 Task: Create a Fishing and Angling Websites: Resources and forums for fishing enthusiasts.
Action: Mouse moved to (798, 167)
Screenshot: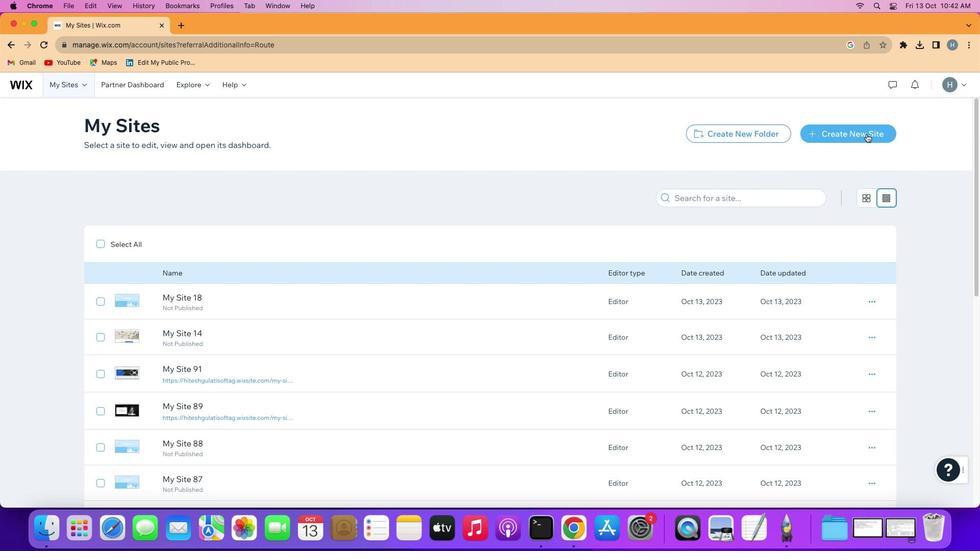 
Action: Mouse pressed left at (798, 167)
Screenshot: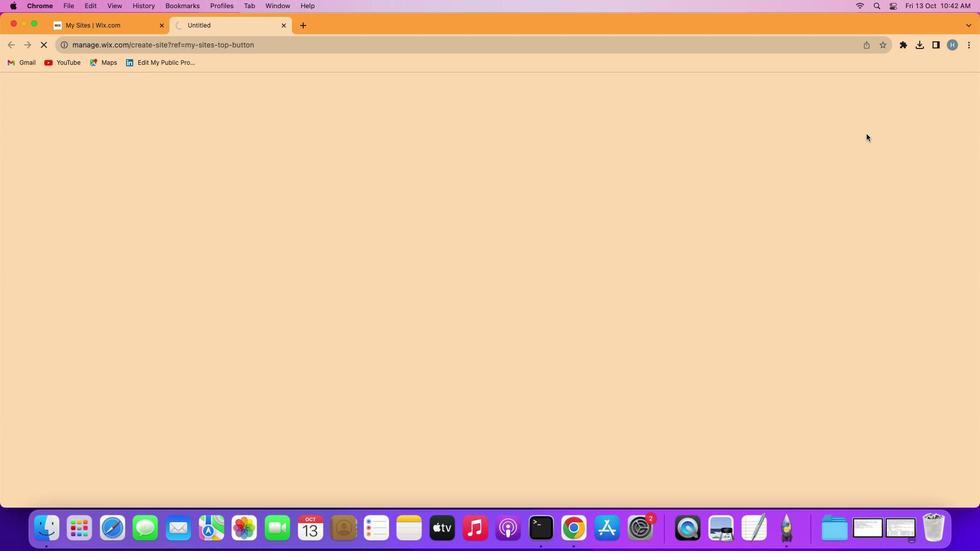 
Action: Mouse moved to (867, 134)
Screenshot: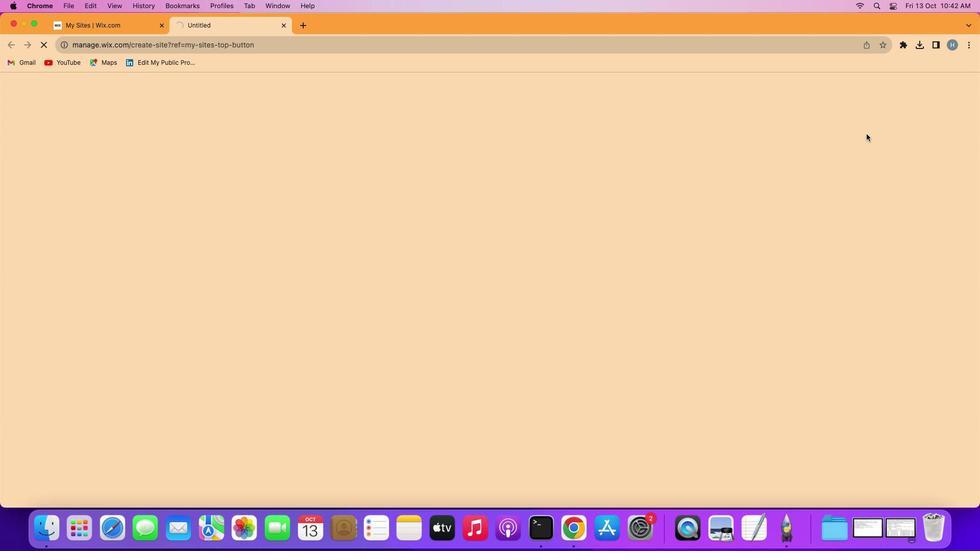 
Action: Mouse pressed left at (867, 134)
Screenshot: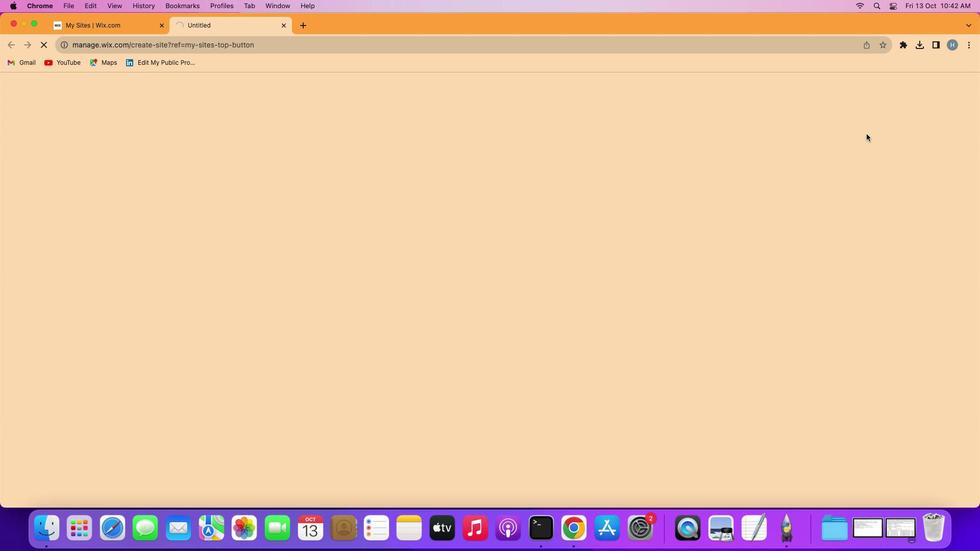 
Action: Mouse moved to (396, 257)
Screenshot: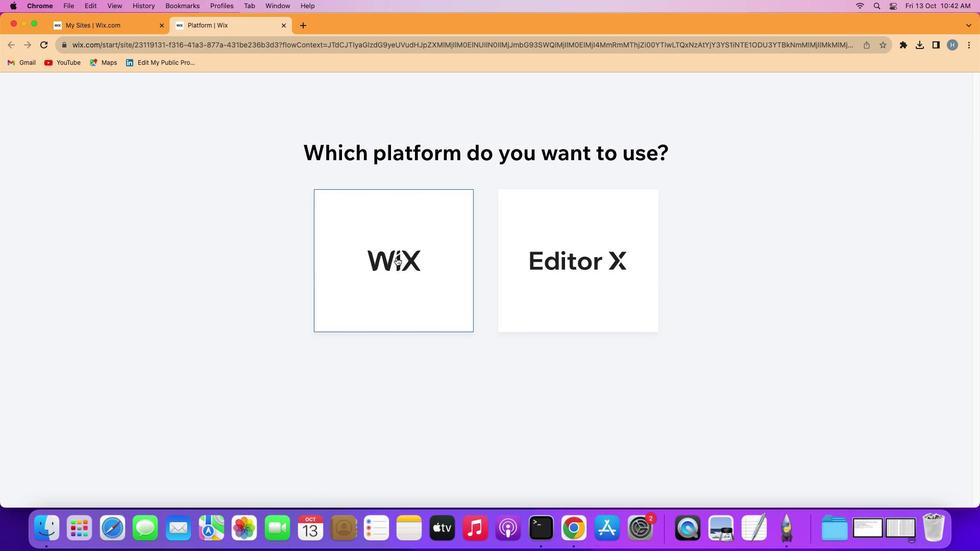 
Action: Mouse pressed left at (396, 257)
Screenshot: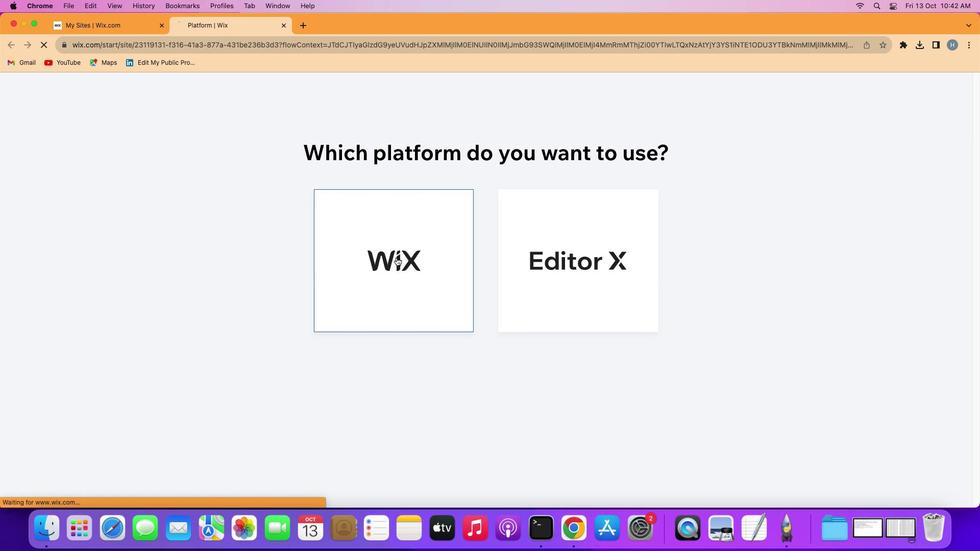 
Action: Mouse moved to (939, 478)
Screenshot: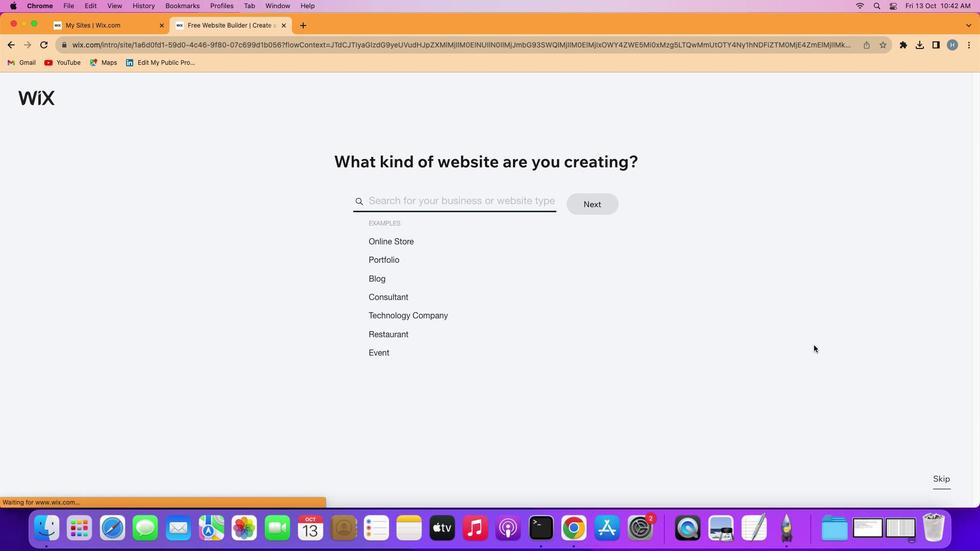 
Action: Mouse pressed left at (939, 478)
Screenshot: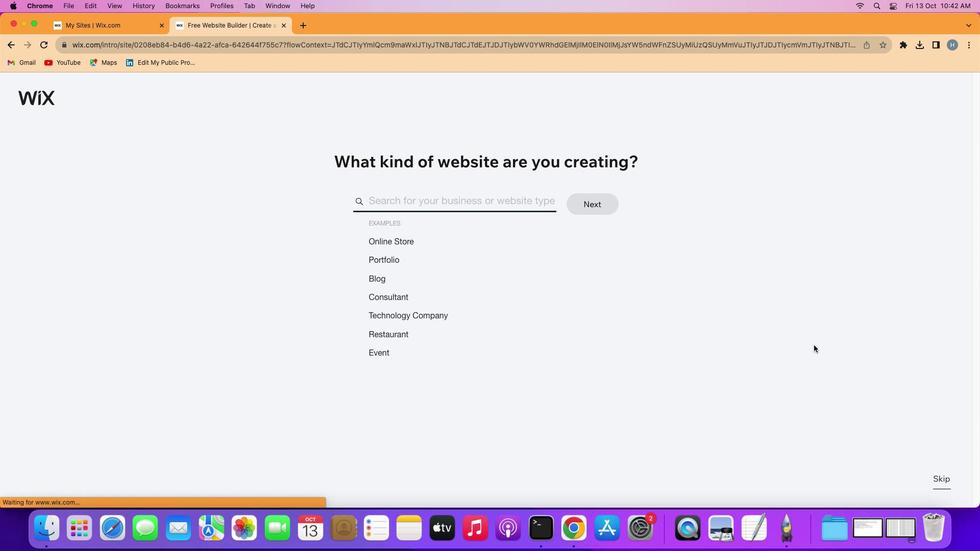 
Action: Mouse moved to (943, 478)
Screenshot: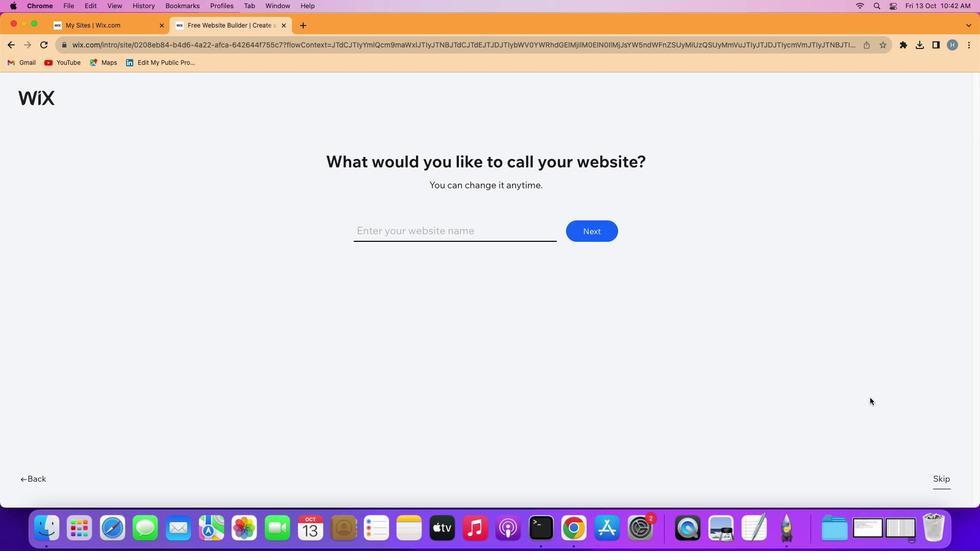 
Action: Mouse pressed left at (943, 478)
Screenshot: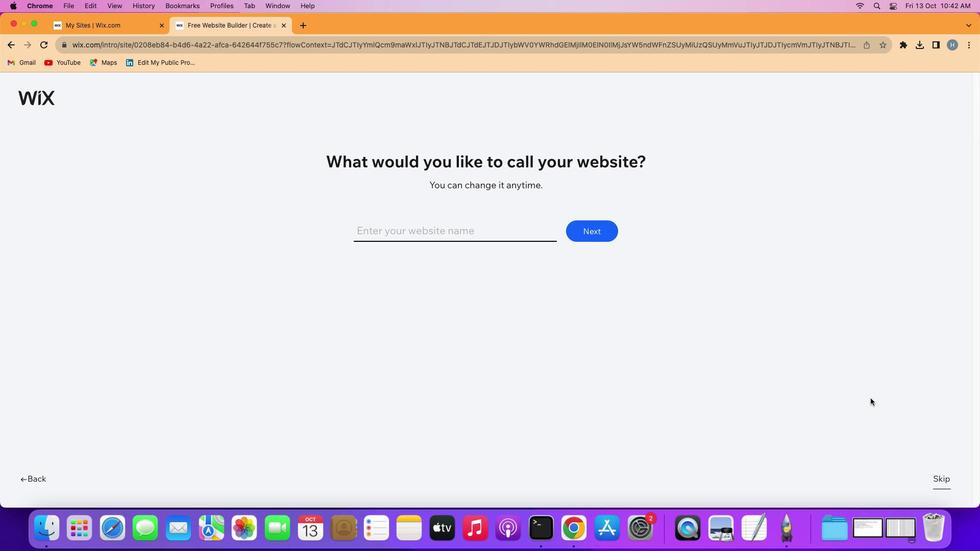 
Action: Mouse moved to (940, 478)
Screenshot: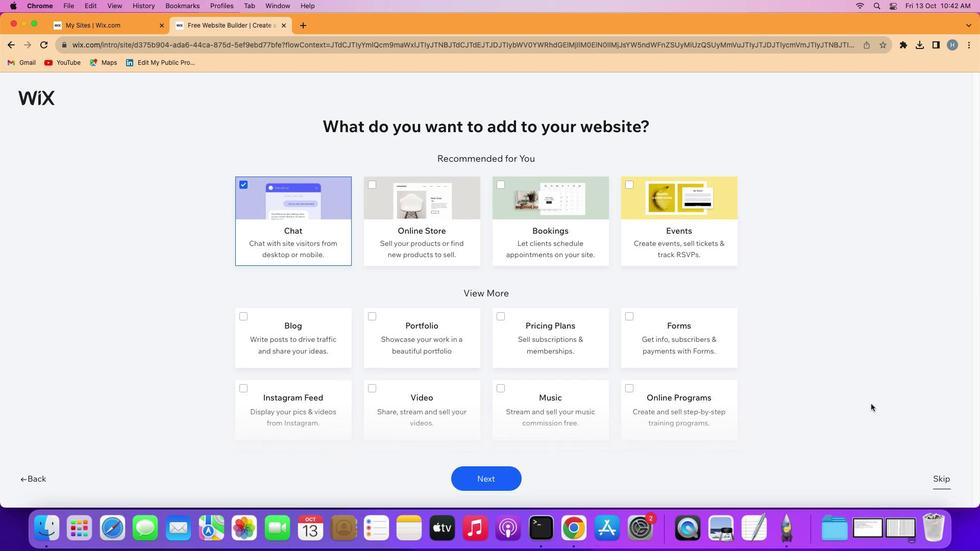 
Action: Mouse pressed left at (940, 478)
Screenshot: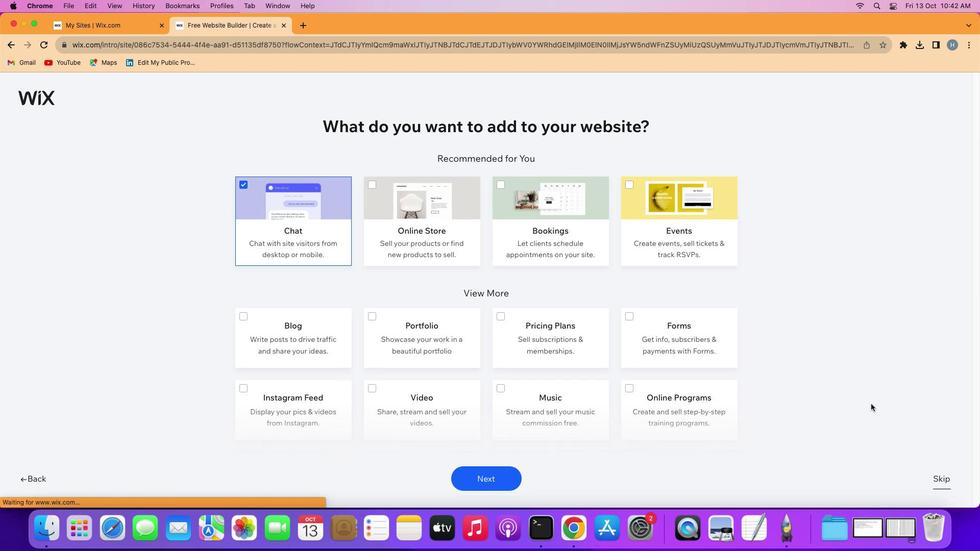 
Action: Mouse moved to (346, 301)
Screenshot: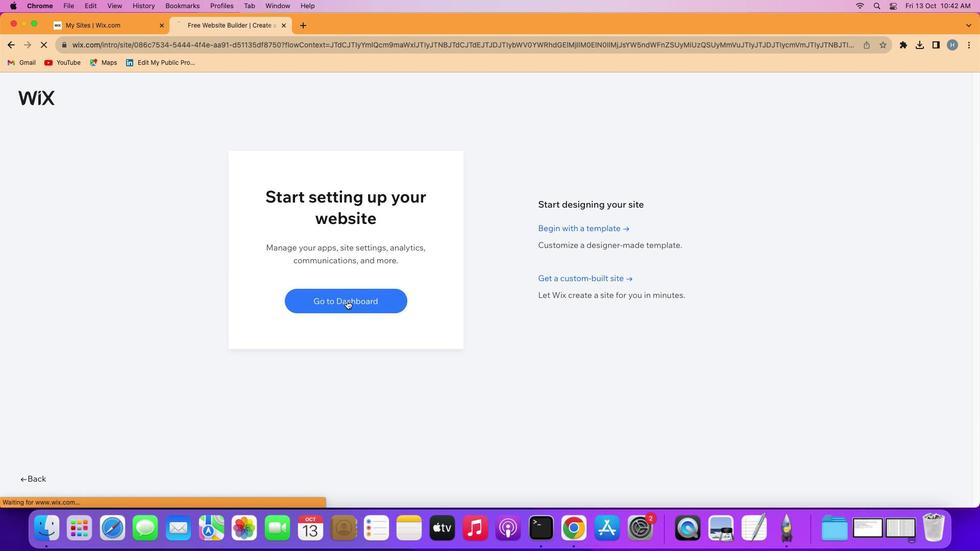 
Action: Mouse pressed left at (346, 301)
Screenshot: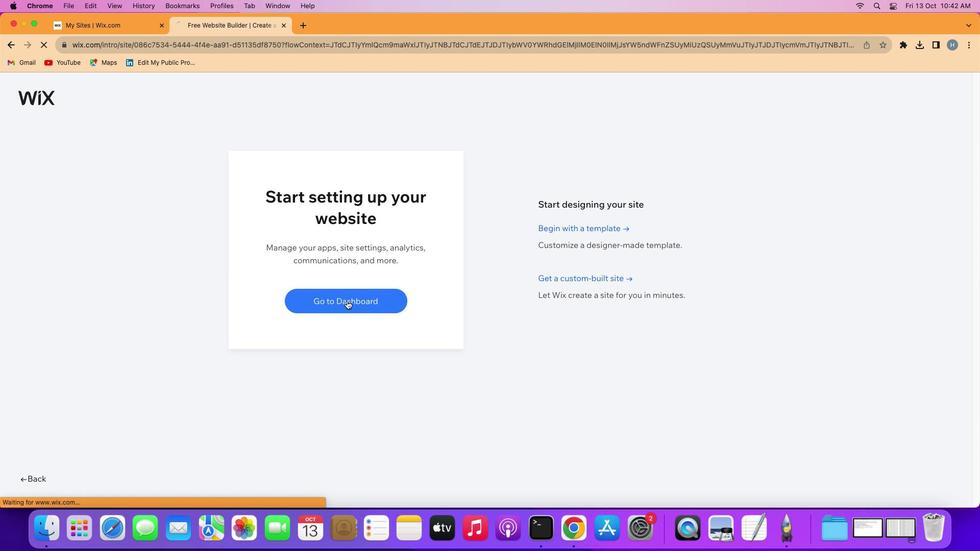 
Action: Mouse moved to (661, 253)
Screenshot: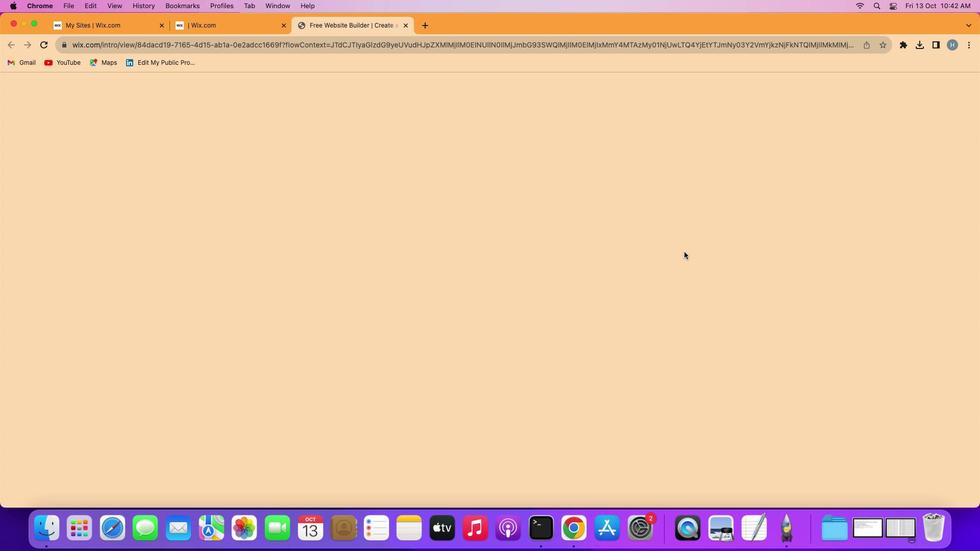 
Action: Mouse pressed left at (661, 253)
Screenshot: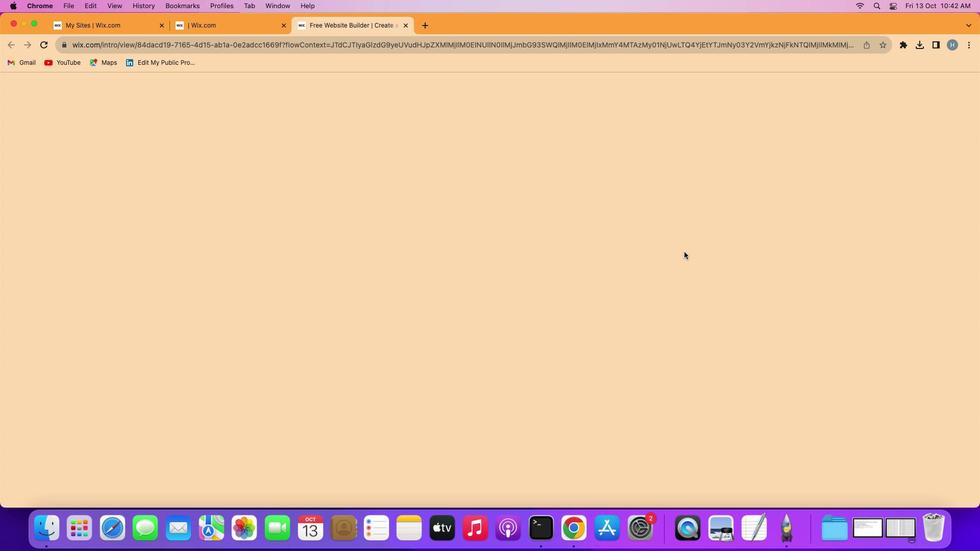 
Action: Mouse moved to (595, 357)
Screenshot: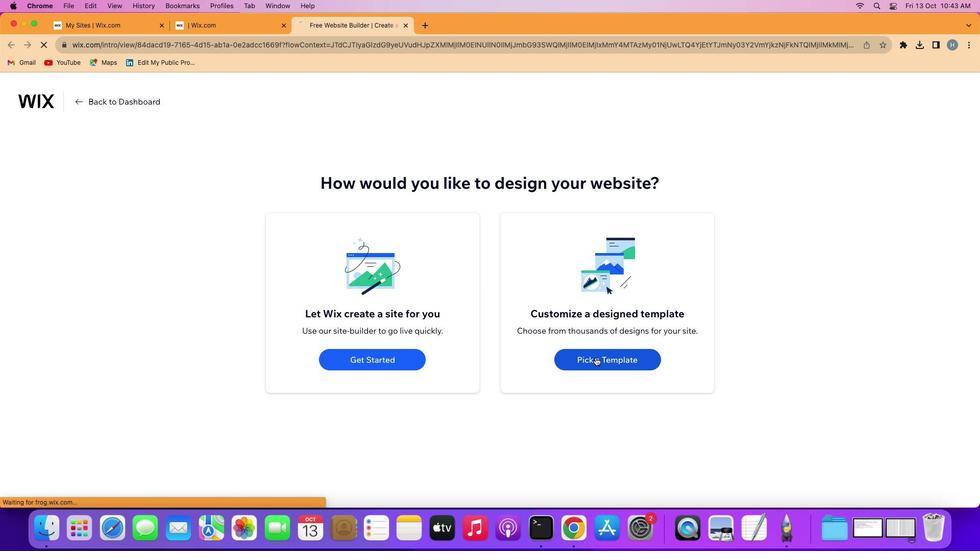 
Action: Mouse pressed left at (595, 357)
Screenshot: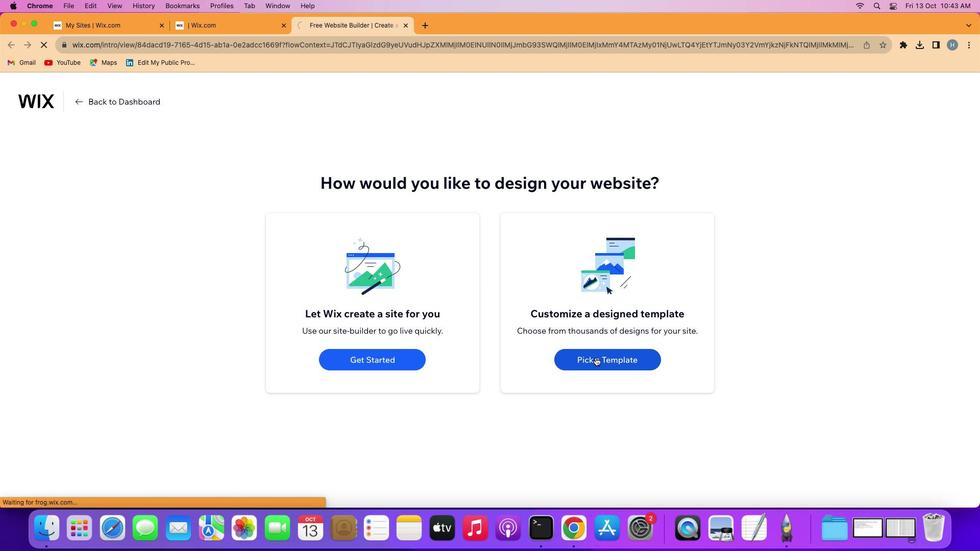 
Action: Mouse moved to (842, 147)
Screenshot: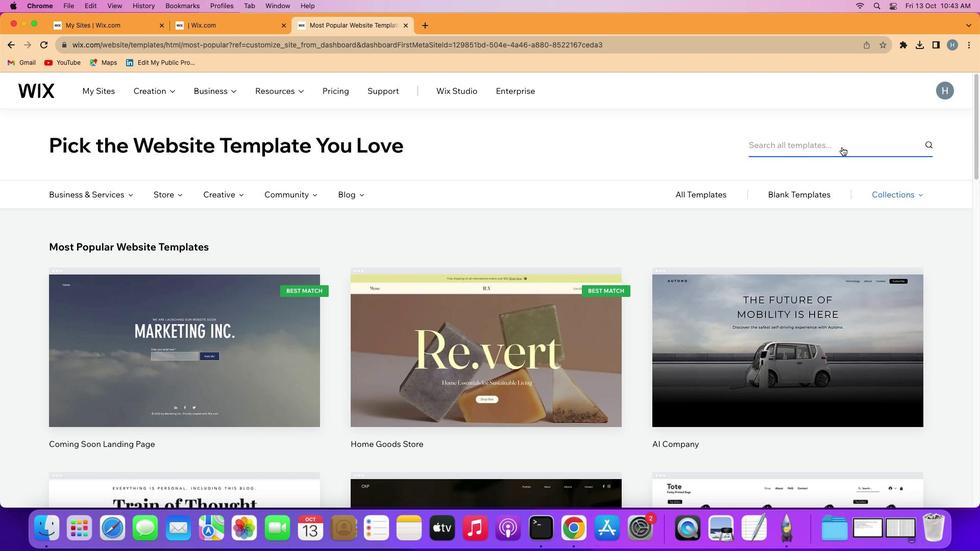 
Action: Mouse pressed left at (842, 147)
Screenshot: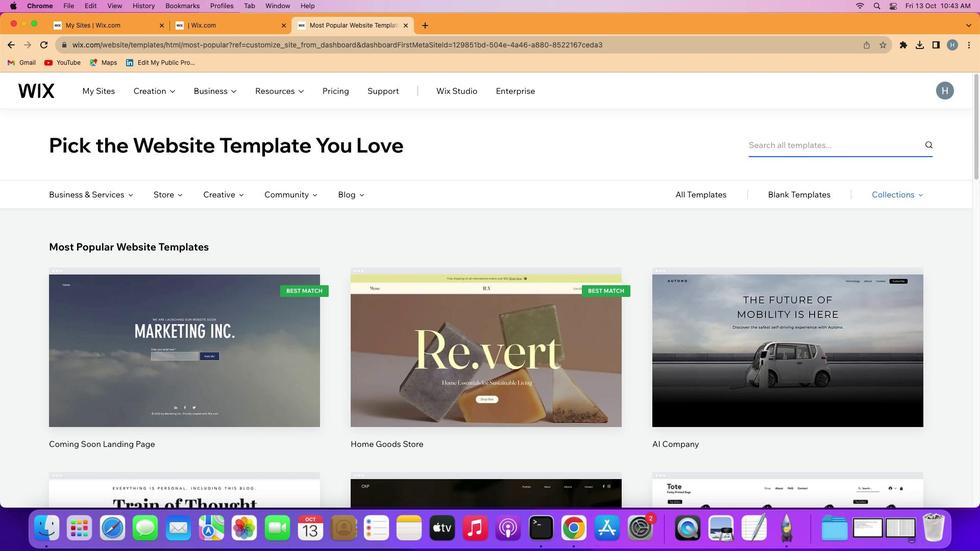 
Action: Key pressed 'f''i''s''h''i''n''g'
Screenshot: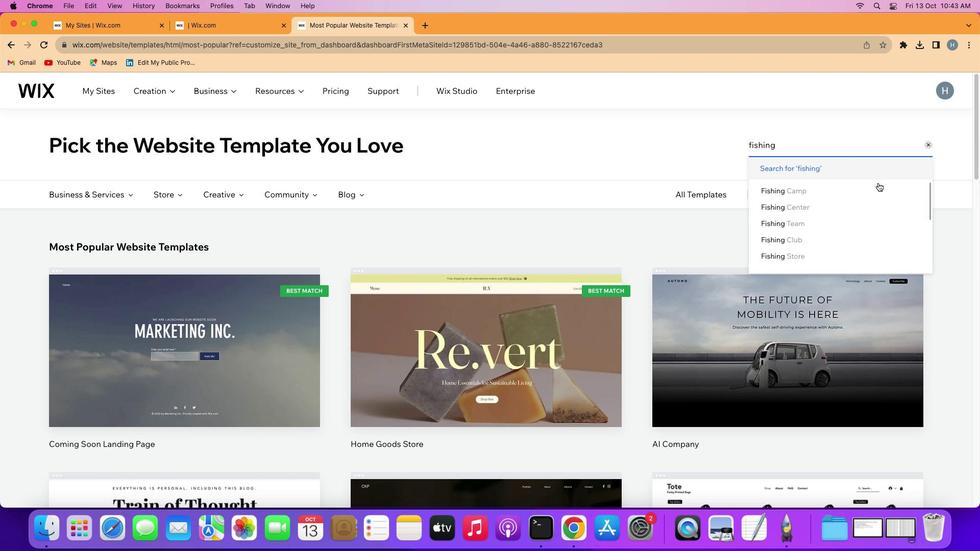 
Action: Mouse moved to (825, 245)
Screenshot: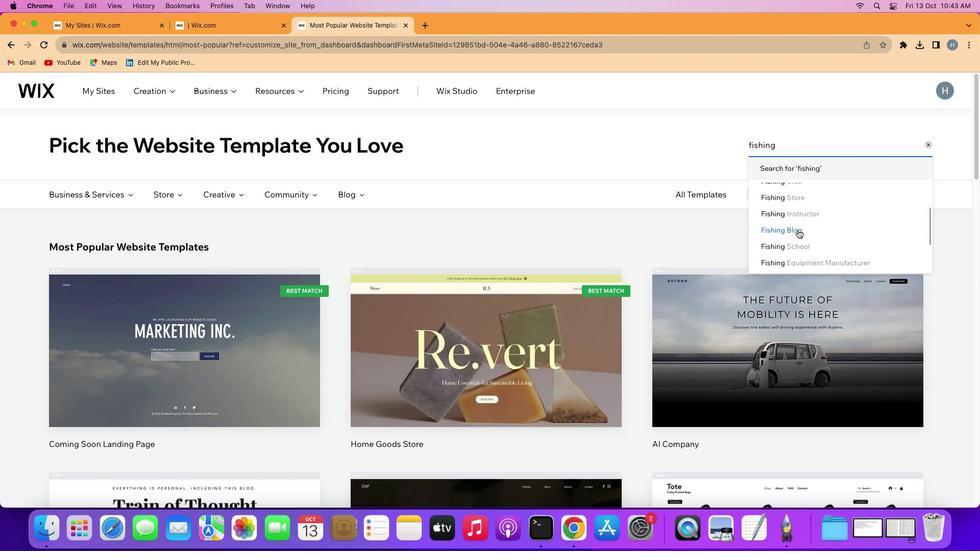 
Action: Mouse scrolled (825, 245) with delta (0, 0)
Screenshot: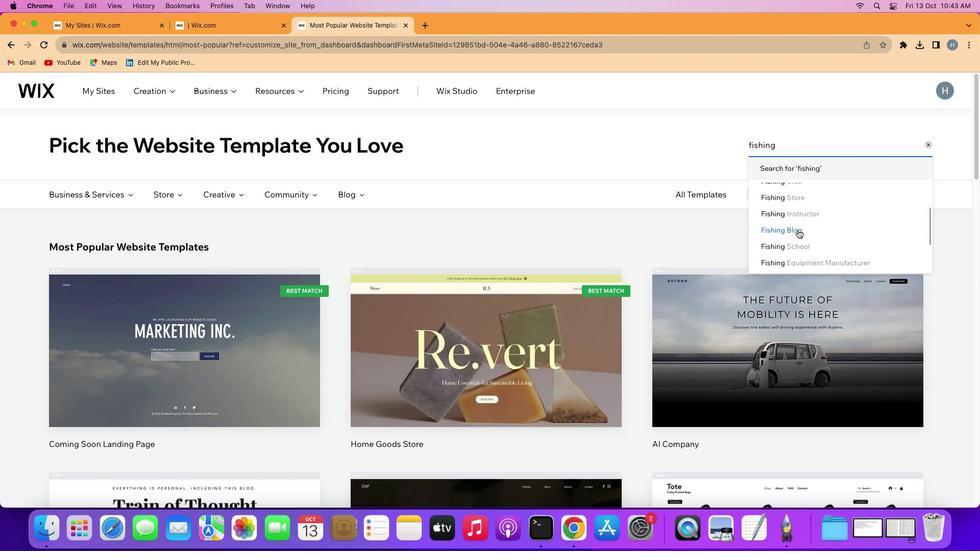 
Action: Mouse moved to (825, 242)
Screenshot: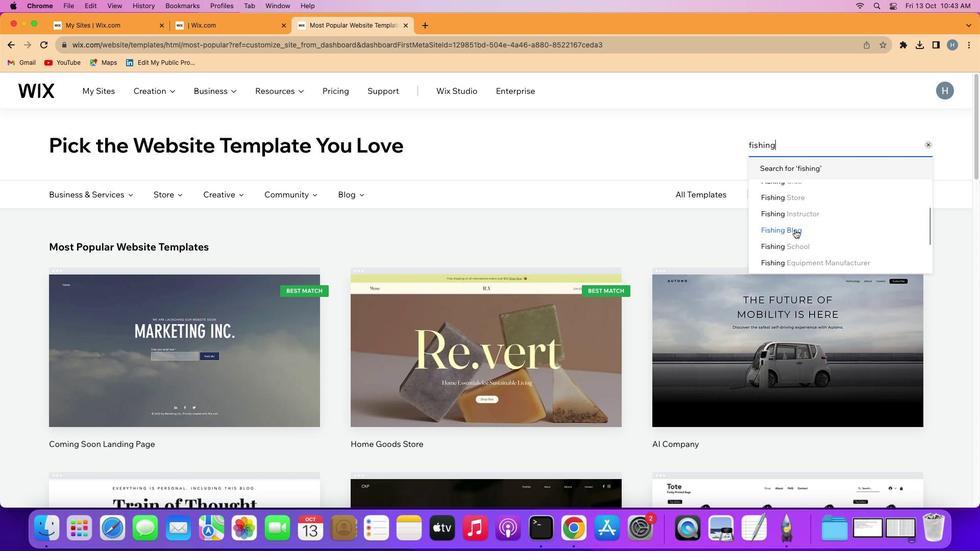 
Action: Mouse scrolled (825, 242) with delta (0, 0)
Screenshot: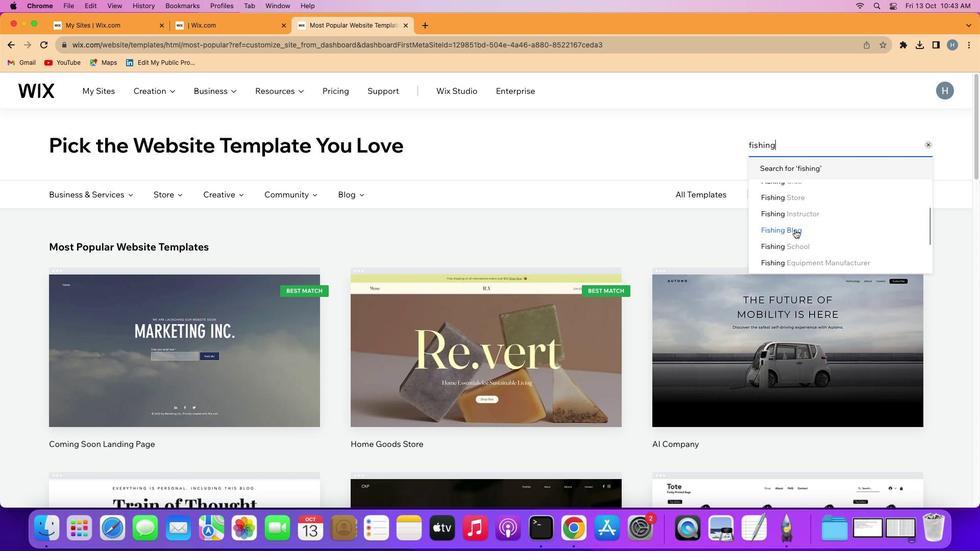 
Action: Mouse moved to (826, 238)
Screenshot: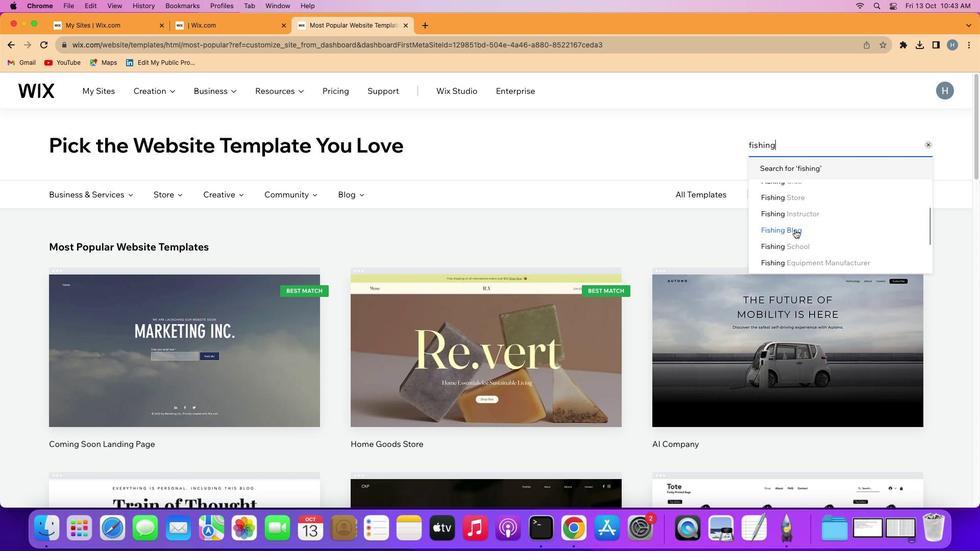 
Action: Mouse scrolled (826, 238) with delta (0, 0)
Screenshot: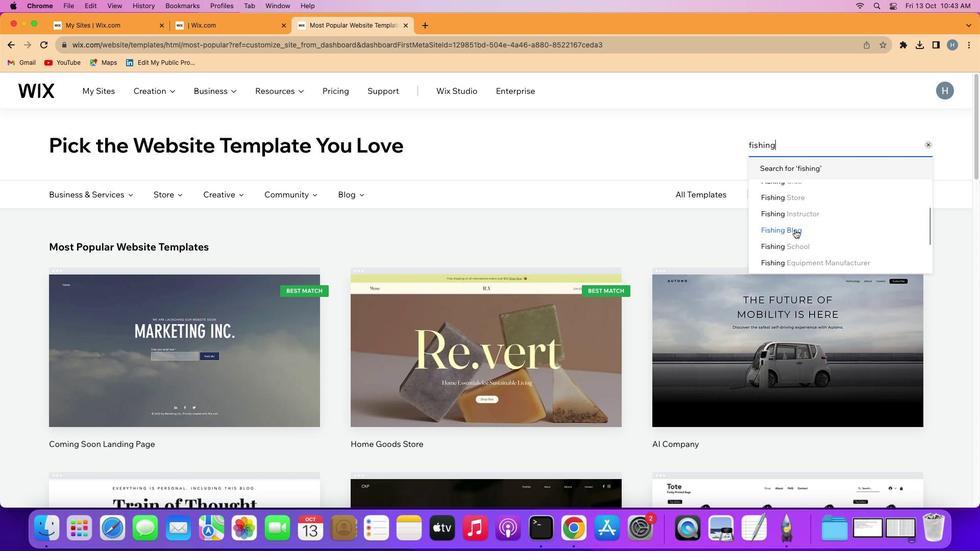 
Action: Mouse moved to (827, 234)
Screenshot: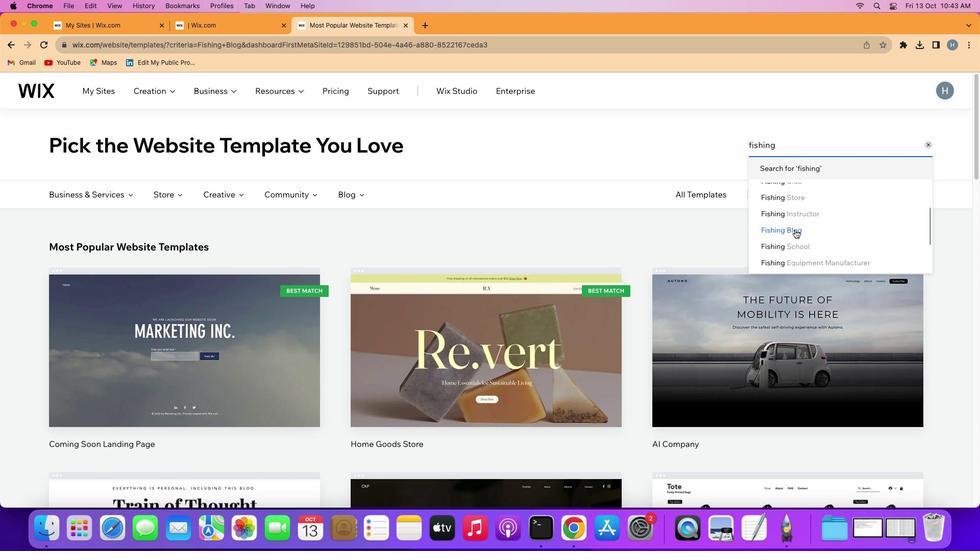
Action: Mouse scrolled (827, 234) with delta (0, 0)
Screenshot: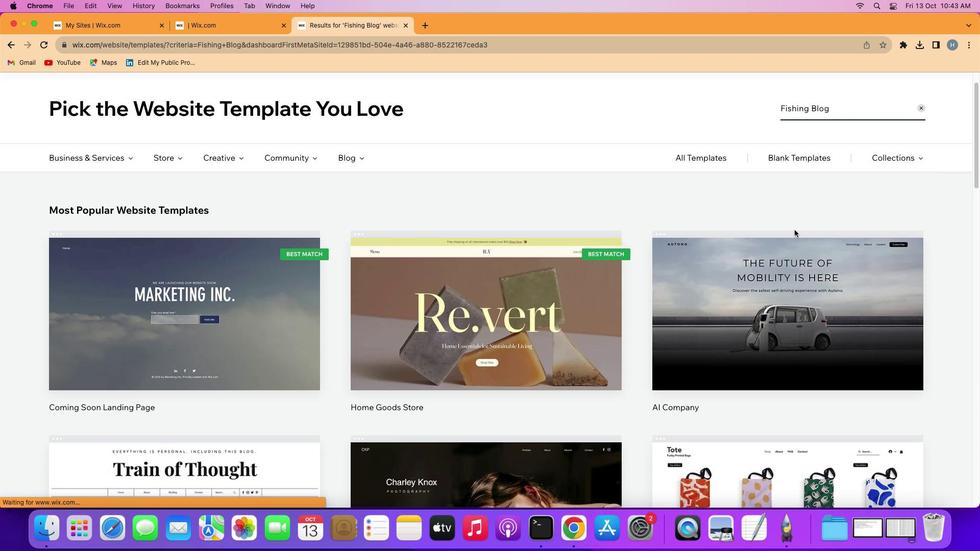 
Action: Mouse scrolled (827, 234) with delta (0, 0)
Screenshot: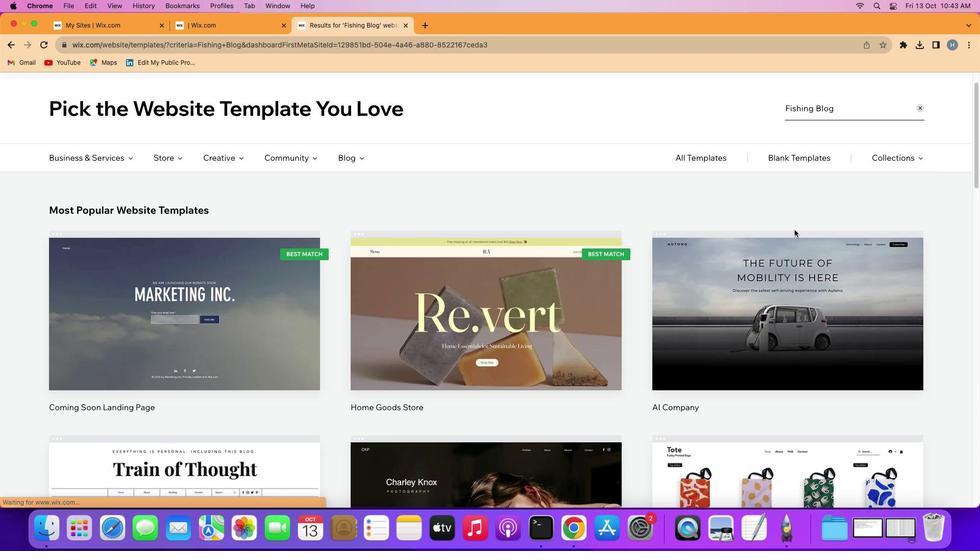 
Action: Mouse moved to (827, 234)
Screenshot: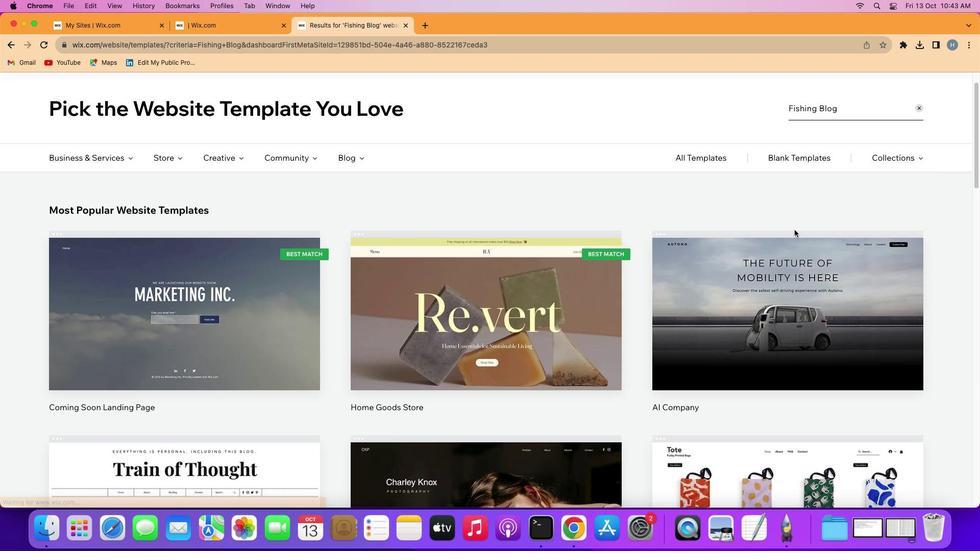 
Action: Mouse scrolled (827, 234) with delta (0, 0)
Screenshot: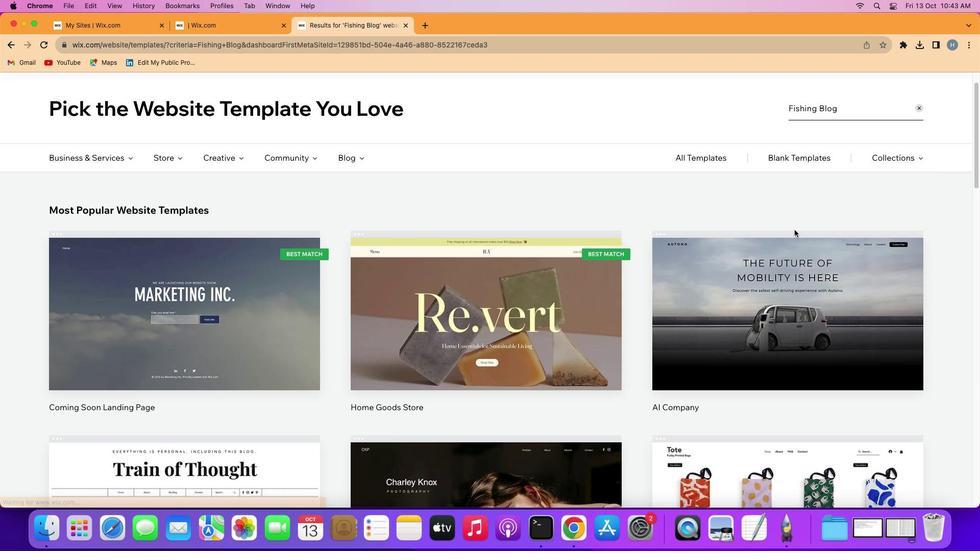 
Action: Mouse moved to (795, 229)
Screenshot: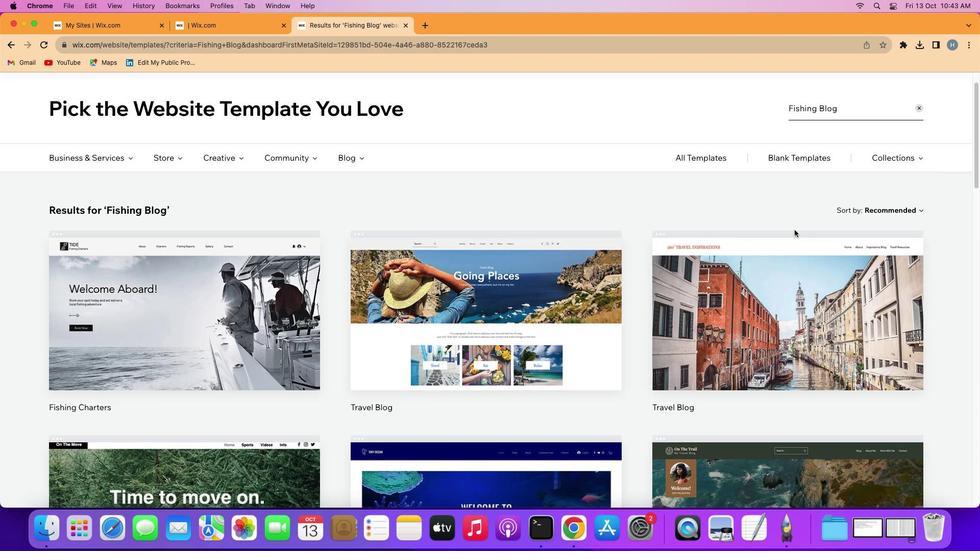 
Action: Mouse pressed left at (795, 229)
Screenshot: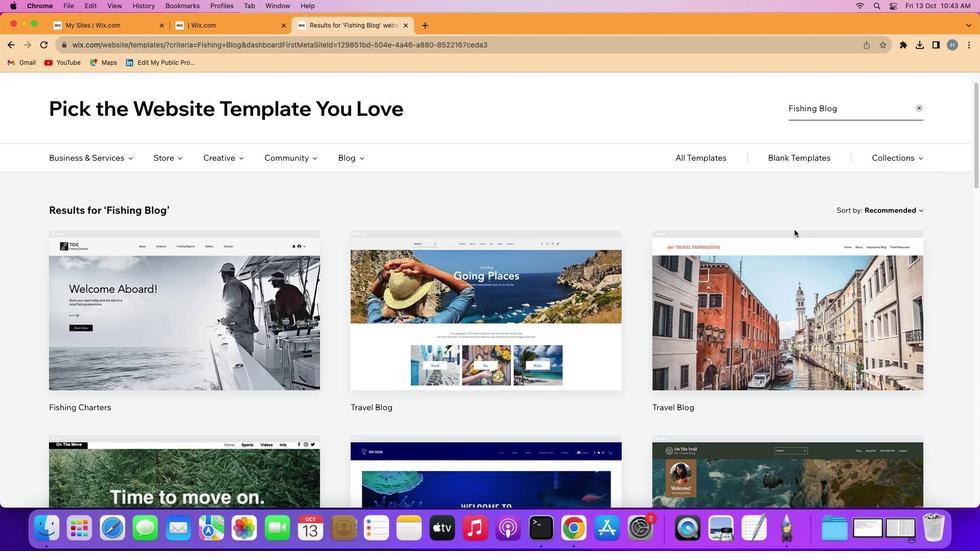 
Action: Mouse moved to (640, 336)
Screenshot: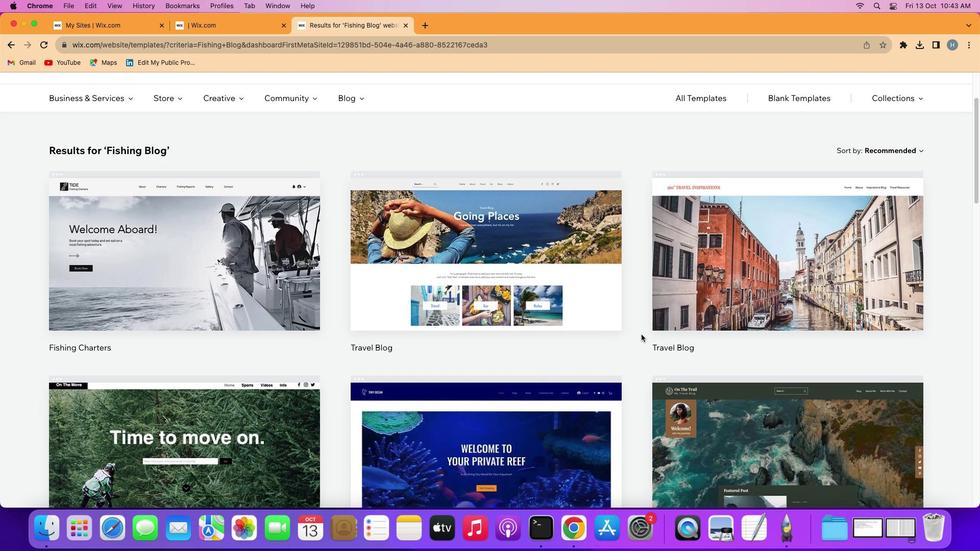 
Action: Mouse scrolled (640, 336) with delta (0, 0)
Screenshot: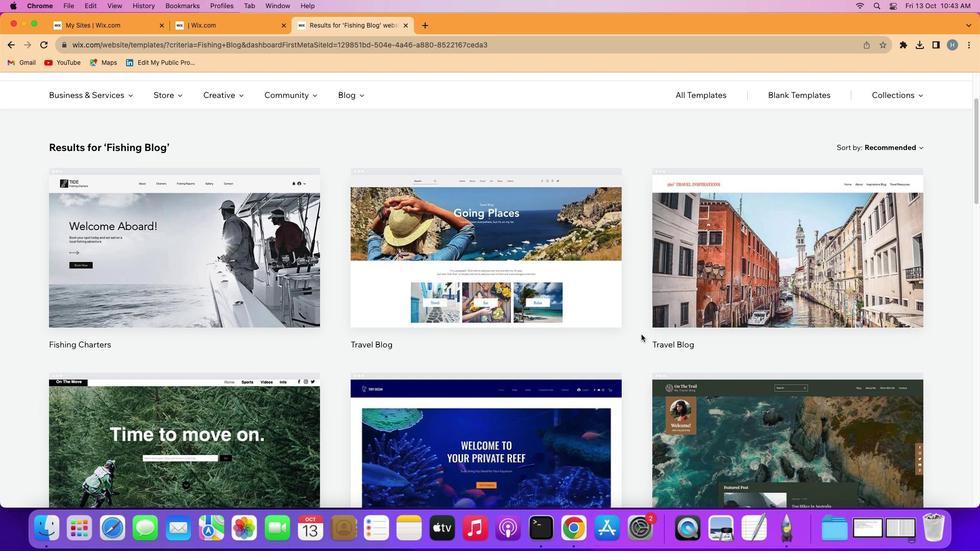 
Action: Mouse scrolled (640, 336) with delta (0, 0)
Screenshot: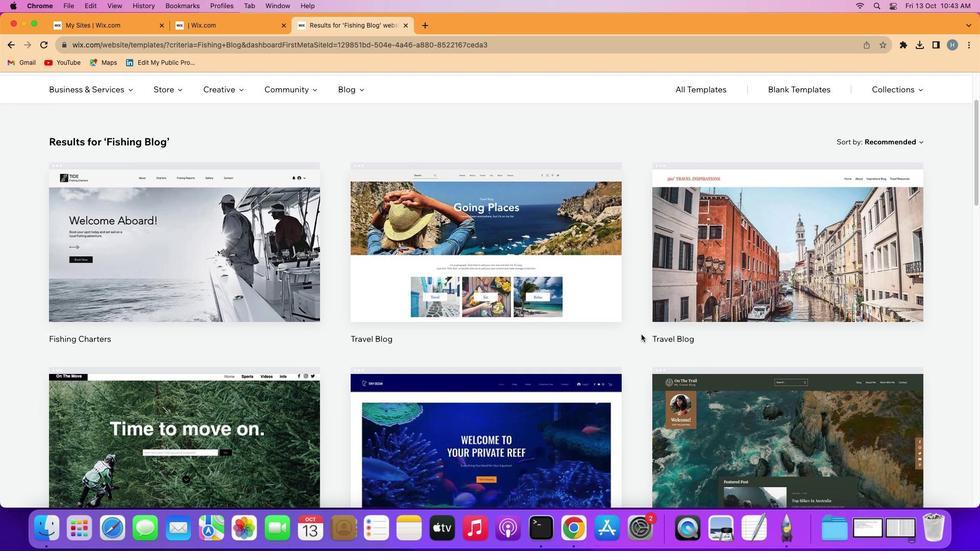 
Action: Mouse scrolled (640, 336) with delta (0, -1)
Screenshot: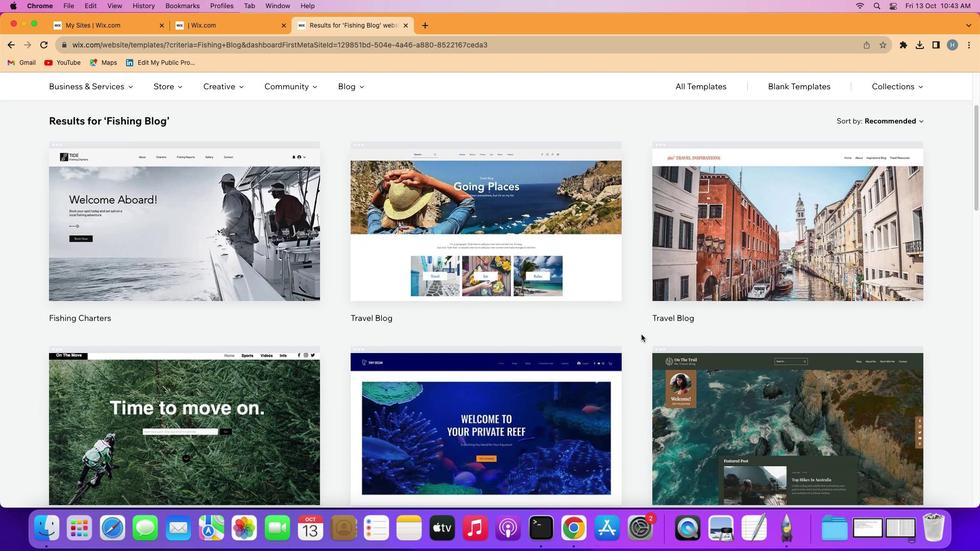 
Action: Mouse moved to (641, 335)
Screenshot: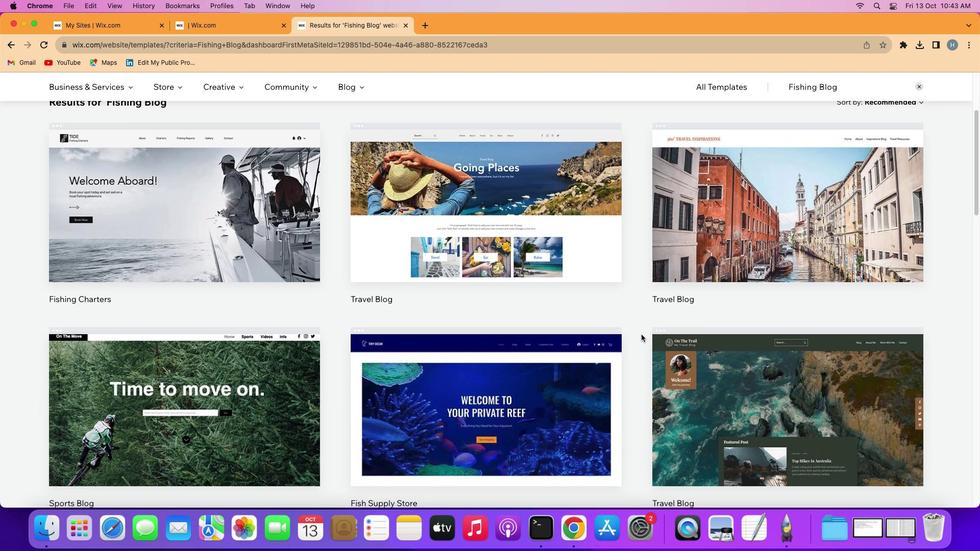 
Action: Mouse scrolled (641, 335) with delta (0, 0)
Screenshot: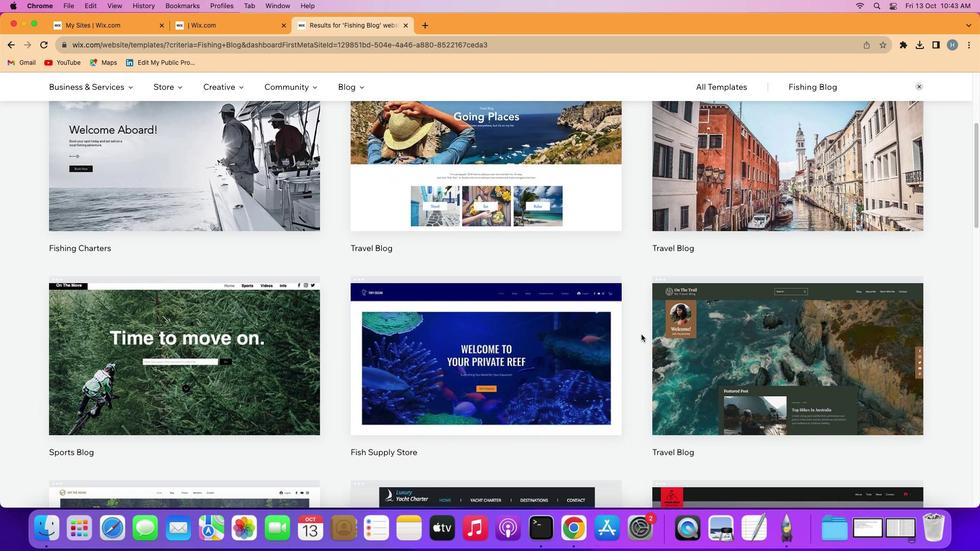 
Action: Mouse moved to (641, 334)
Screenshot: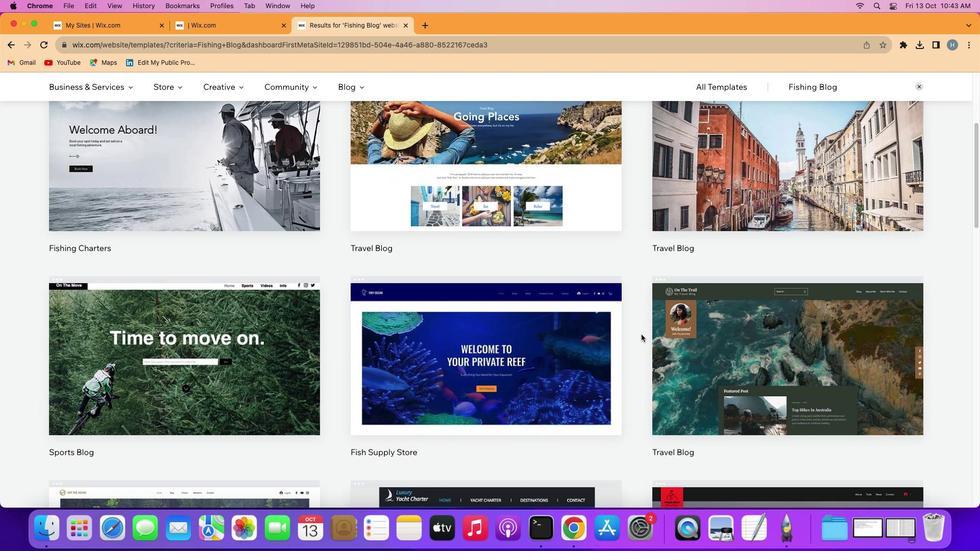 
Action: Mouse scrolled (641, 334) with delta (0, 0)
Screenshot: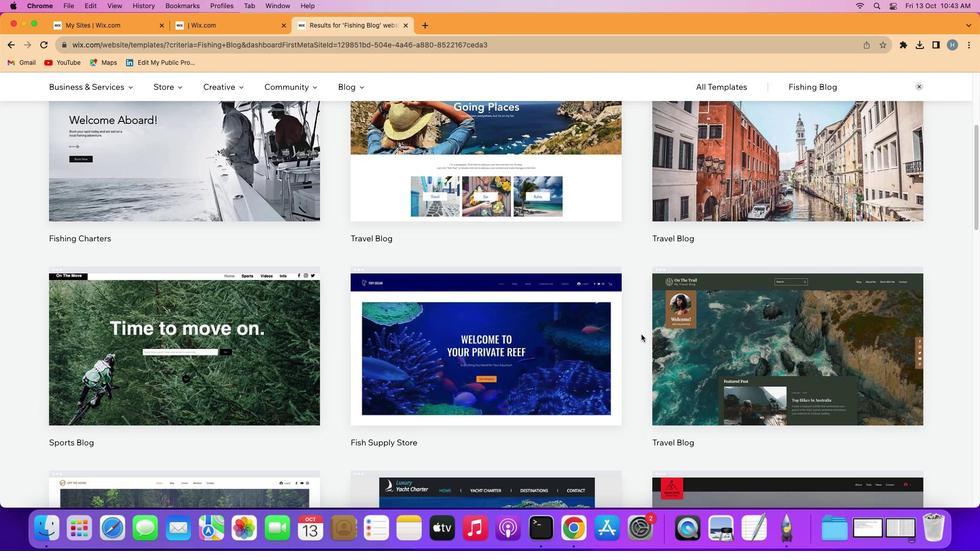 
Action: Mouse scrolled (641, 334) with delta (0, 0)
Screenshot: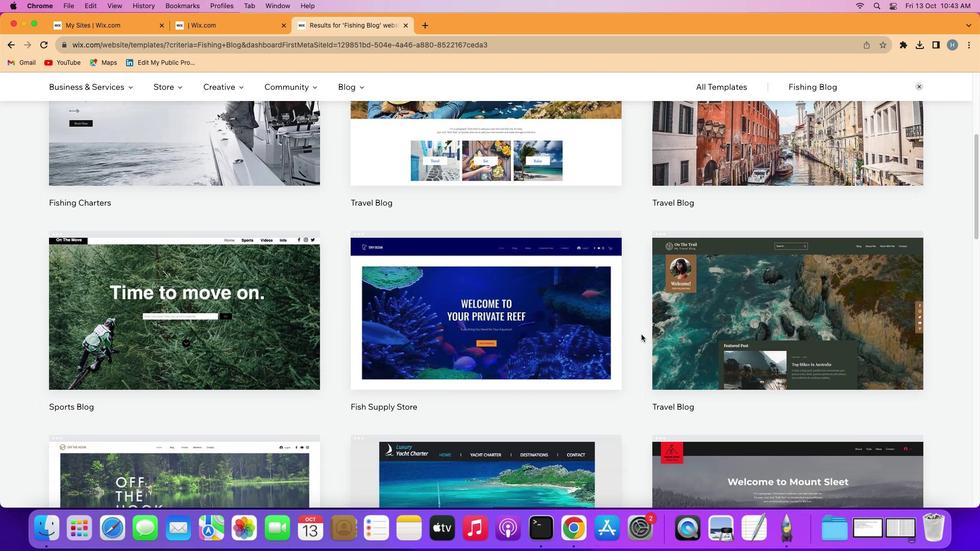 
Action: Mouse scrolled (641, 334) with delta (0, 0)
Screenshot: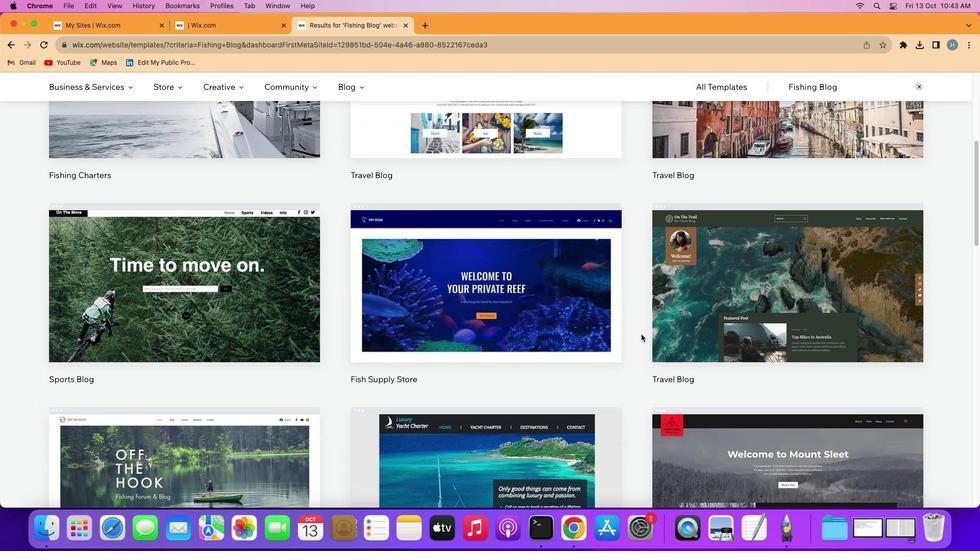 
Action: Mouse moved to (641, 334)
Screenshot: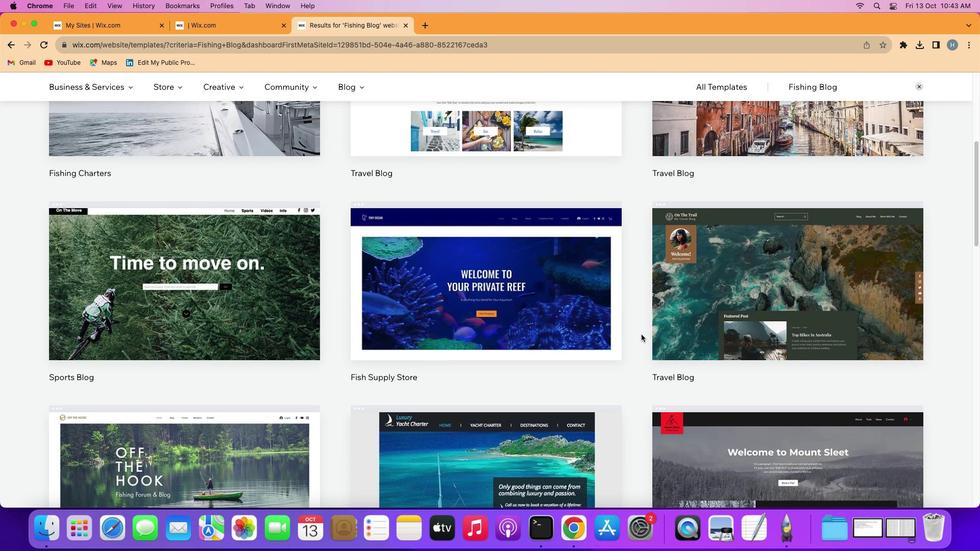 
Action: Mouse scrolled (641, 334) with delta (0, 0)
Screenshot: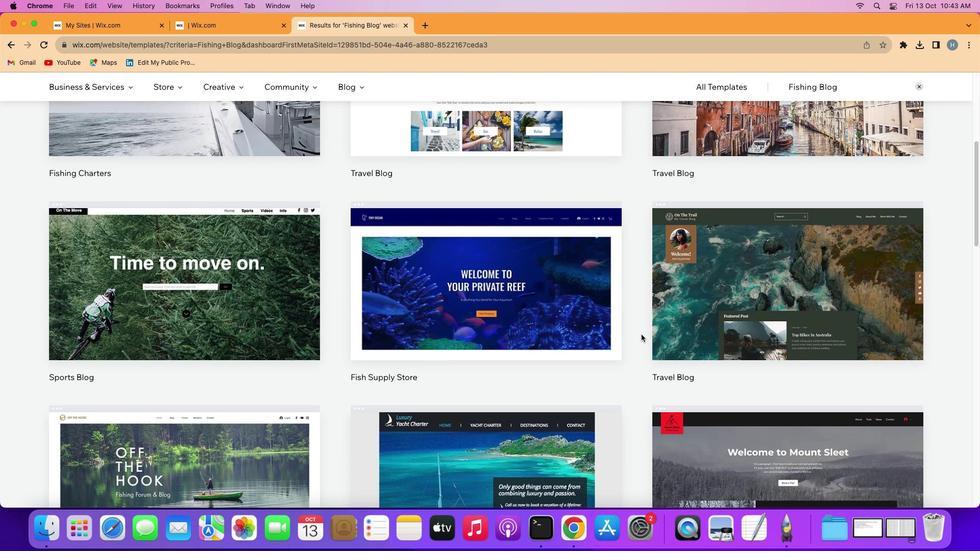 
Action: Mouse scrolled (641, 334) with delta (0, 0)
Screenshot: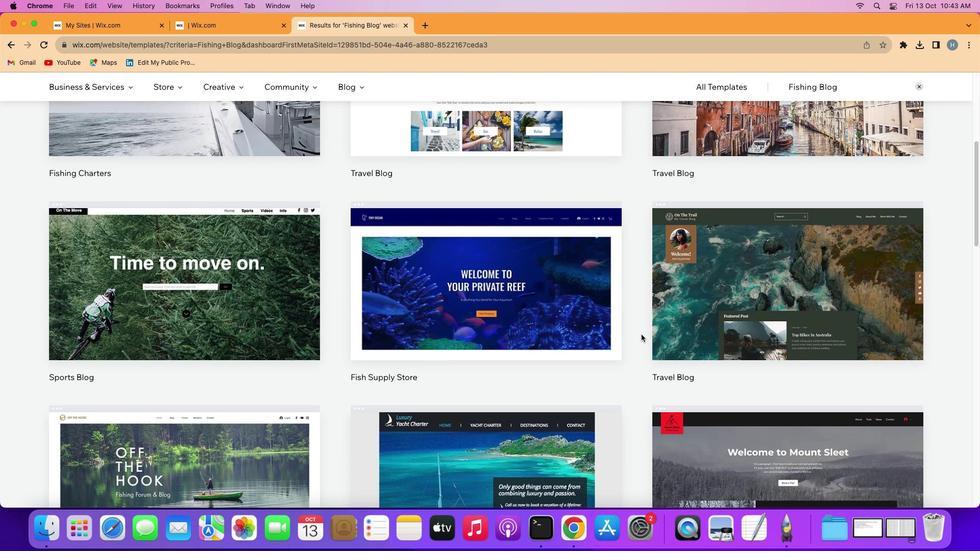 
Action: Mouse scrolled (641, 334) with delta (0, 0)
Screenshot: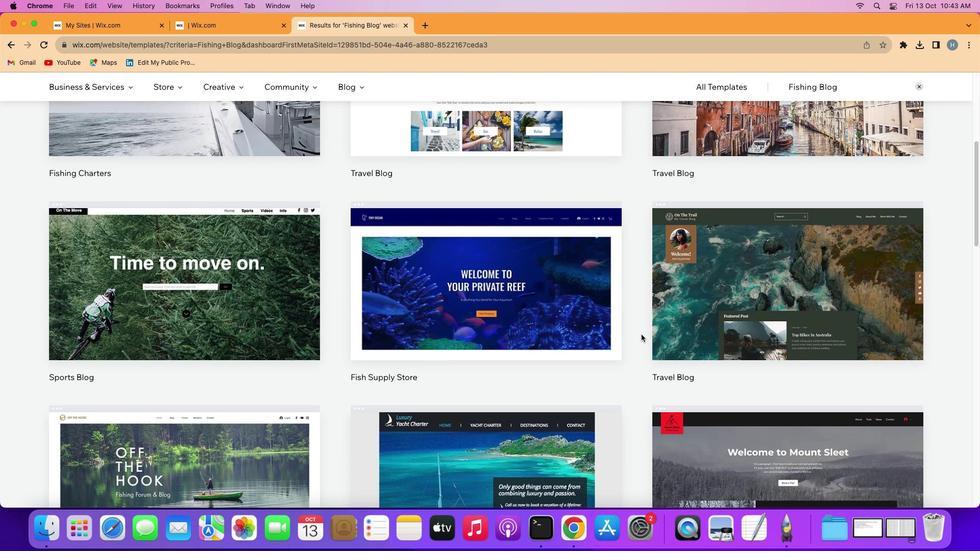 
Action: Mouse scrolled (641, 334) with delta (0, 0)
Screenshot: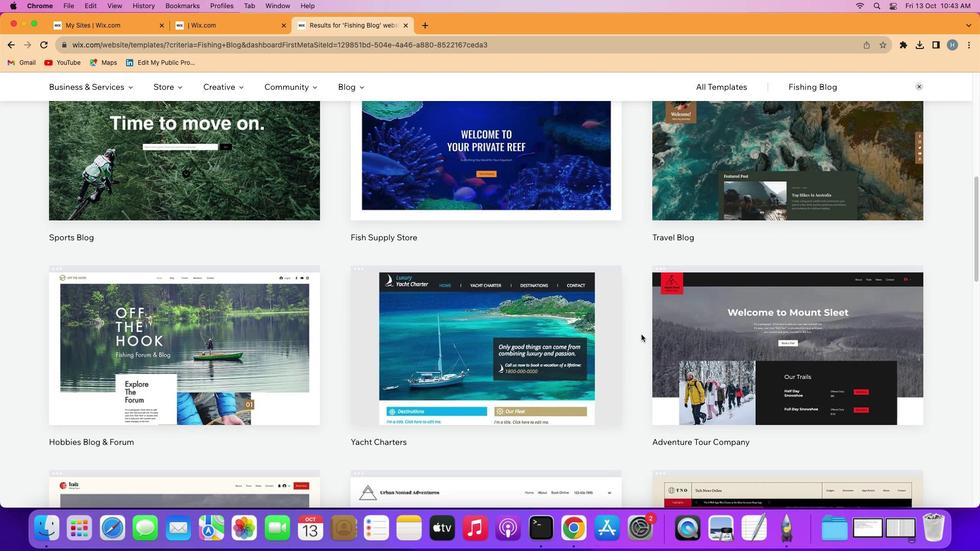 
Action: Mouse scrolled (641, 334) with delta (0, 0)
Screenshot: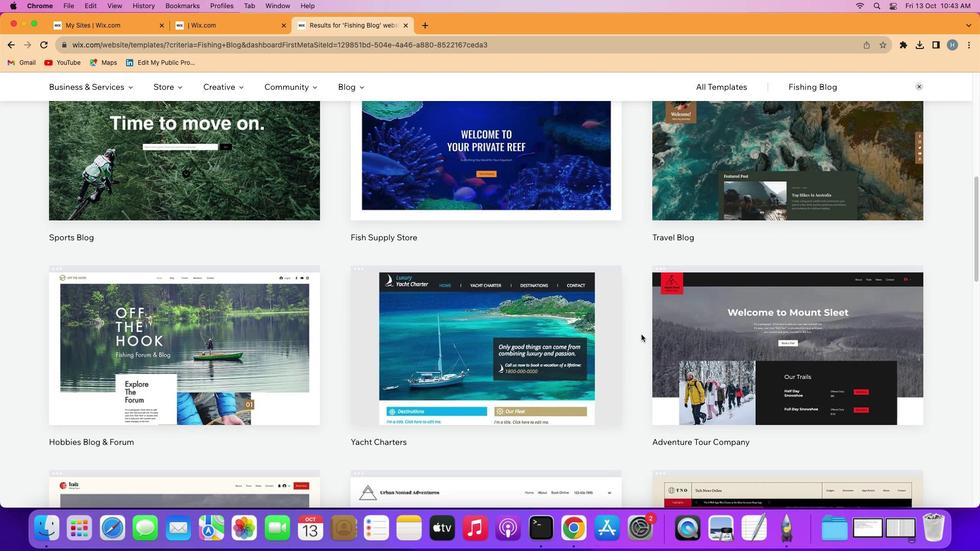 
Action: Mouse scrolled (641, 334) with delta (0, -1)
Screenshot: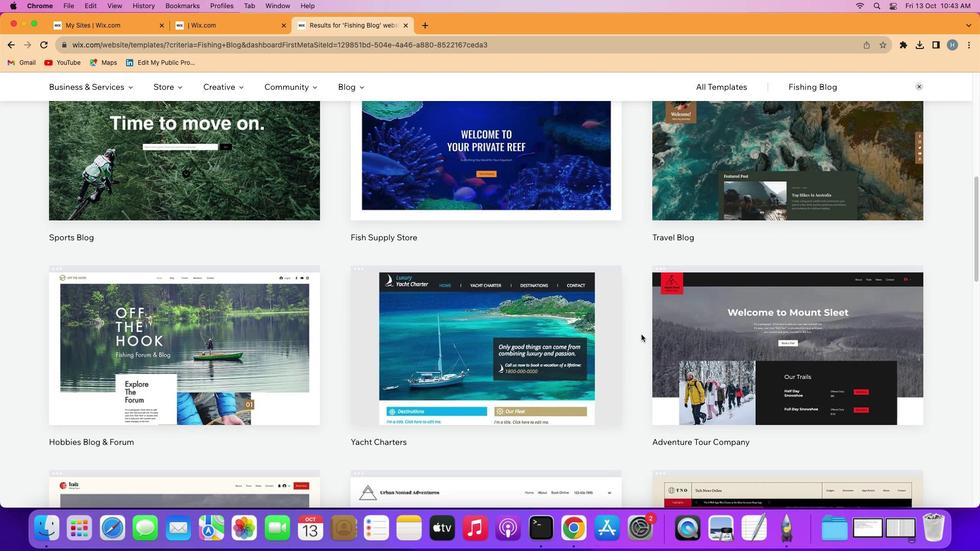 
Action: Mouse scrolled (641, 334) with delta (0, 0)
Screenshot: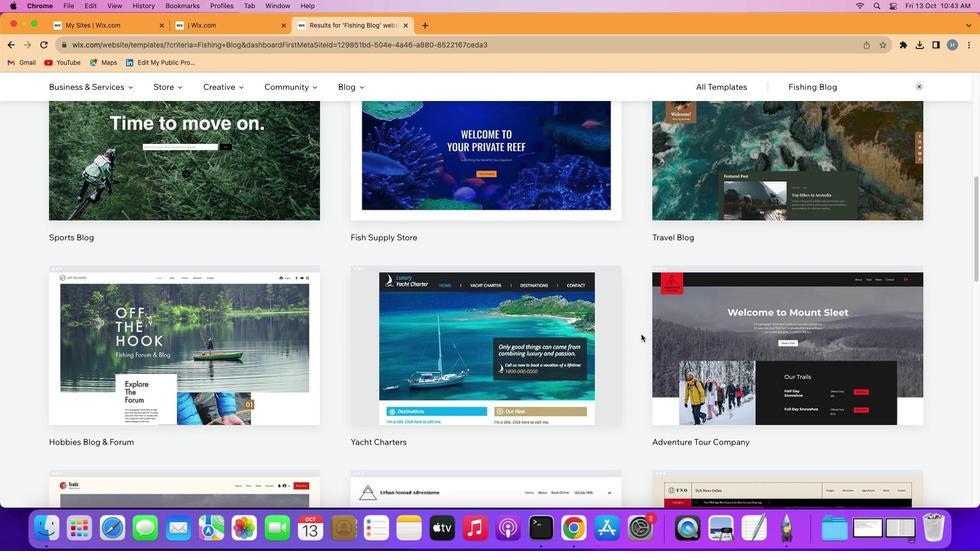 
Action: Mouse scrolled (641, 334) with delta (0, 0)
Screenshot: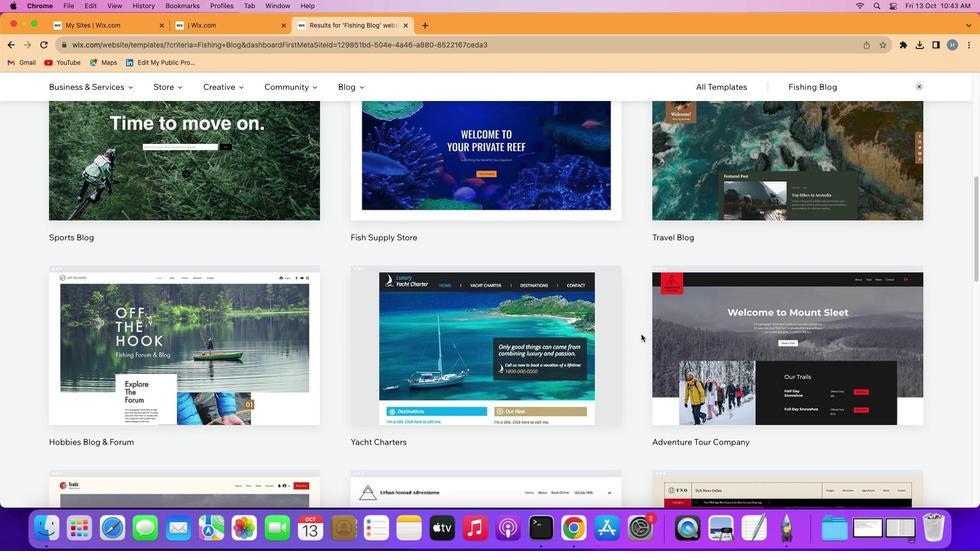 
Action: Mouse scrolled (641, 334) with delta (0, -1)
Screenshot: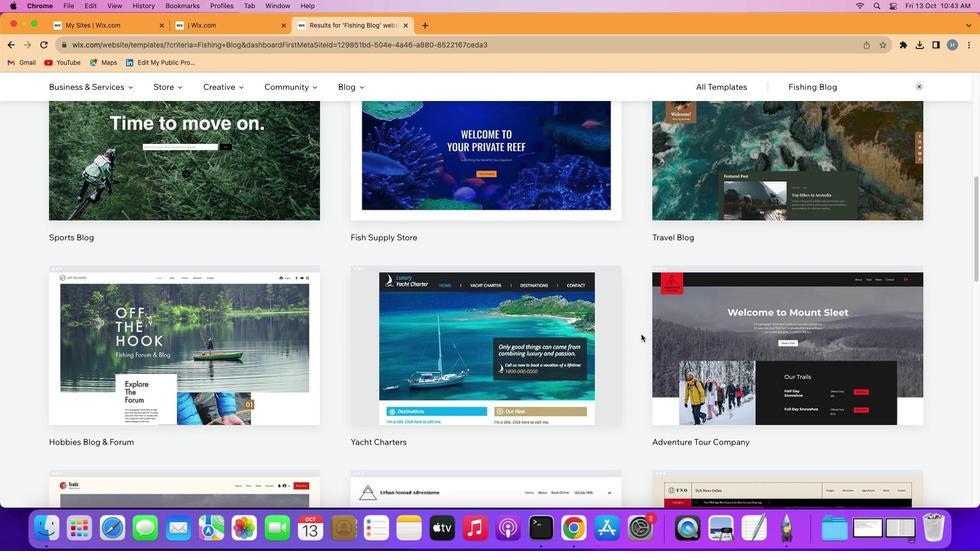 
Action: Mouse scrolled (641, 334) with delta (0, -1)
Screenshot: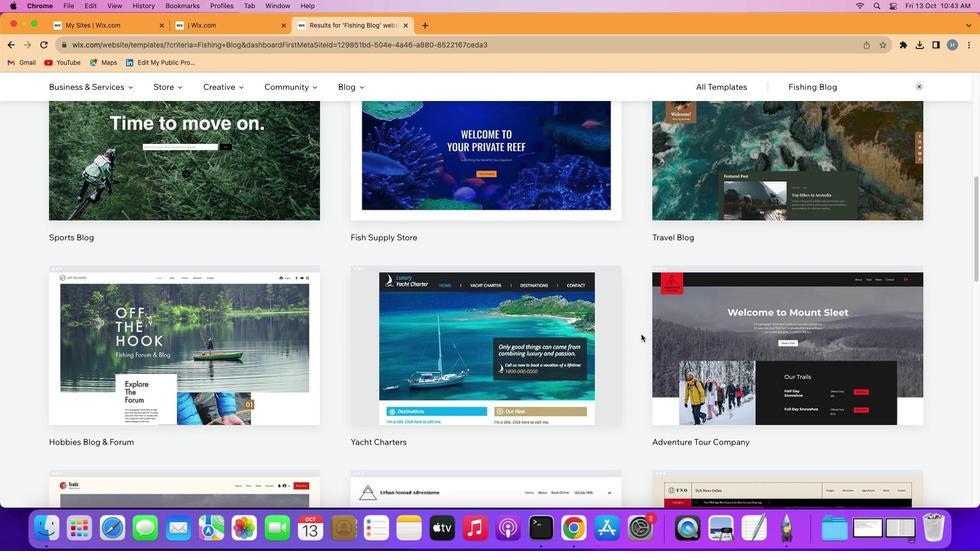 
Action: Mouse moved to (183, 331)
Screenshot: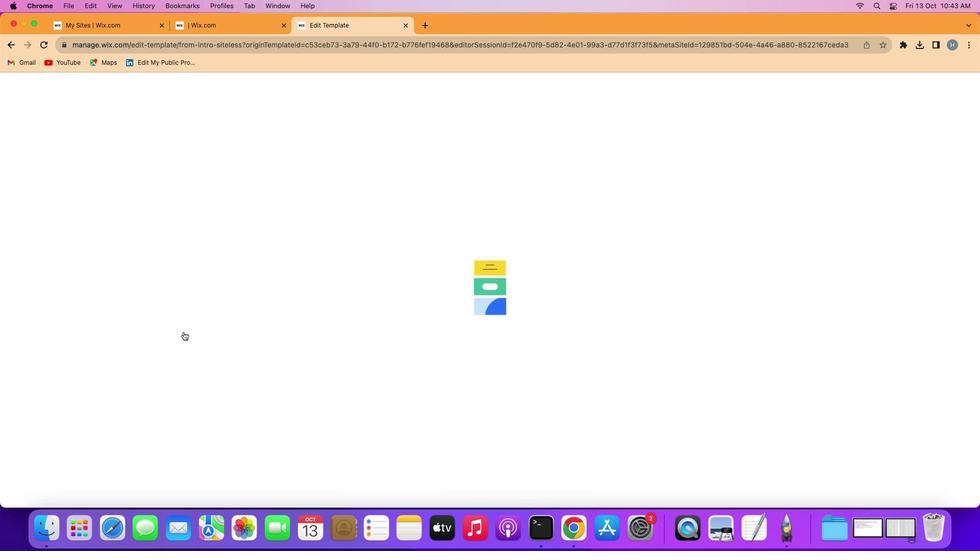 
Action: Mouse pressed left at (183, 331)
Screenshot: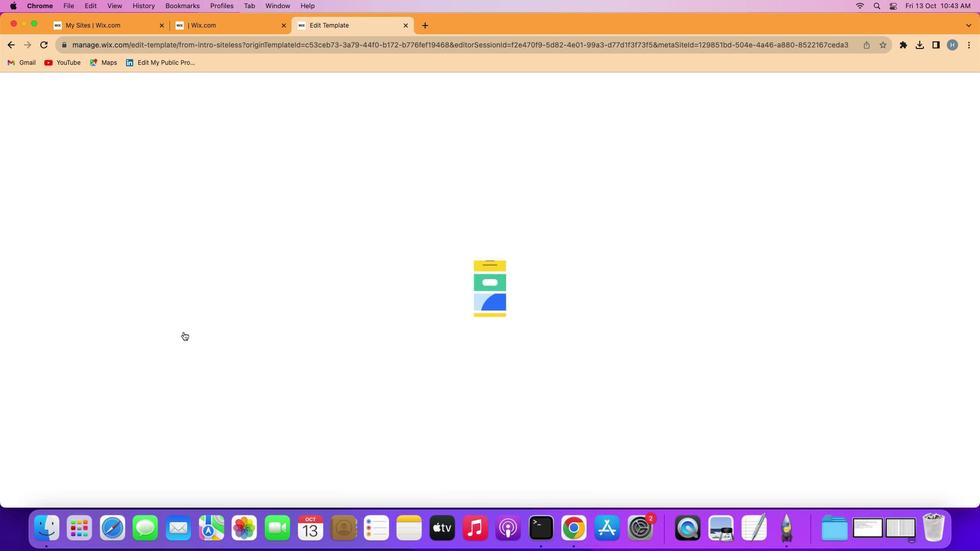 
Action: Mouse moved to (649, 118)
Screenshot: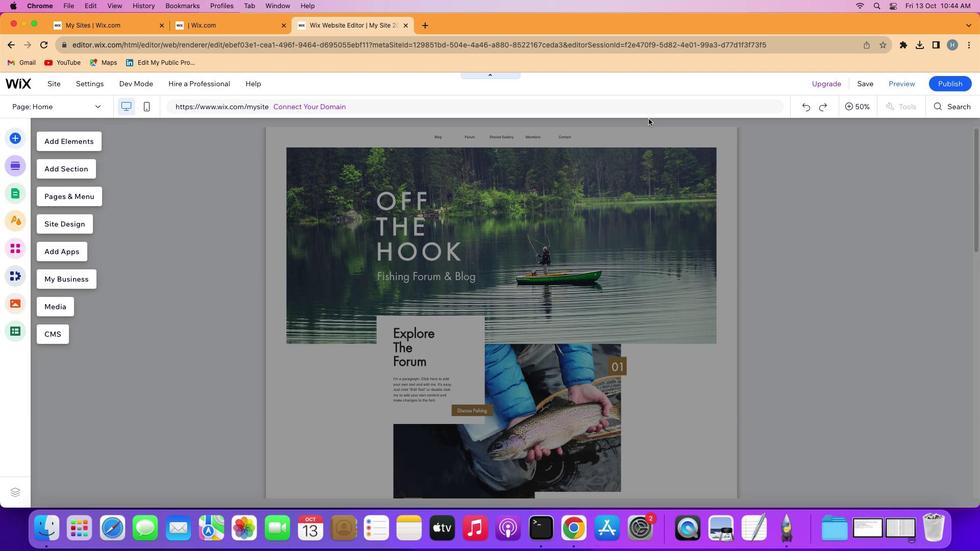 
Action: Mouse pressed left at (649, 118)
Screenshot: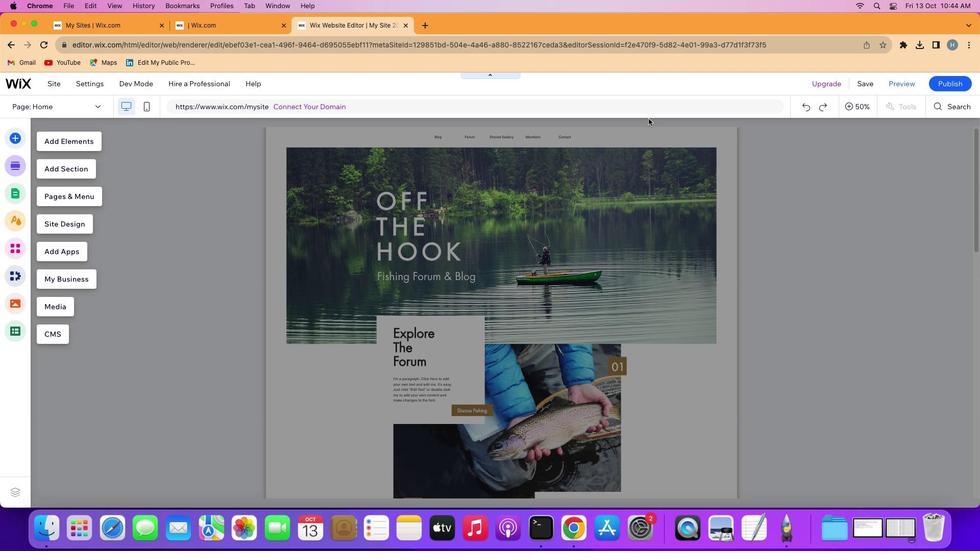 
Action: Mouse moved to (536, 243)
Screenshot: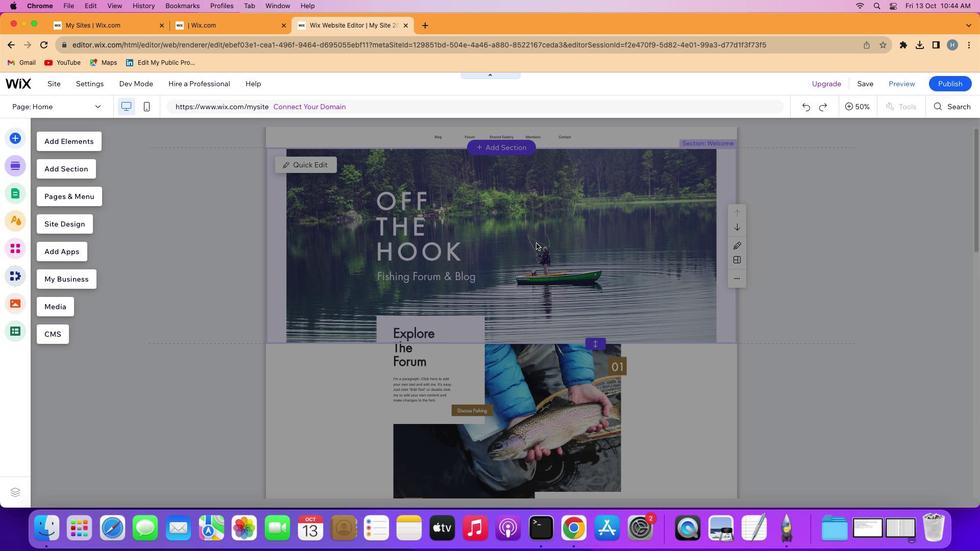 
Action: Mouse pressed left at (536, 243)
Screenshot: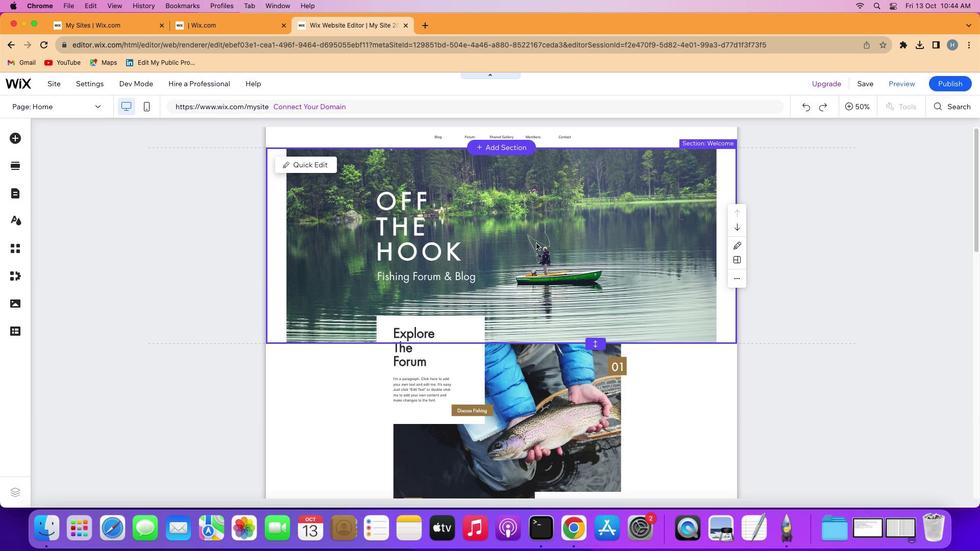 
Action: Mouse pressed left at (536, 243)
Screenshot: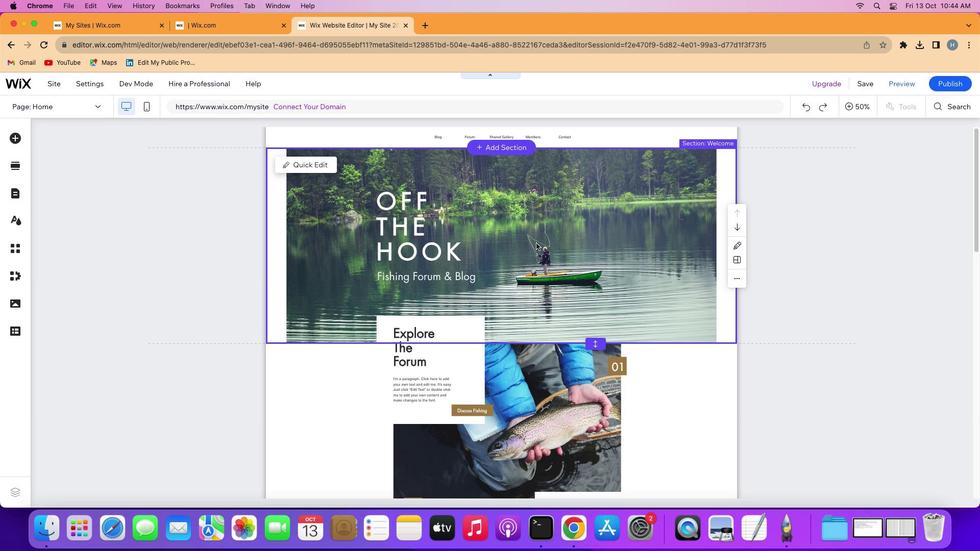 
Action: Mouse moved to (570, 258)
Screenshot: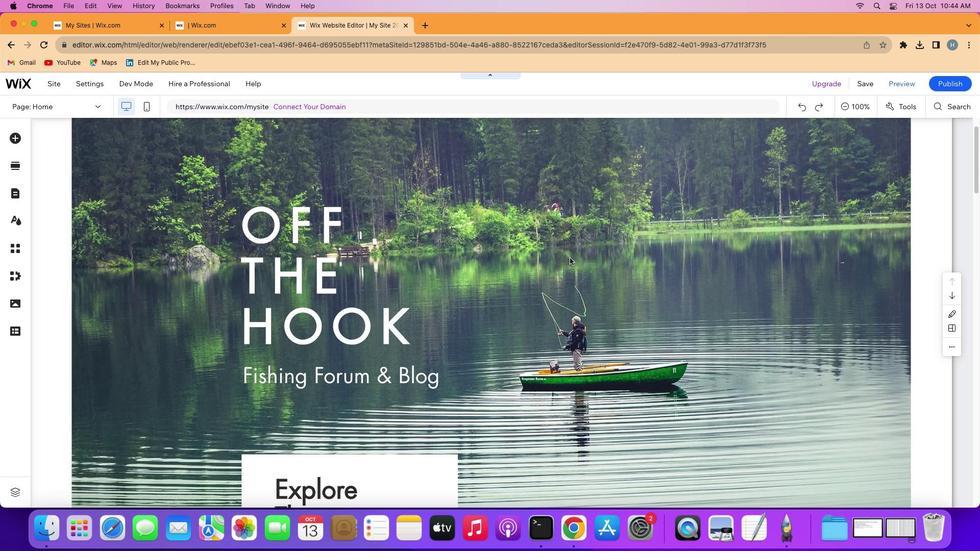 
Action: Mouse pressed left at (570, 258)
Screenshot: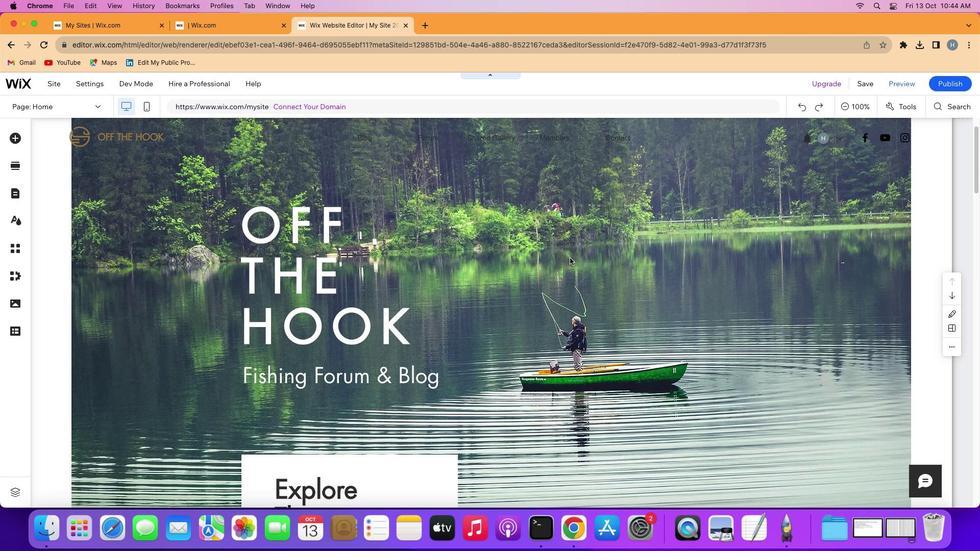 
Action: Mouse pressed left at (570, 258)
Screenshot: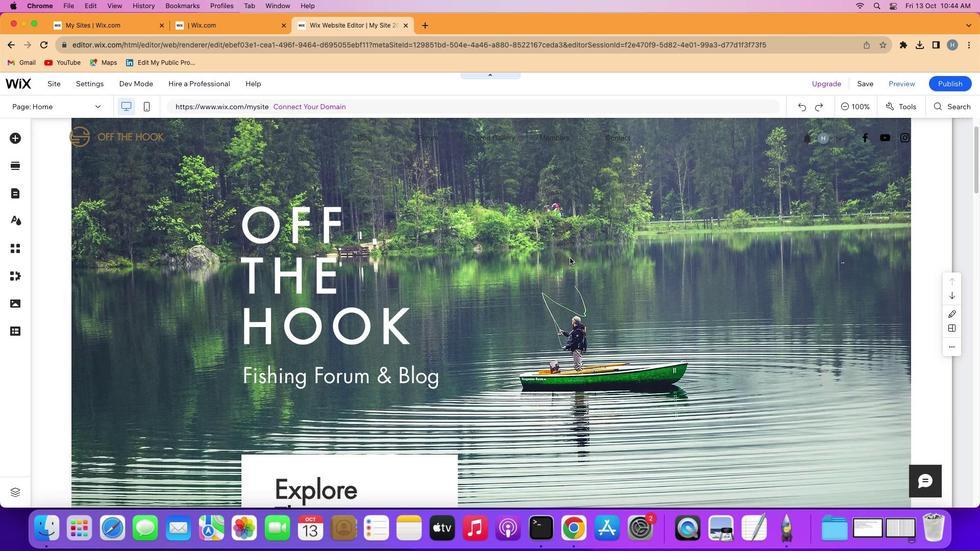 
Action: Mouse moved to (559, 263)
Screenshot: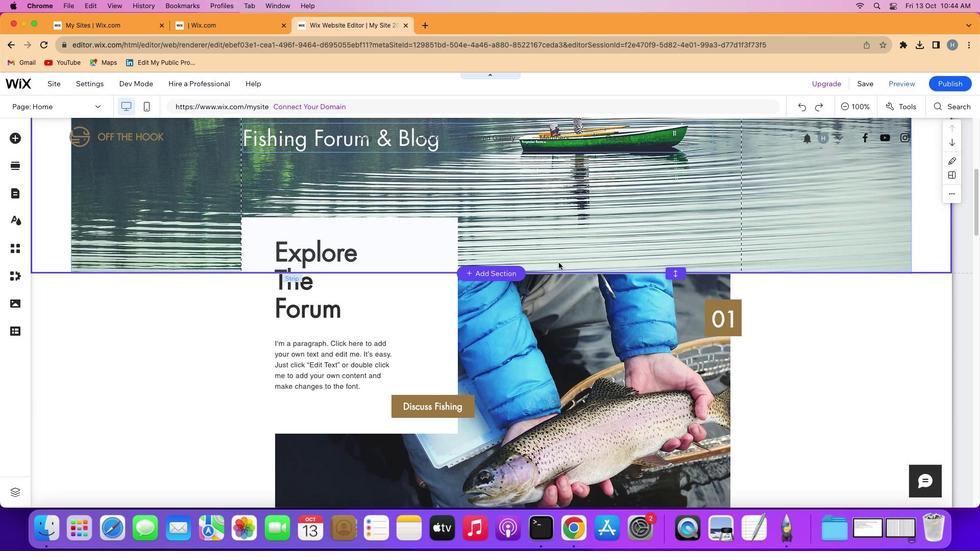 
Action: Mouse scrolled (559, 263) with delta (0, 0)
Screenshot: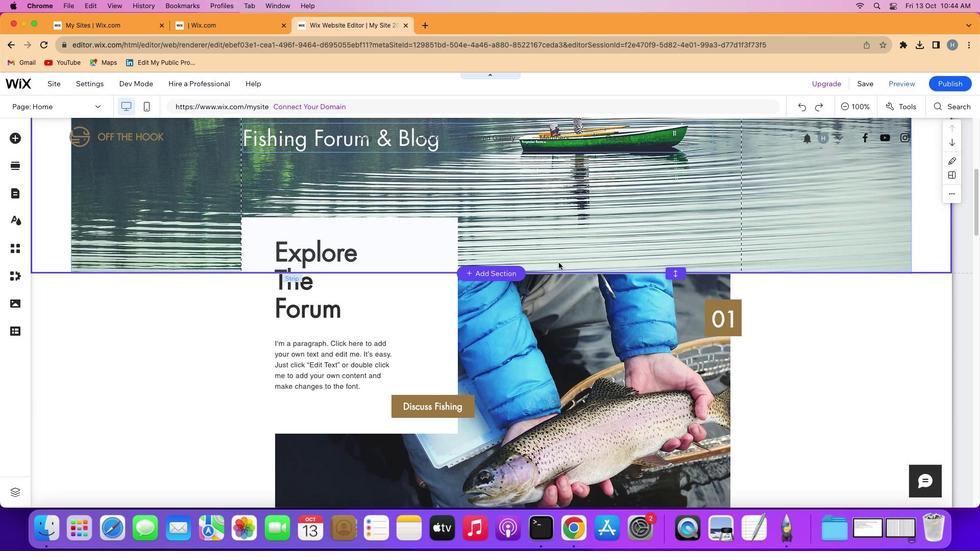 
Action: Mouse scrolled (559, 263) with delta (0, 0)
Screenshot: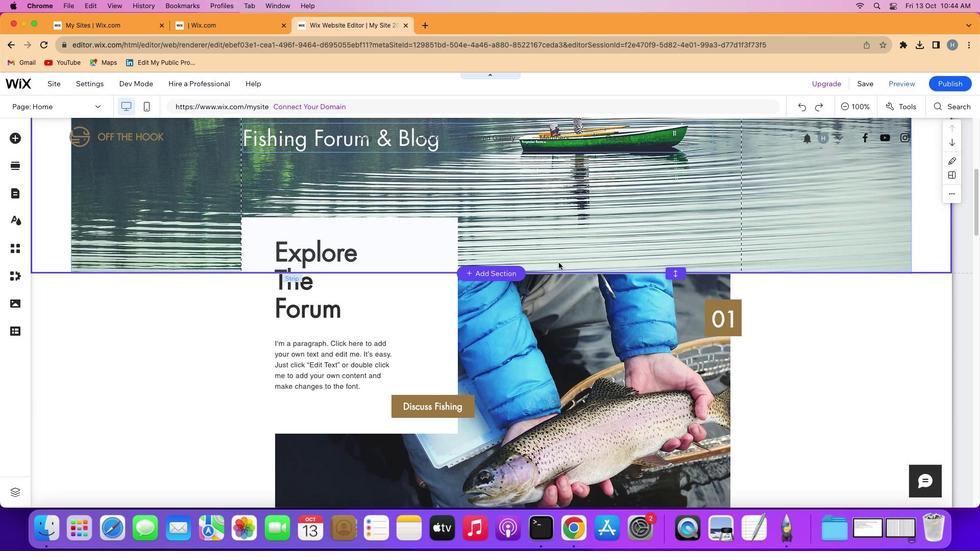 
Action: Mouse scrolled (559, 263) with delta (0, 0)
Screenshot: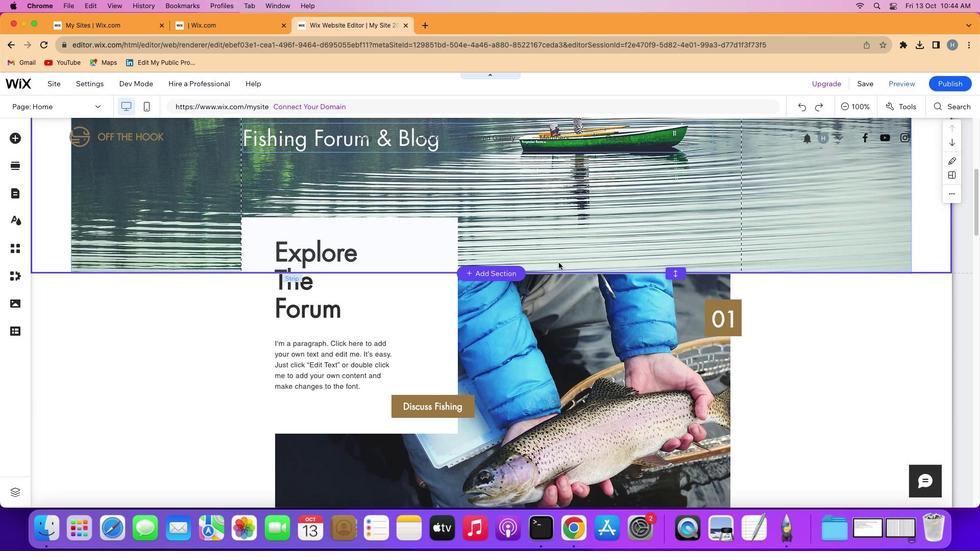 
Action: Mouse scrolled (559, 263) with delta (0, -1)
Screenshot: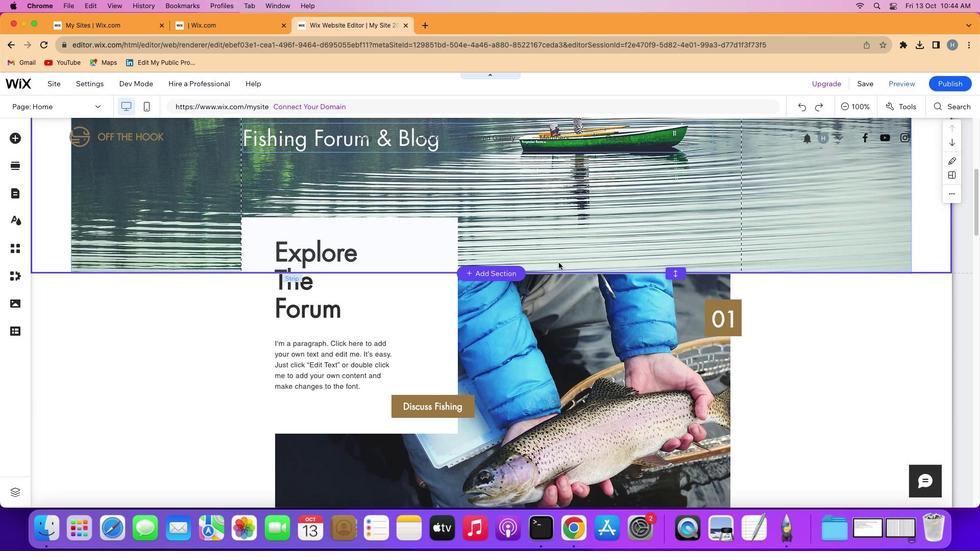 
Action: Mouse moved to (559, 262)
Screenshot: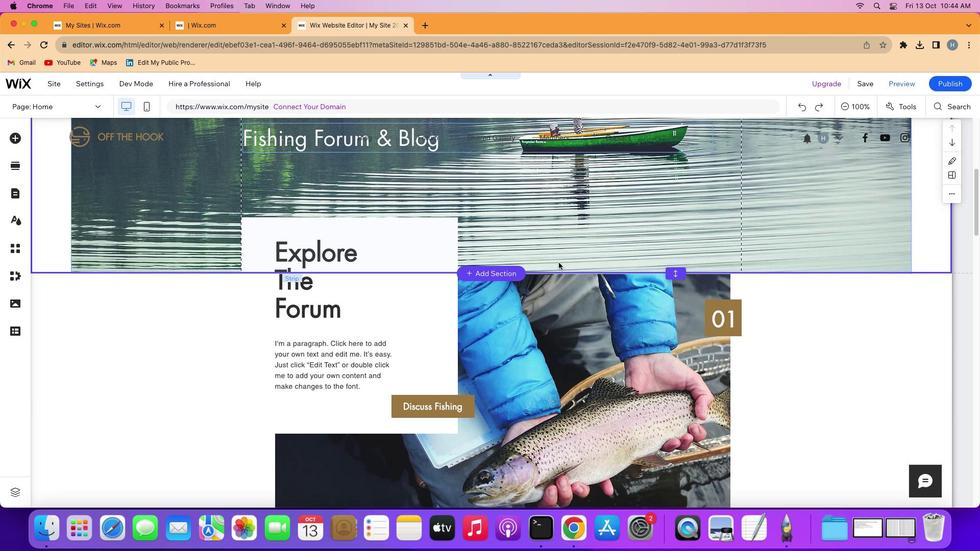 
Action: Mouse scrolled (559, 262) with delta (0, 0)
Screenshot: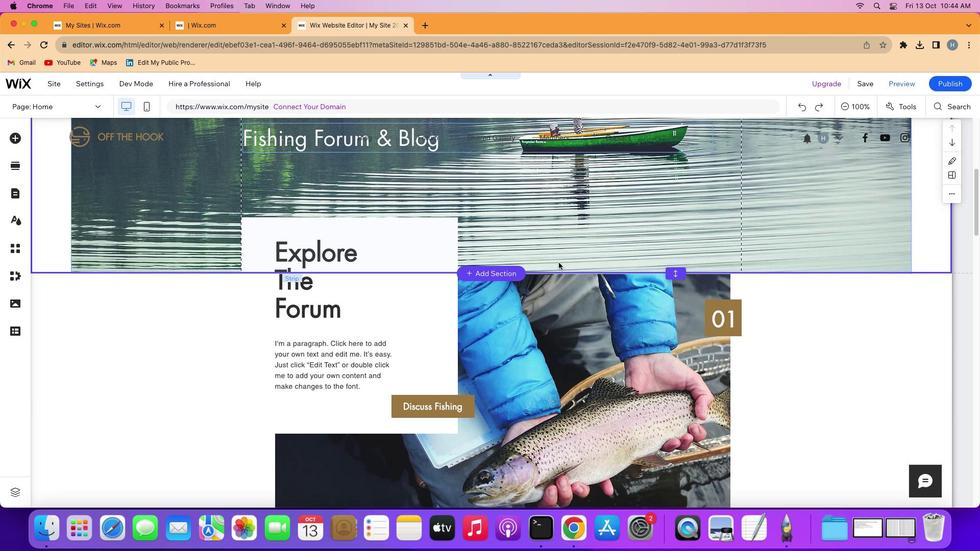 
Action: Mouse scrolled (559, 262) with delta (0, 0)
Screenshot: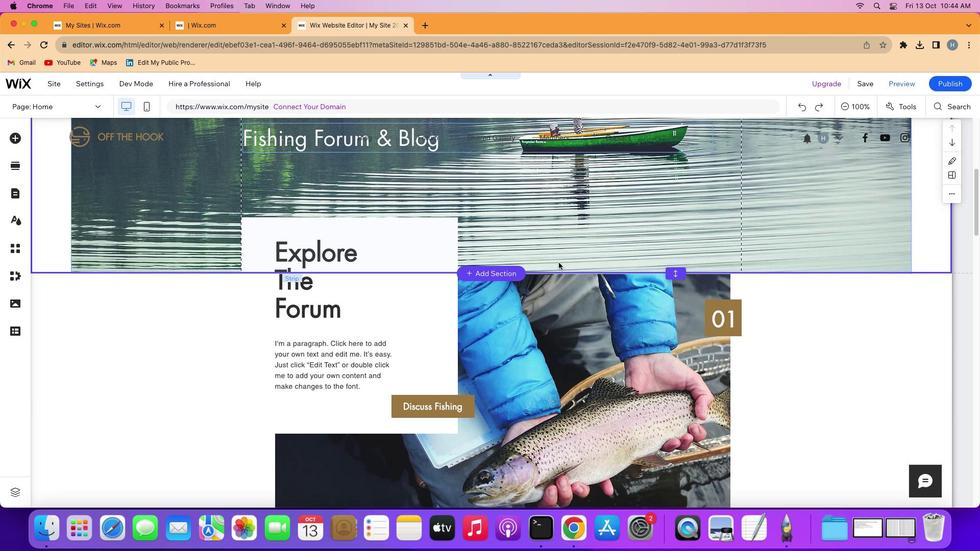 
Action: Mouse scrolled (559, 262) with delta (0, -1)
Screenshot: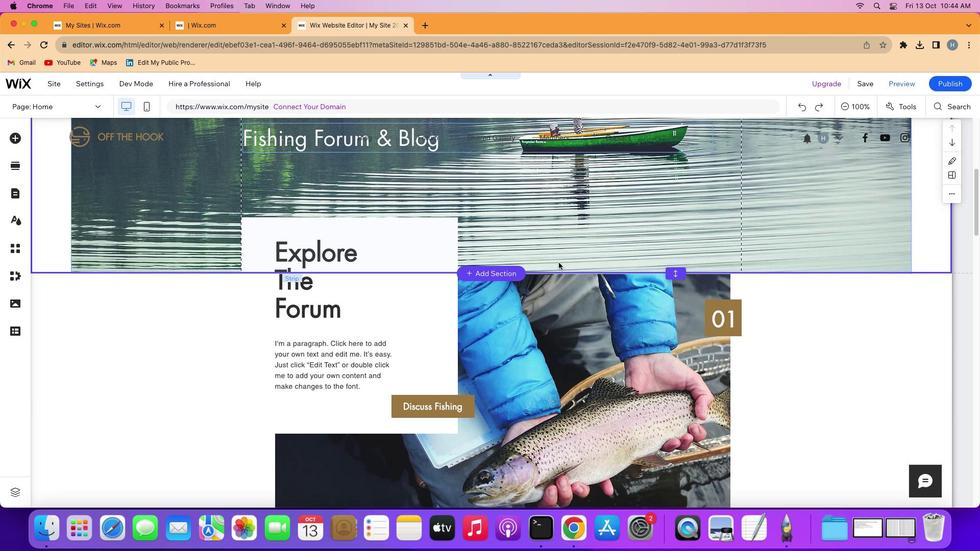 
Action: Mouse scrolled (559, 262) with delta (0, -1)
Screenshot: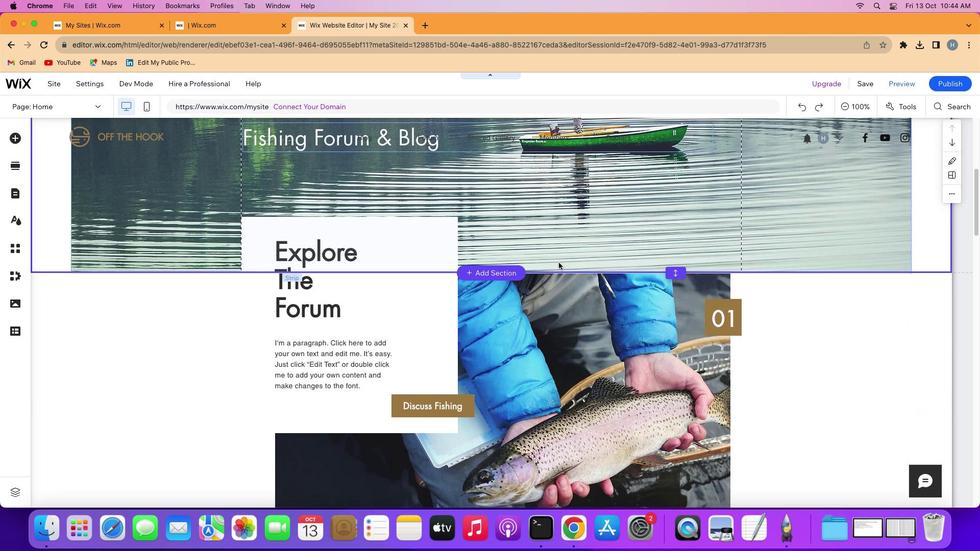 
Action: Mouse scrolled (559, 262) with delta (0, 0)
Screenshot: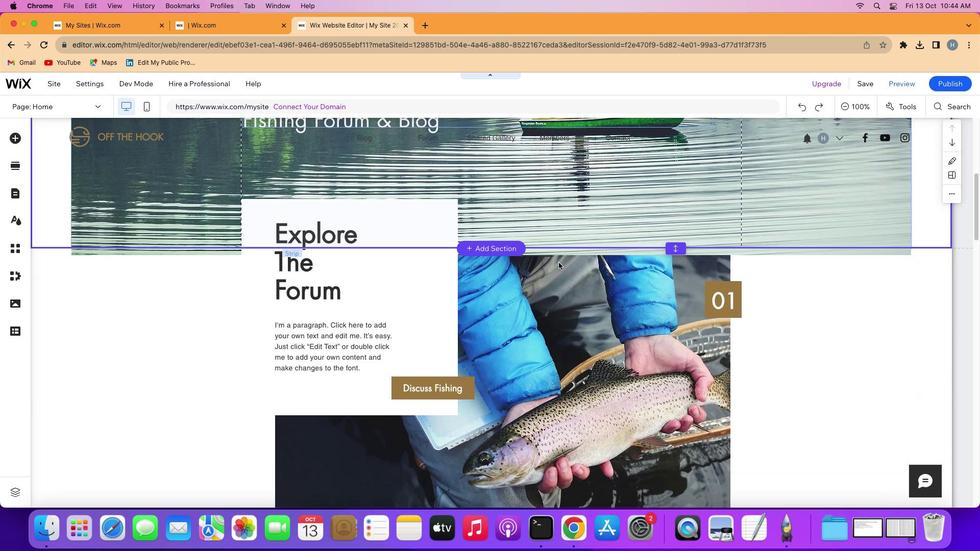 
Action: Mouse scrolled (559, 262) with delta (0, 0)
Screenshot: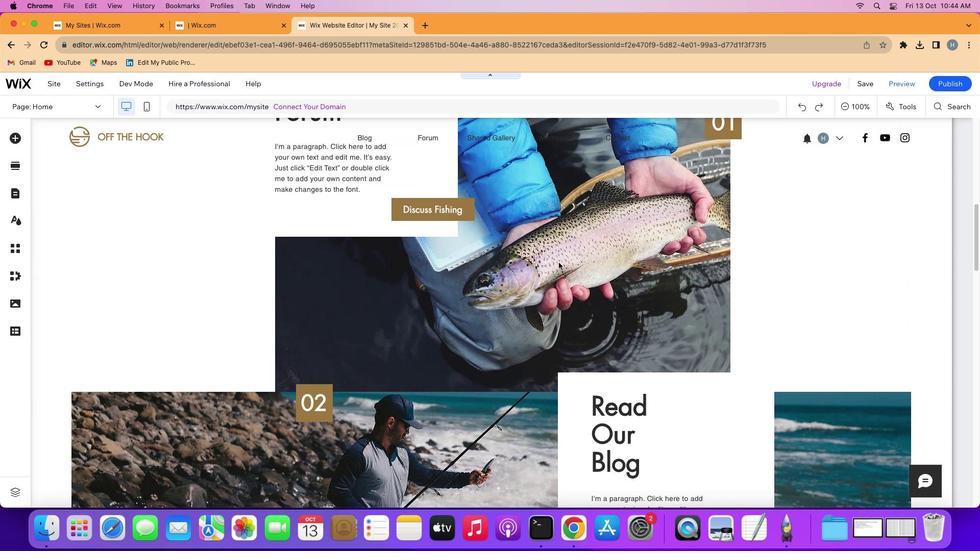
Action: Mouse scrolled (559, 262) with delta (0, 0)
Screenshot: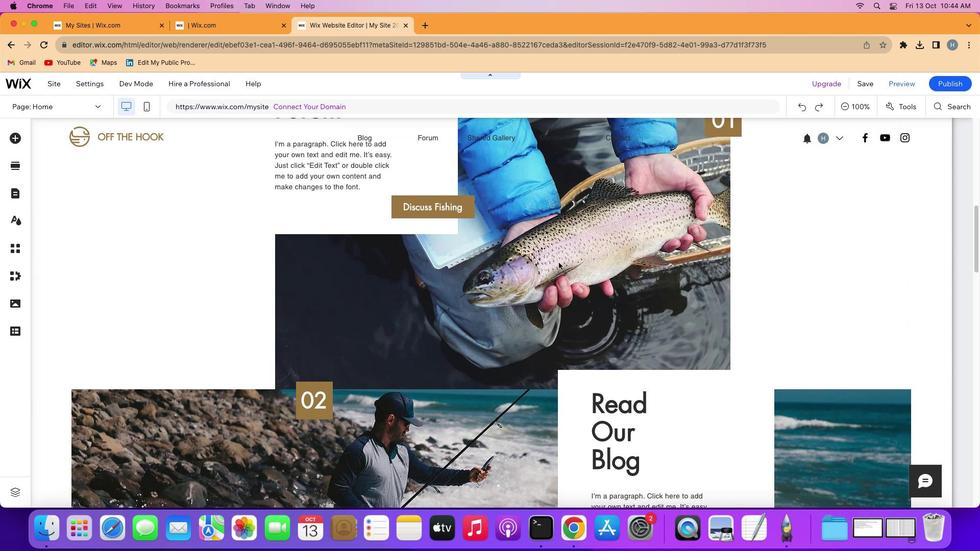 
Action: Mouse scrolled (559, 262) with delta (0, -1)
Screenshot: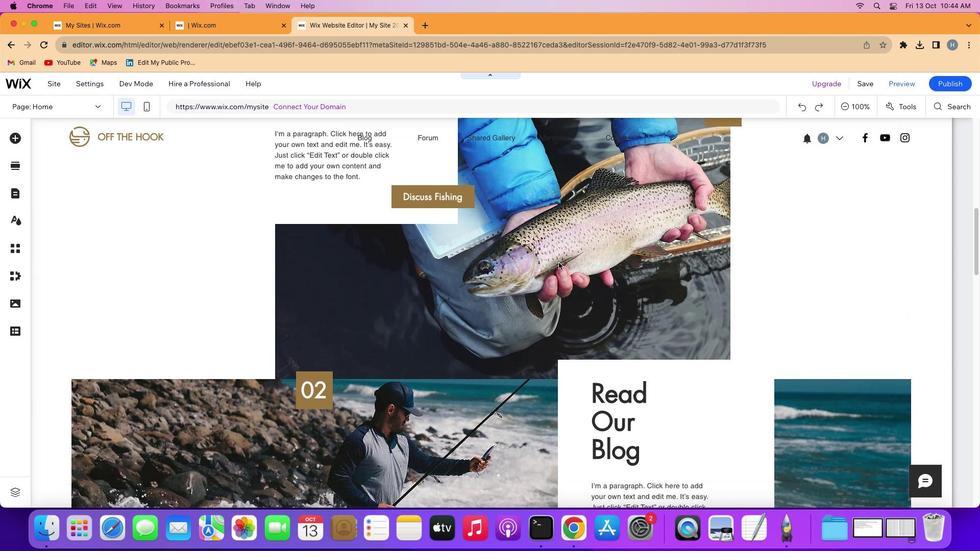 
Action: Mouse scrolled (559, 262) with delta (0, 0)
Screenshot: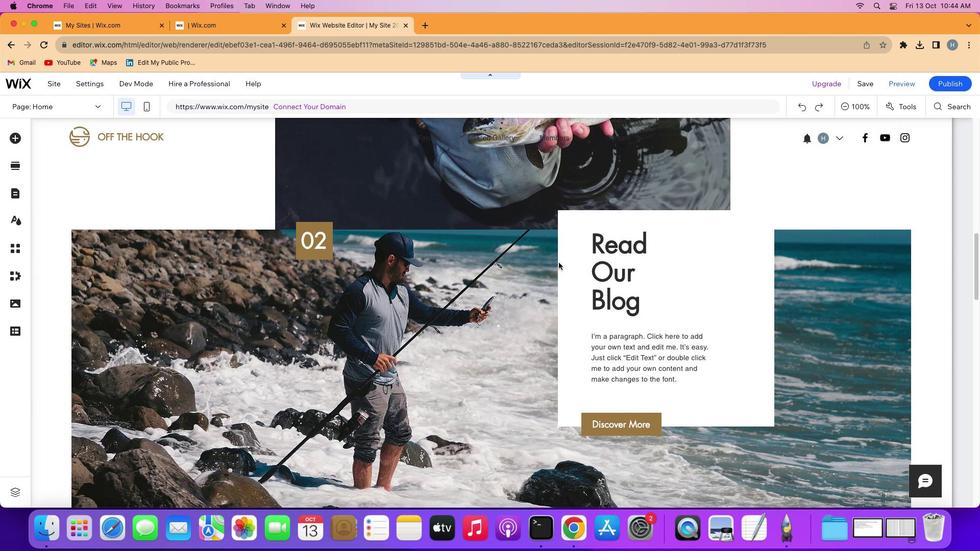 
Action: Mouse scrolled (559, 262) with delta (0, 0)
Screenshot: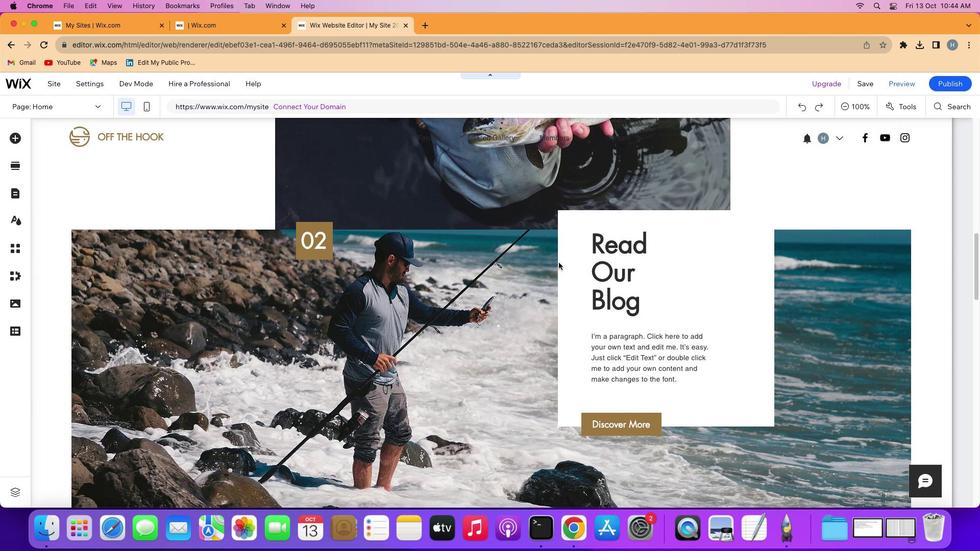
Action: Mouse scrolled (559, 262) with delta (0, -1)
Screenshot: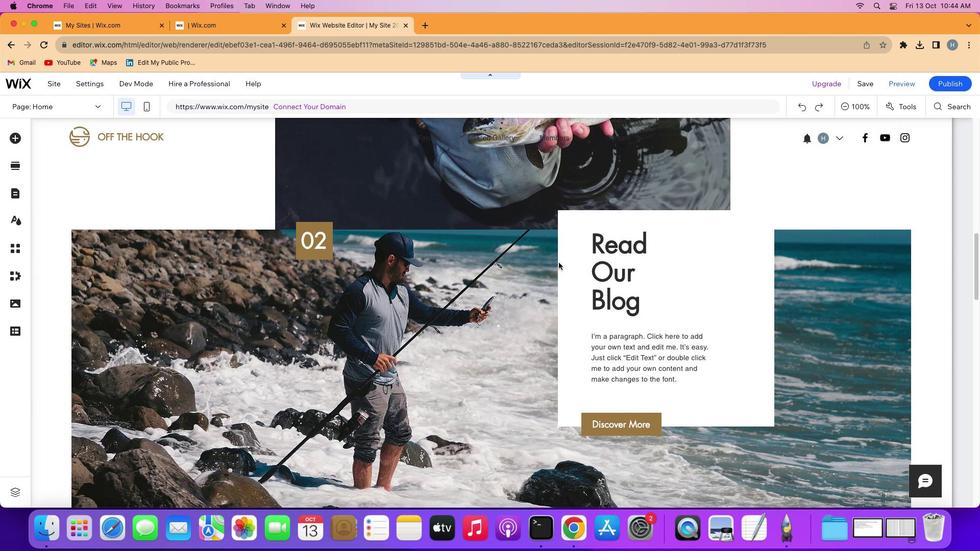 
Action: Mouse scrolled (559, 262) with delta (0, -1)
Screenshot: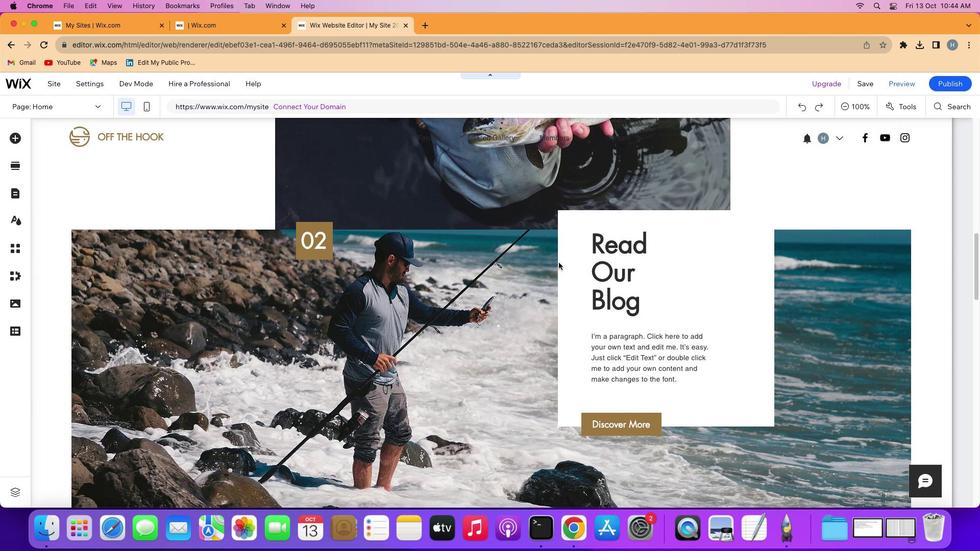 
Action: Mouse scrolled (559, 262) with delta (0, 0)
Screenshot: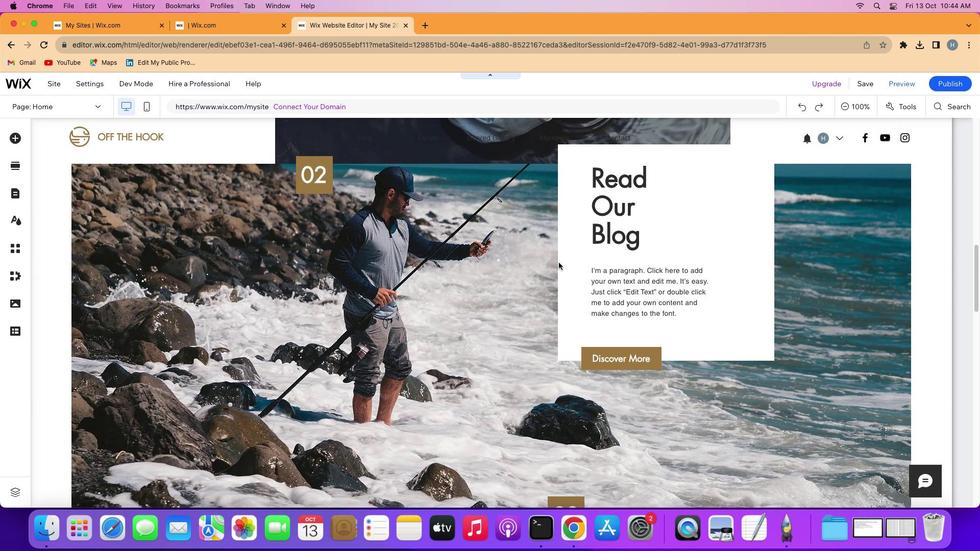 
Action: Mouse scrolled (559, 262) with delta (0, 0)
Screenshot: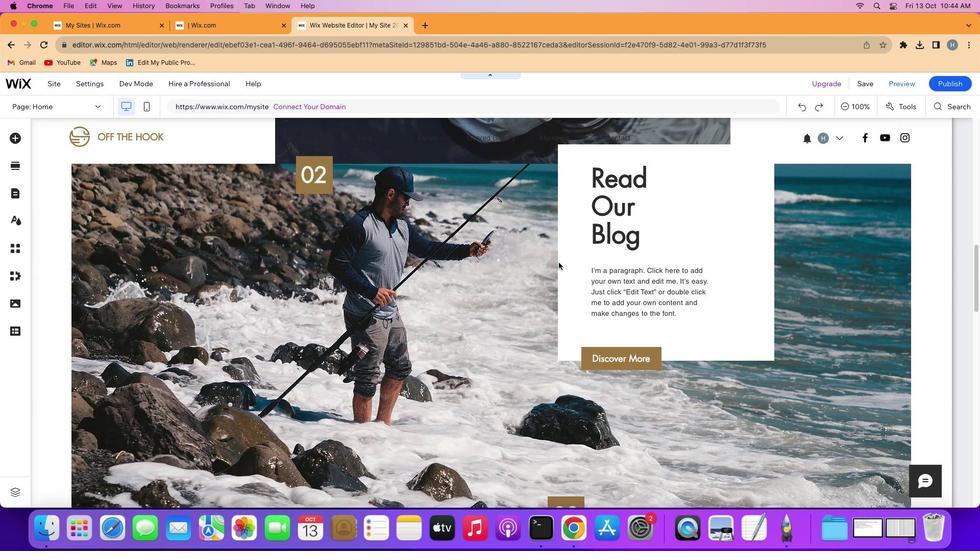 
Action: Mouse scrolled (559, 262) with delta (0, -1)
Screenshot: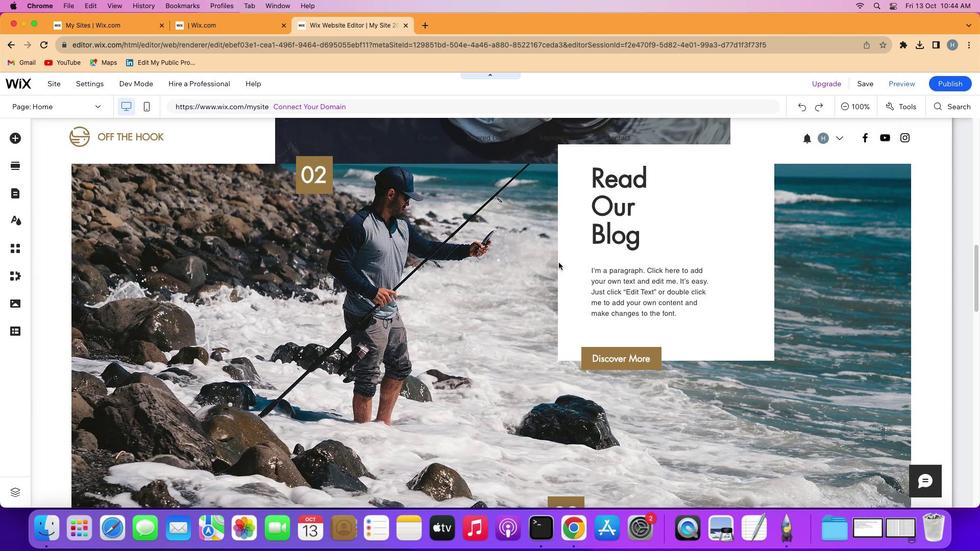 
Action: Mouse scrolled (559, 262) with delta (0, -2)
Screenshot: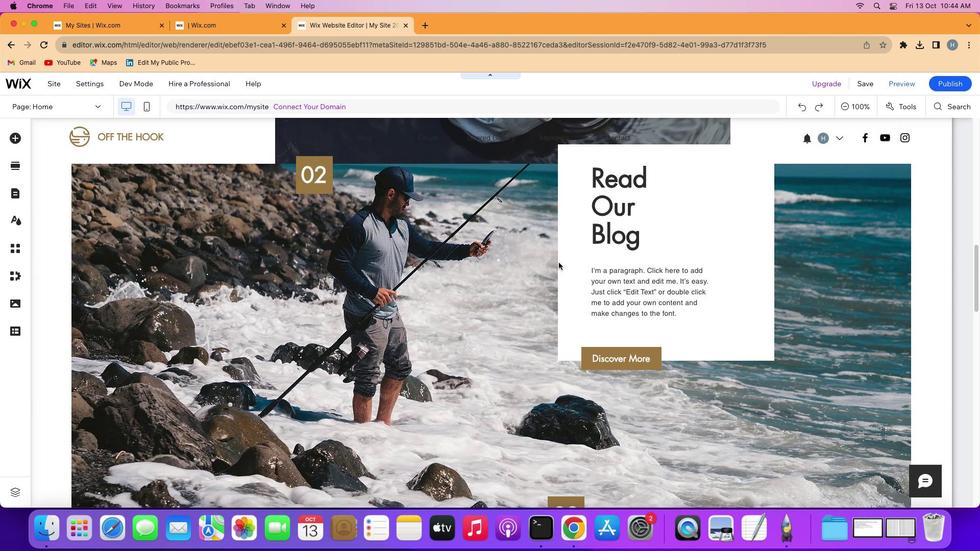 
Action: Mouse scrolled (559, 262) with delta (0, 0)
Screenshot: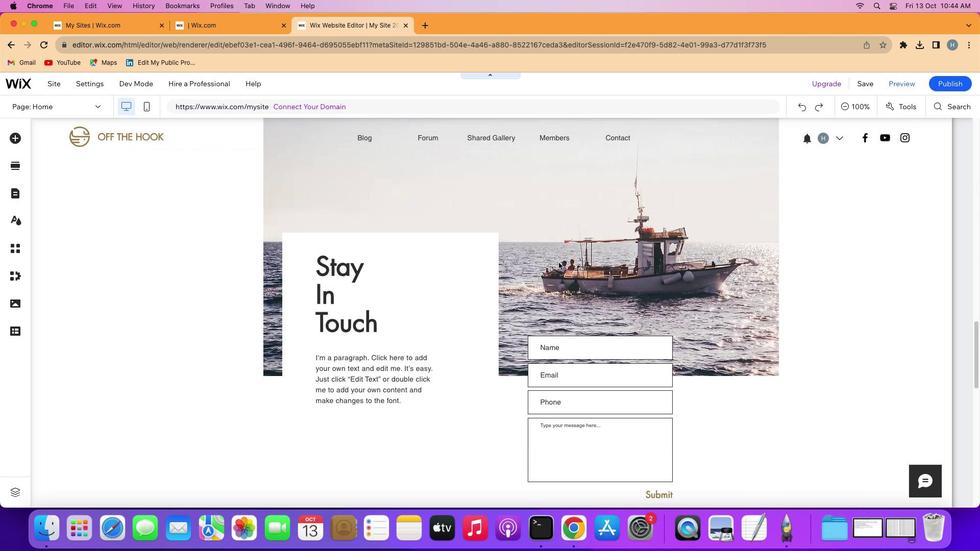 
Action: Mouse scrolled (559, 262) with delta (0, 0)
Screenshot: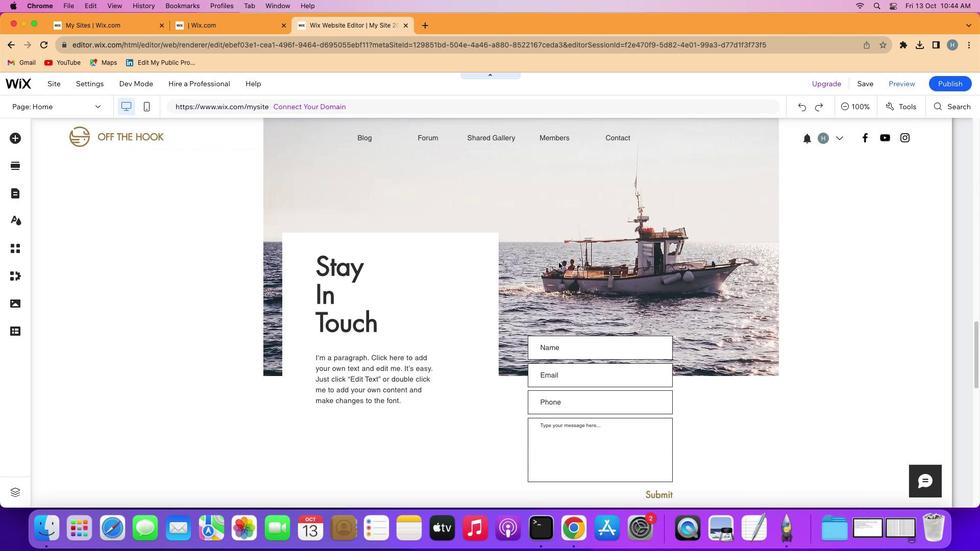 
Action: Mouse scrolled (559, 262) with delta (0, -1)
Screenshot: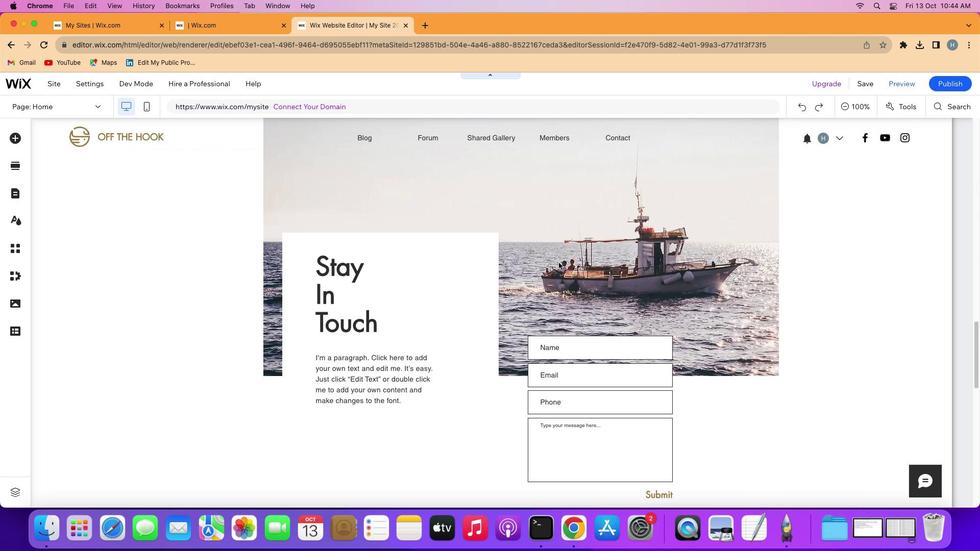 
Action: Mouse scrolled (559, 262) with delta (0, 0)
Screenshot: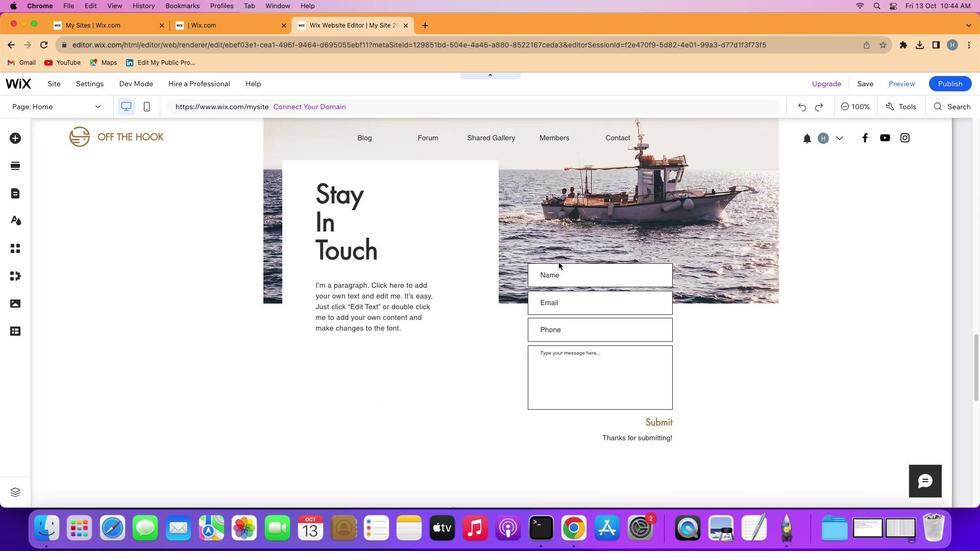 
Action: Mouse scrolled (559, 262) with delta (0, 0)
Screenshot: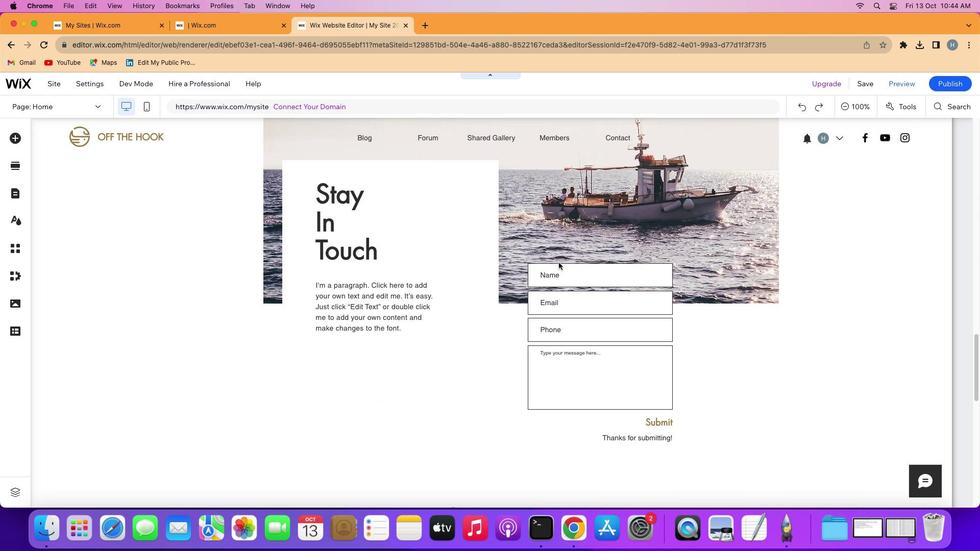 
Action: Mouse scrolled (559, 262) with delta (0, -1)
Screenshot: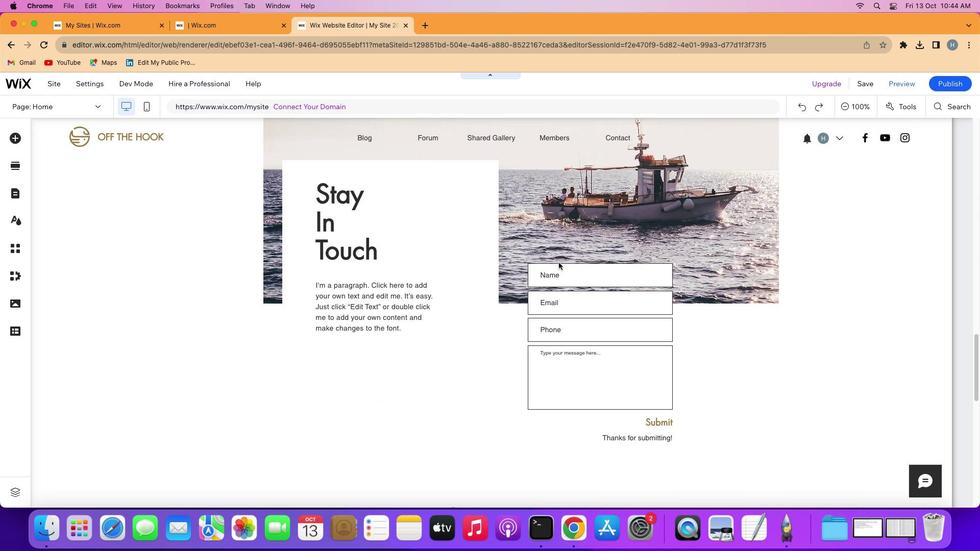 
Action: Mouse scrolled (559, 262) with delta (0, -2)
Screenshot: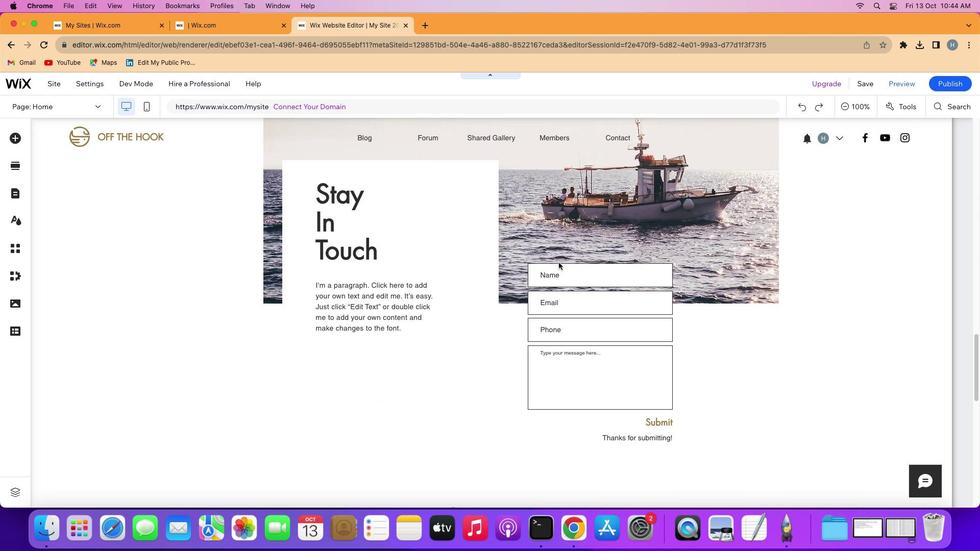 
Action: Mouse scrolled (559, 262) with delta (0, 0)
Screenshot: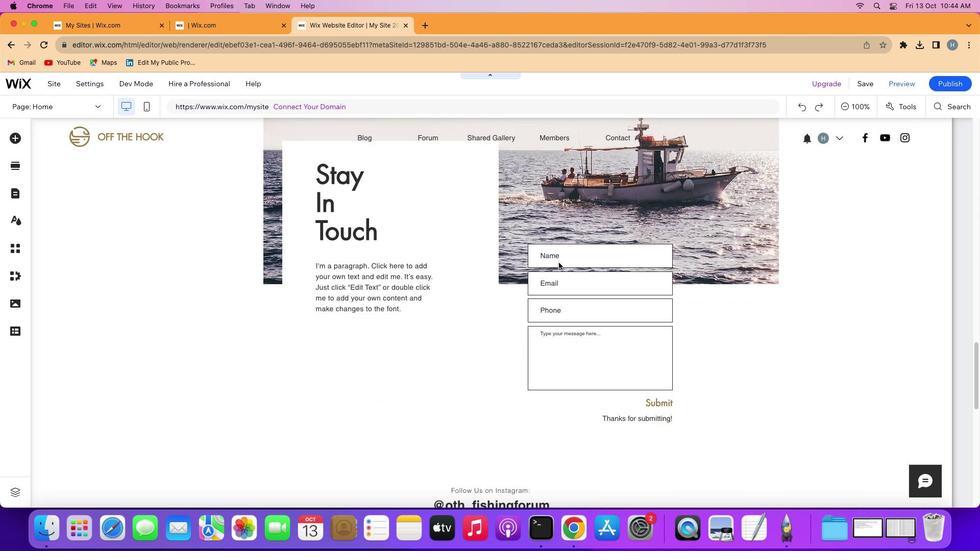 
Action: Mouse scrolled (559, 262) with delta (0, 0)
Screenshot: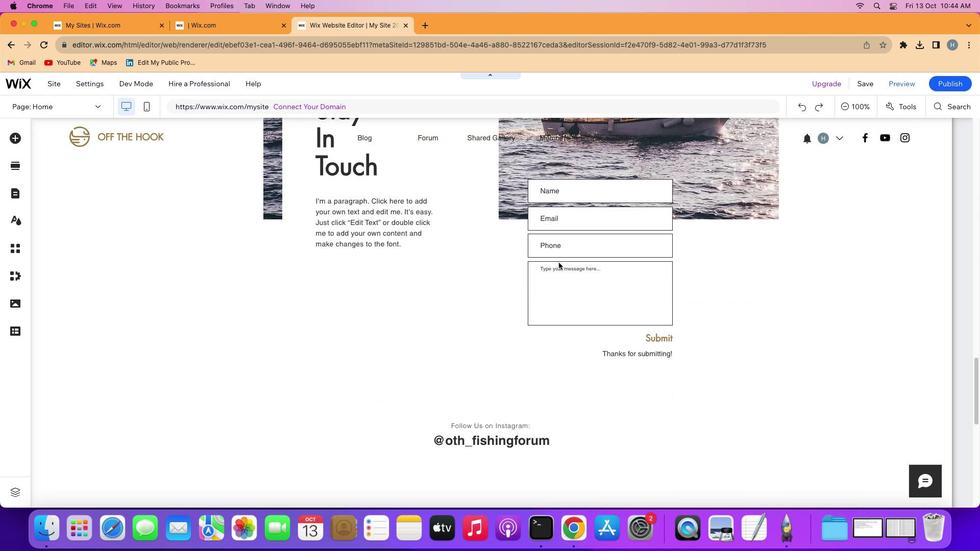 
Action: Mouse scrolled (559, 262) with delta (0, -1)
Screenshot: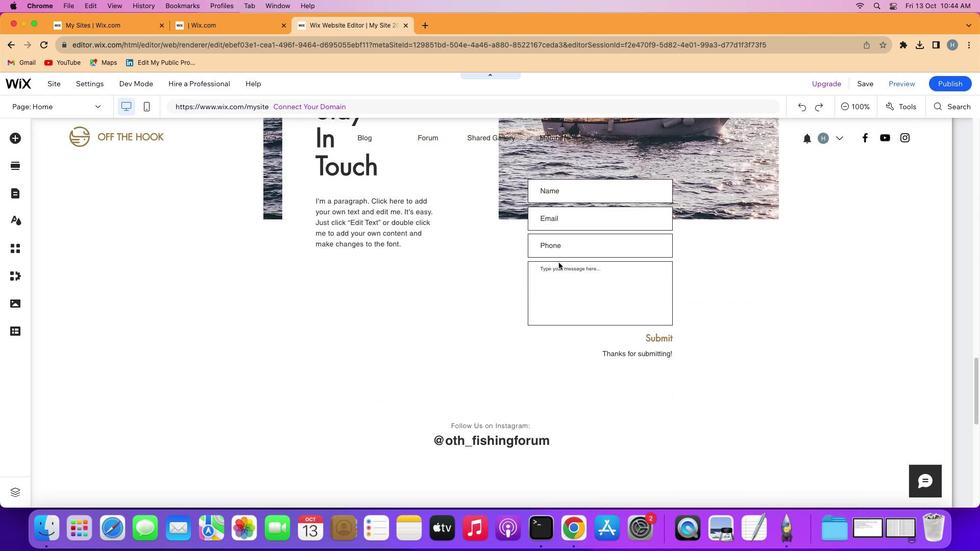 
Action: Mouse scrolled (559, 262) with delta (0, -2)
Screenshot: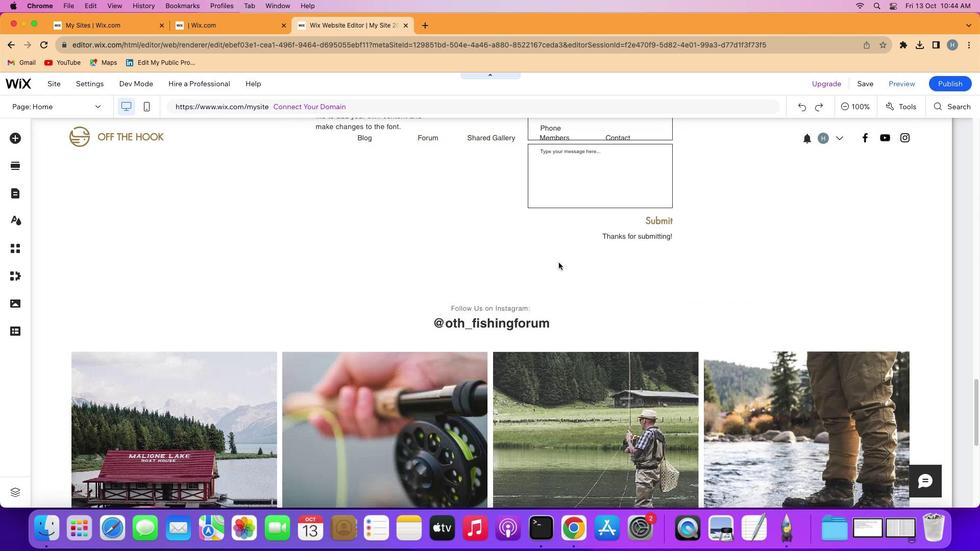 
Action: Mouse scrolled (559, 262) with delta (0, -2)
Screenshot: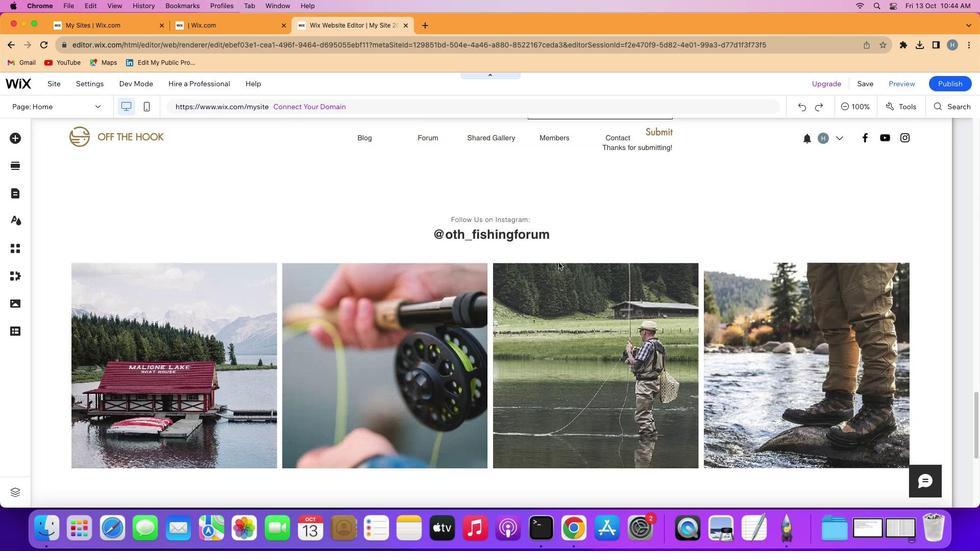 
Action: Mouse scrolled (559, 262) with delta (0, 0)
Screenshot: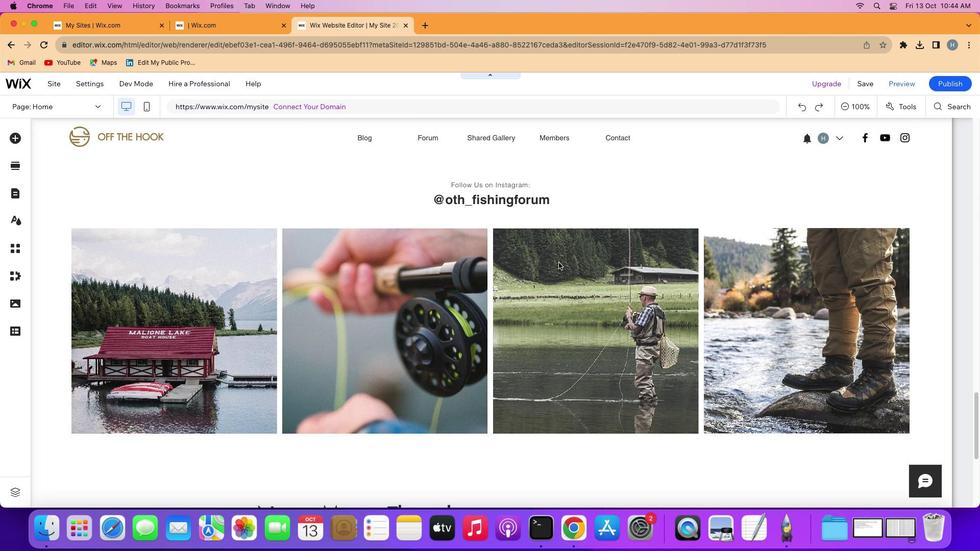 
Action: Mouse scrolled (559, 262) with delta (0, 0)
Screenshot: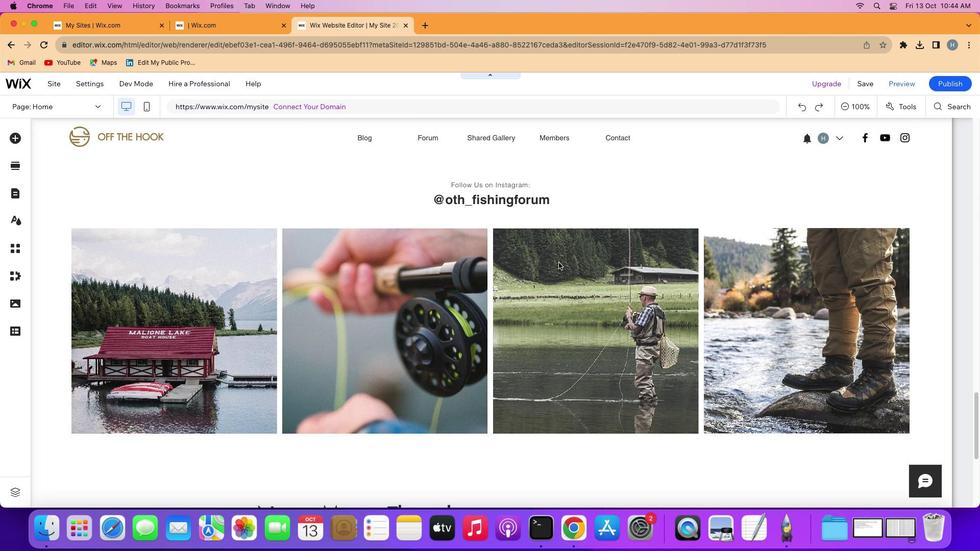 
Action: Mouse scrolled (559, 262) with delta (0, -1)
Screenshot: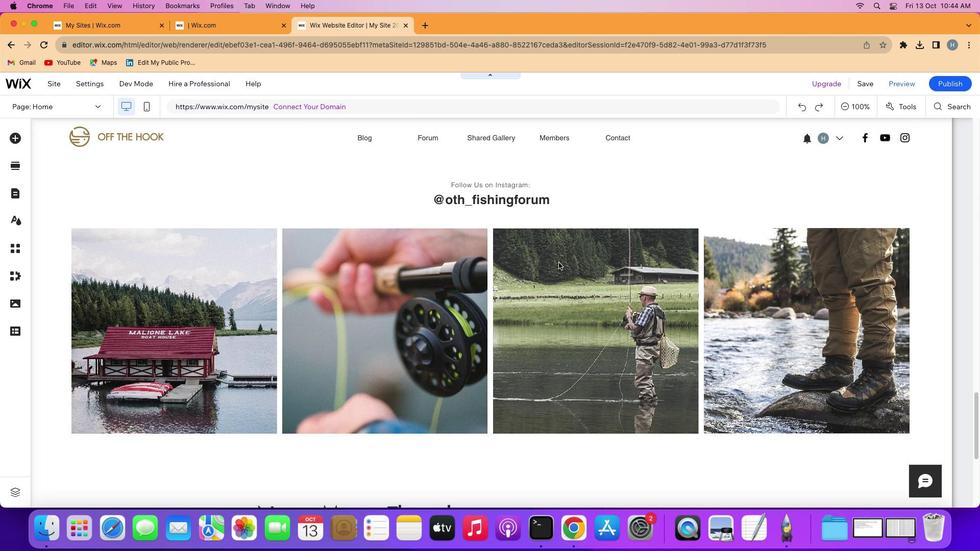 
Action: Mouse scrolled (559, 262) with delta (0, 0)
Screenshot: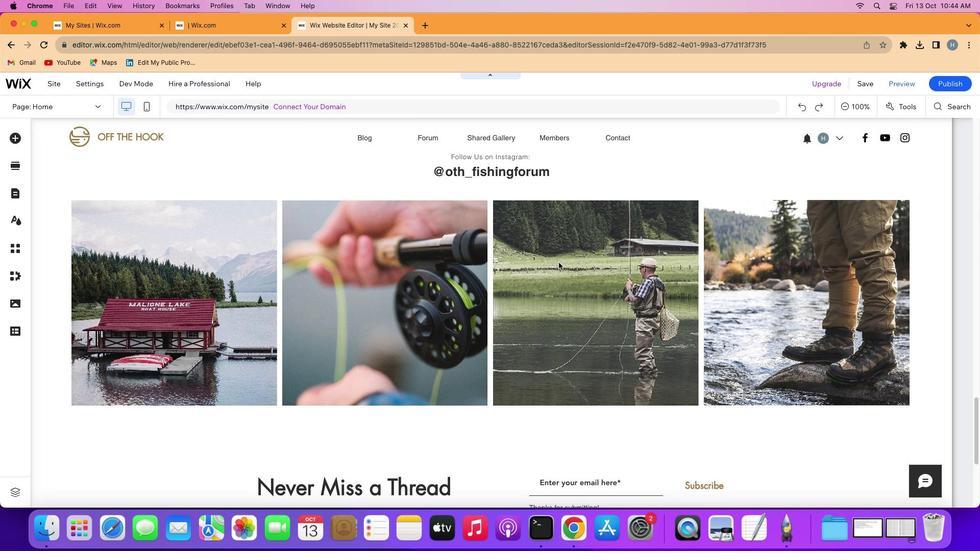 
Action: Mouse scrolled (559, 262) with delta (0, 0)
Screenshot: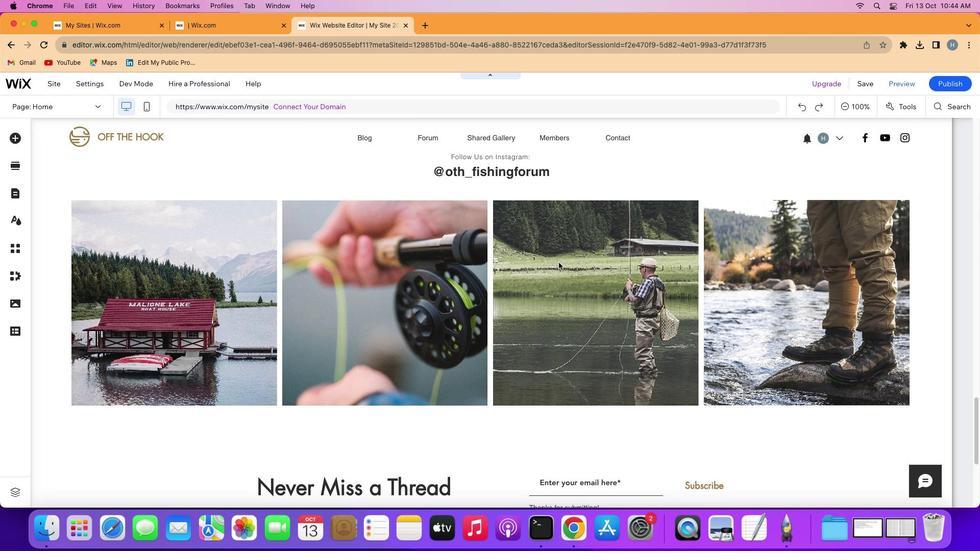 
Action: Mouse scrolled (559, 262) with delta (0, -1)
Screenshot: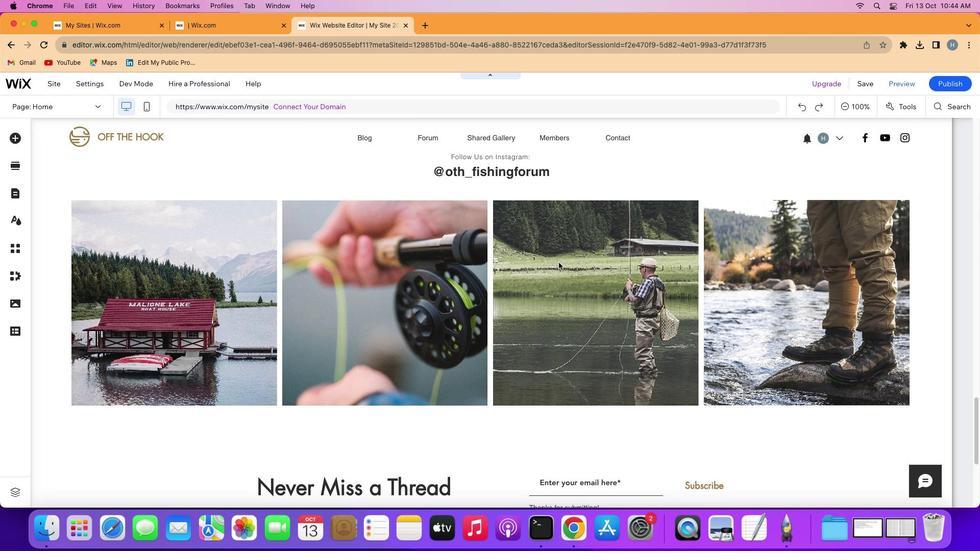 
Action: Mouse scrolled (559, 262) with delta (0, -2)
Screenshot: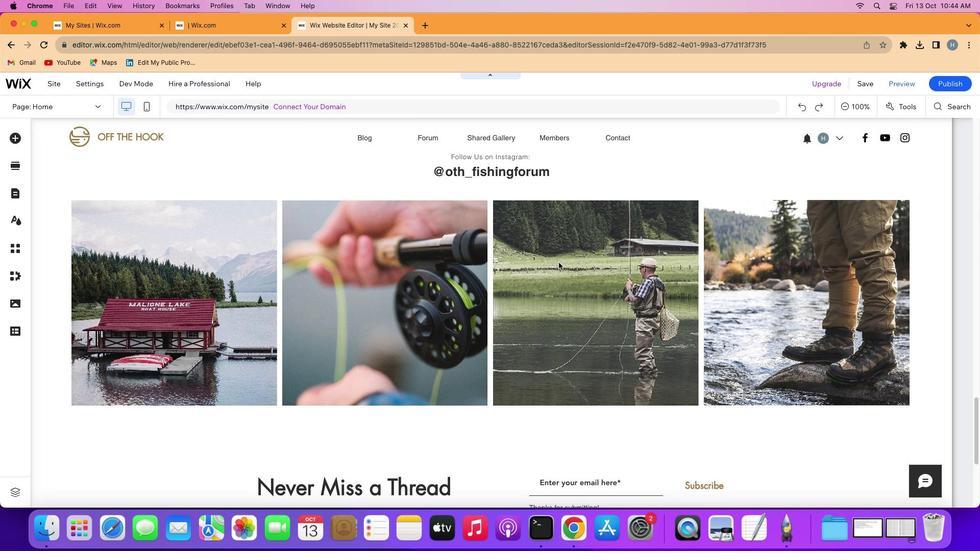 
Action: Mouse scrolled (559, 262) with delta (0, -2)
Screenshot: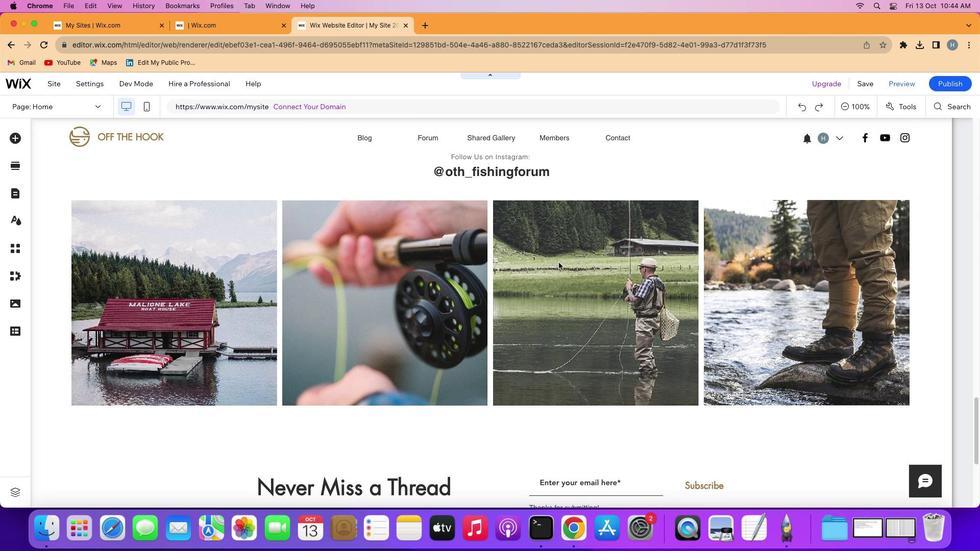 
Action: Mouse scrolled (559, 262) with delta (0, 0)
Screenshot: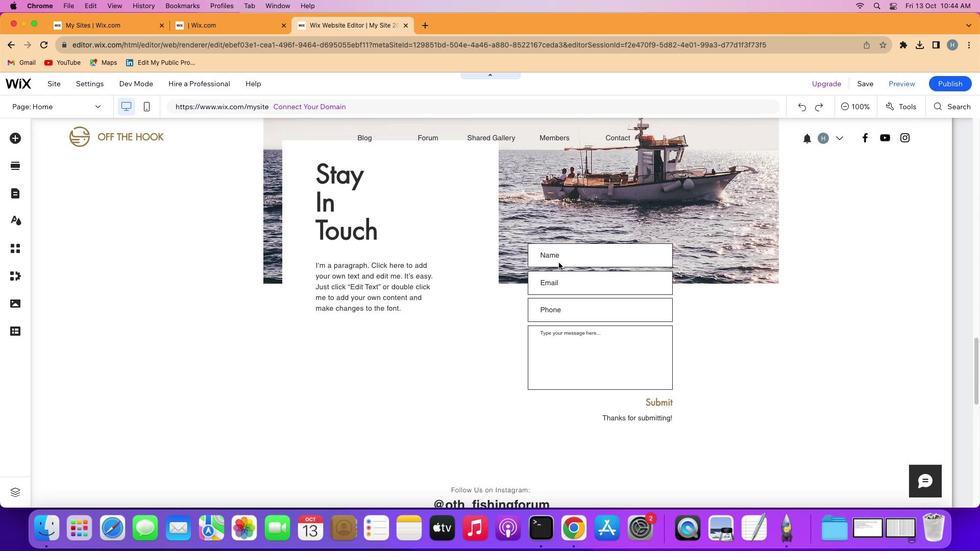 
Action: Mouse scrolled (559, 262) with delta (0, 0)
Screenshot: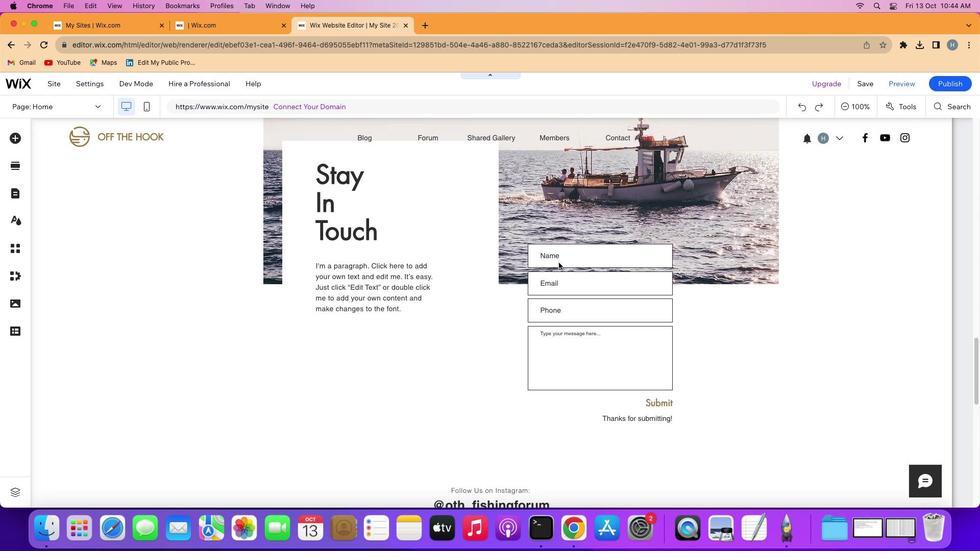 
Action: Mouse scrolled (559, 262) with delta (0, 0)
Screenshot: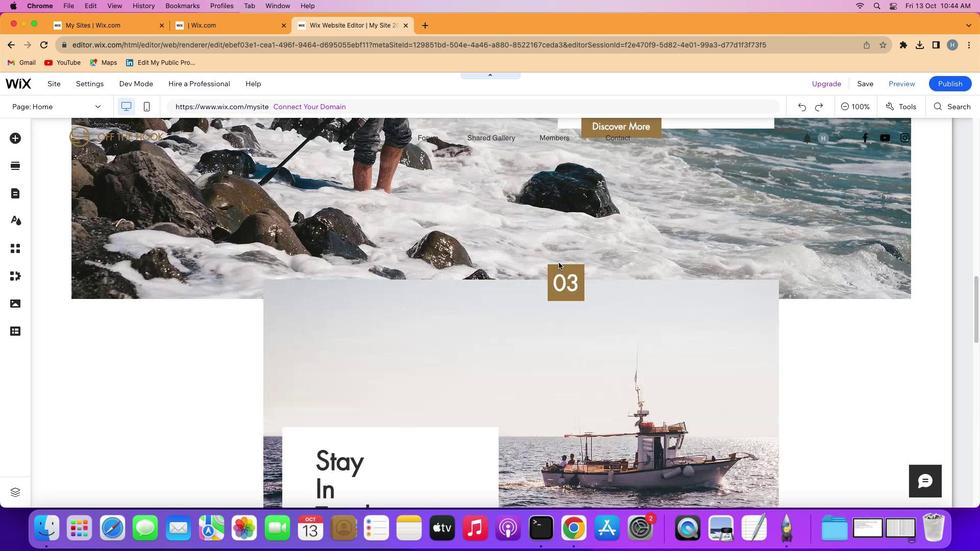 
Action: Mouse scrolled (559, 262) with delta (0, 0)
Screenshot: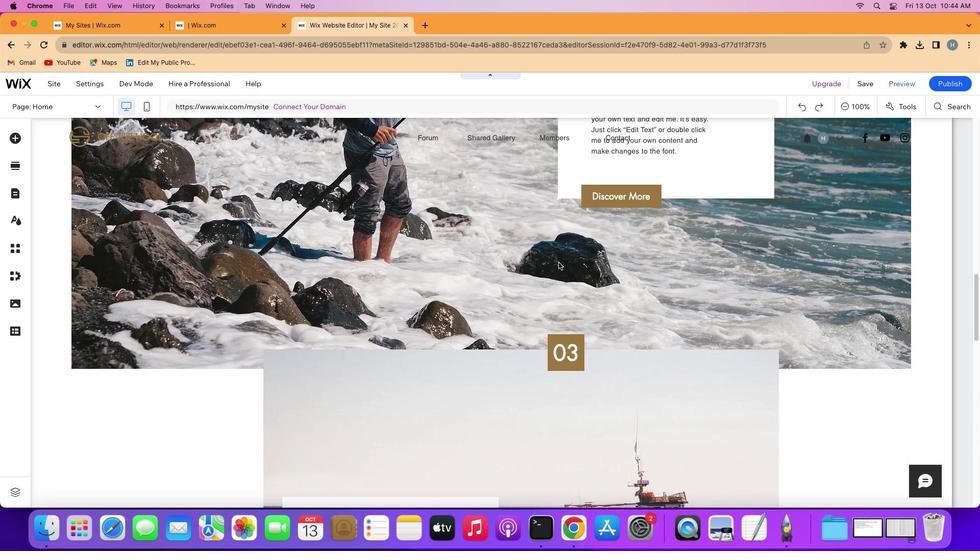 
Action: Mouse scrolled (559, 262) with delta (0, 0)
Screenshot: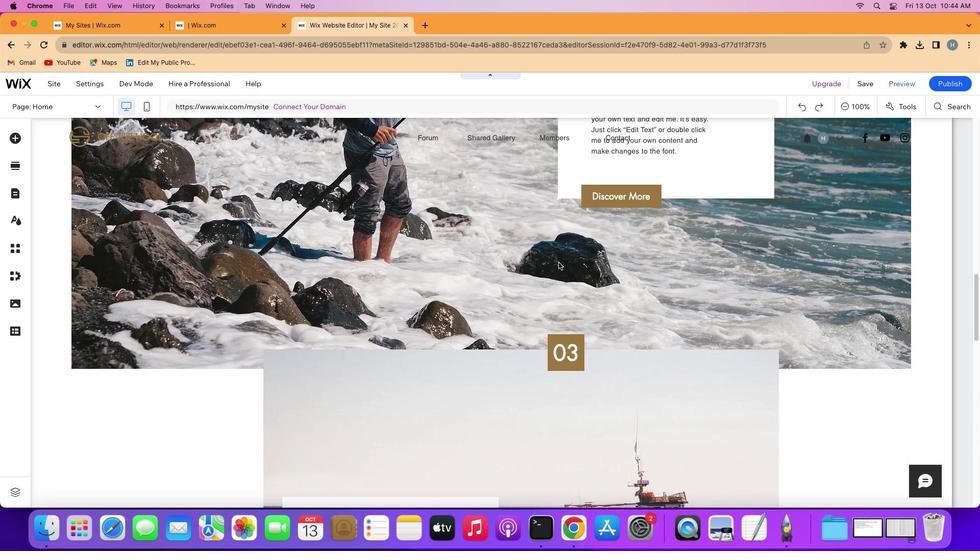 
Action: Mouse scrolled (559, 262) with delta (0, 1)
Screenshot: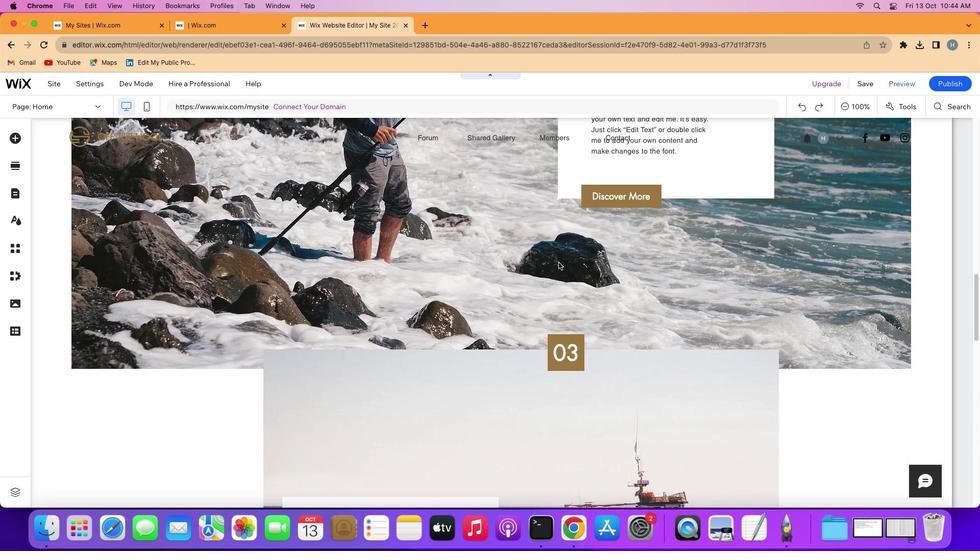 
Action: Mouse scrolled (559, 262) with delta (0, 2)
Screenshot: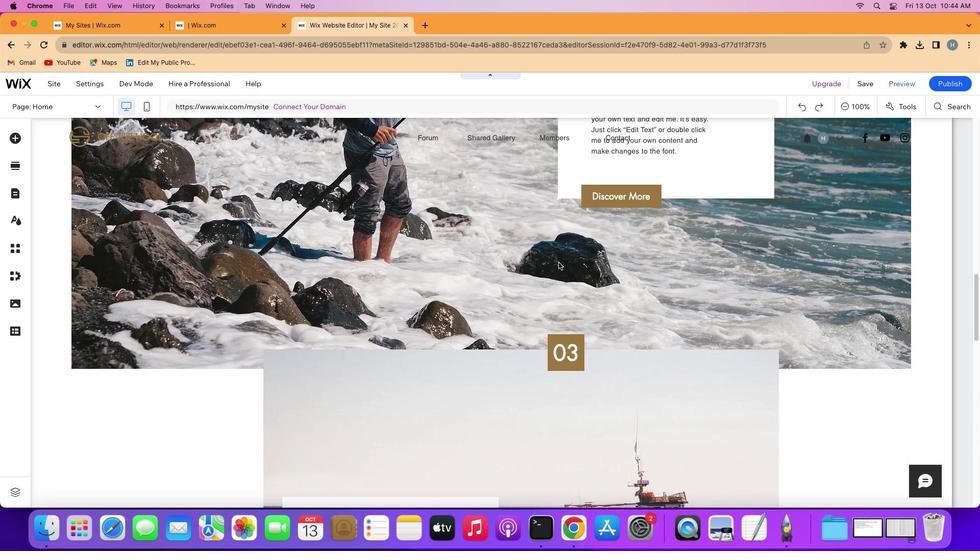 
Action: Mouse scrolled (559, 262) with delta (0, 3)
Screenshot: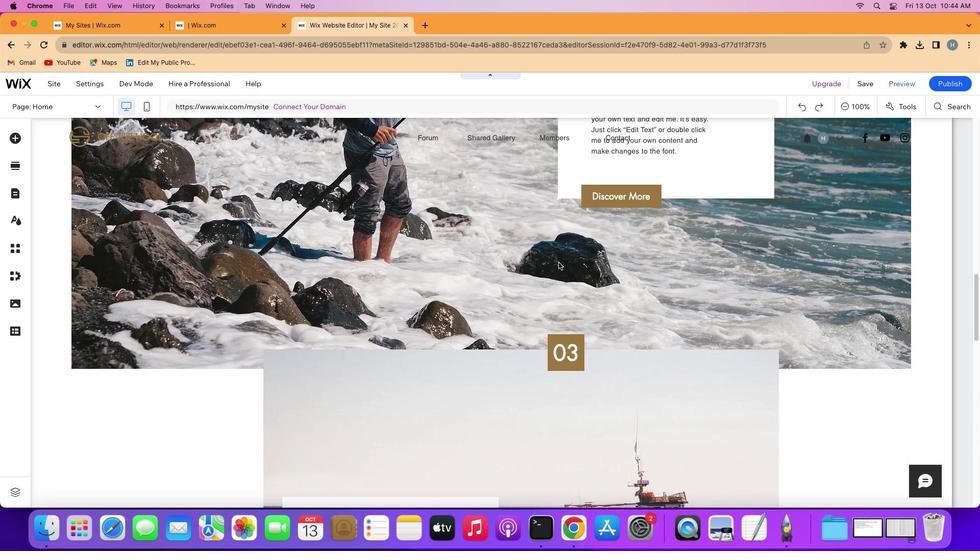 
Action: Mouse scrolled (559, 262) with delta (0, 0)
Screenshot: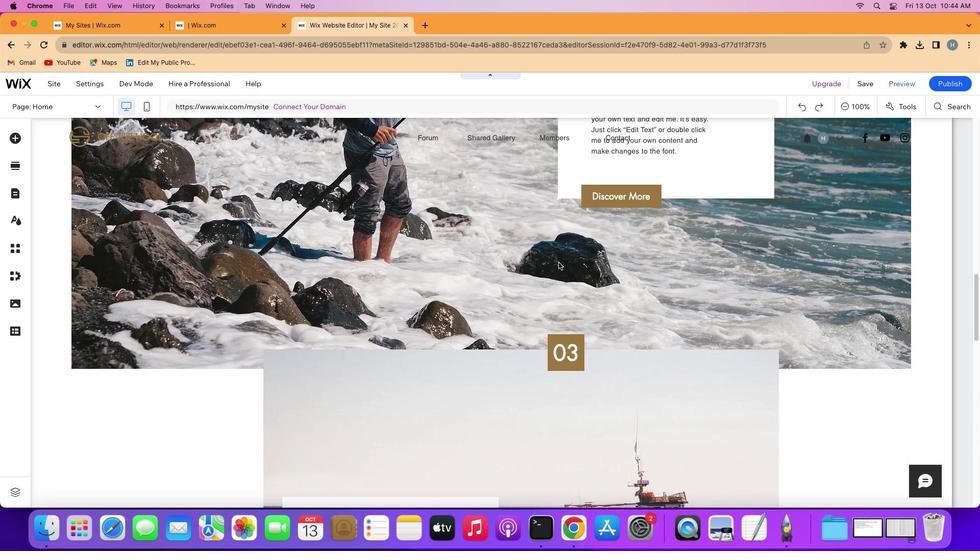 
Action: Mouse scrolled (559, 262) with delta (0, 0)
Screenshot: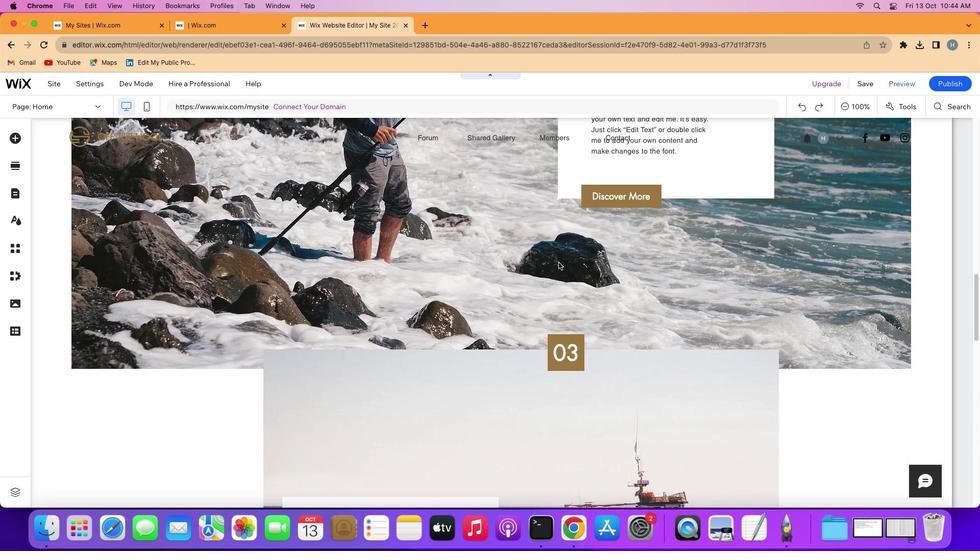 
Action: Mouse scrolled (559, 262) with delta (0, 1)
Screenshot: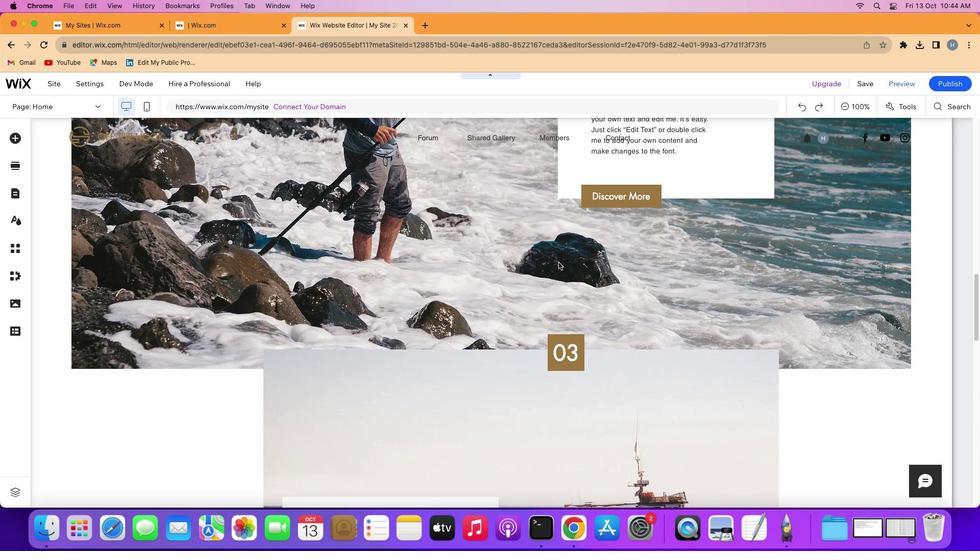
Action: Mouse scrolled (559, 262) with delta (0, 2)
Screenshot: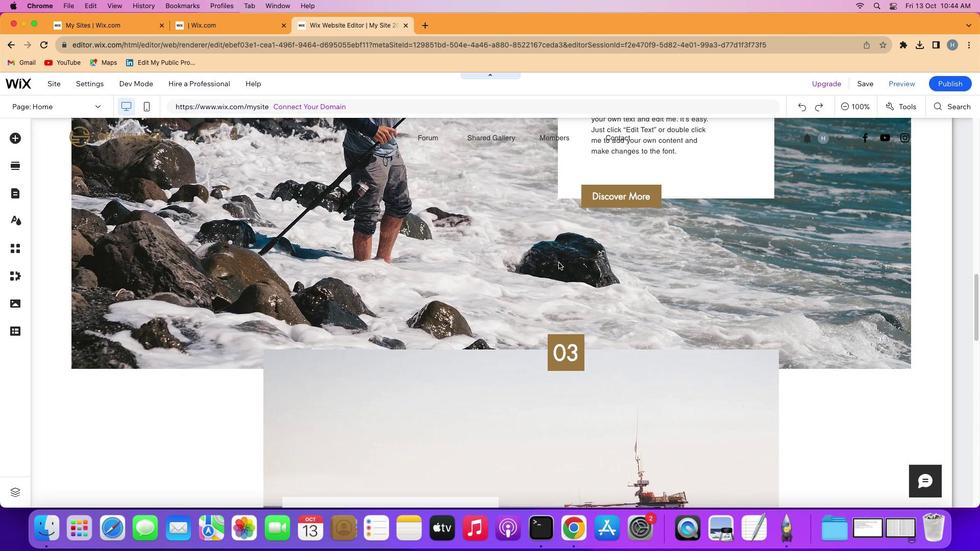 
Action: Mouse scrolled (559, 262) with delta (0, 3)
Screenshot: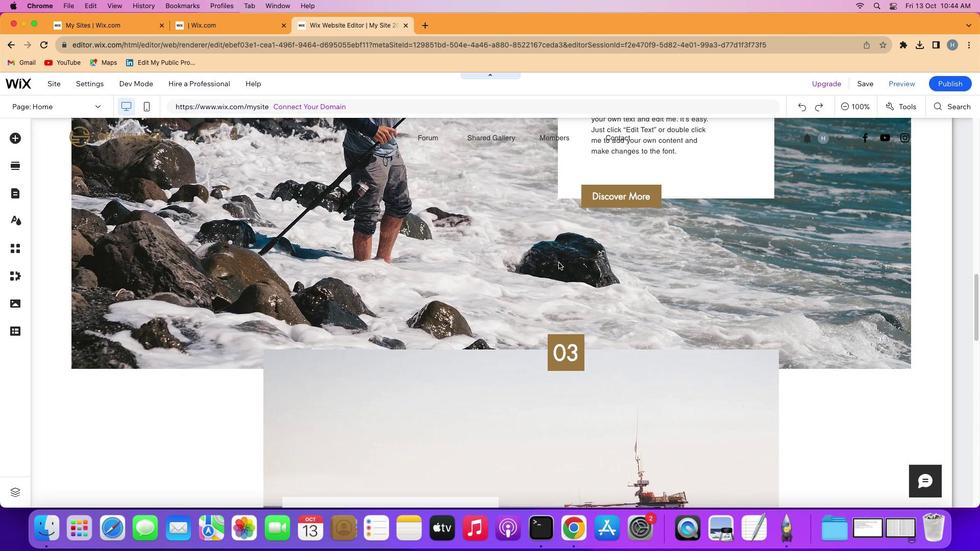 
Action: Mouse scrolled (559, 262) with delta (0, 0)
Screenshot: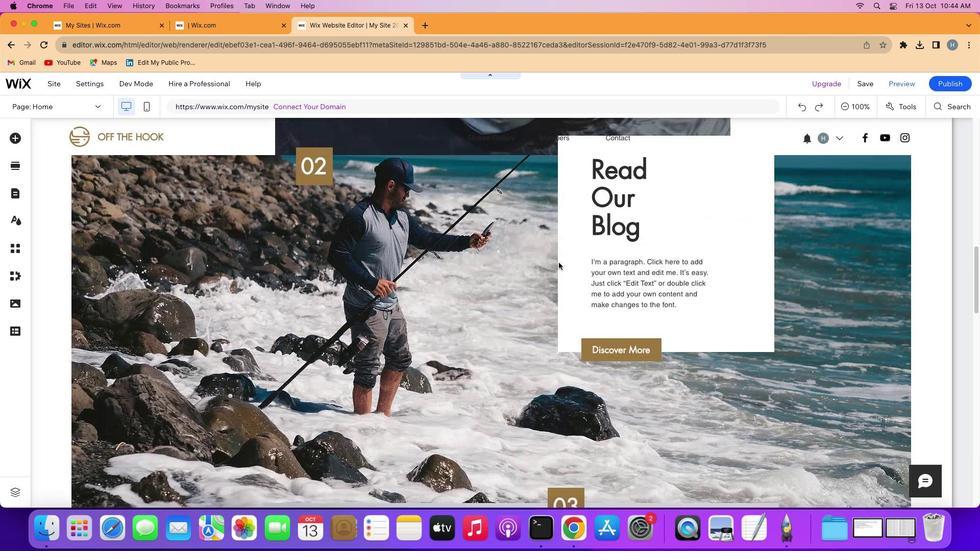 
Action: Mouse scrolled (559, 262) with delta (0, 0)
Screenshot: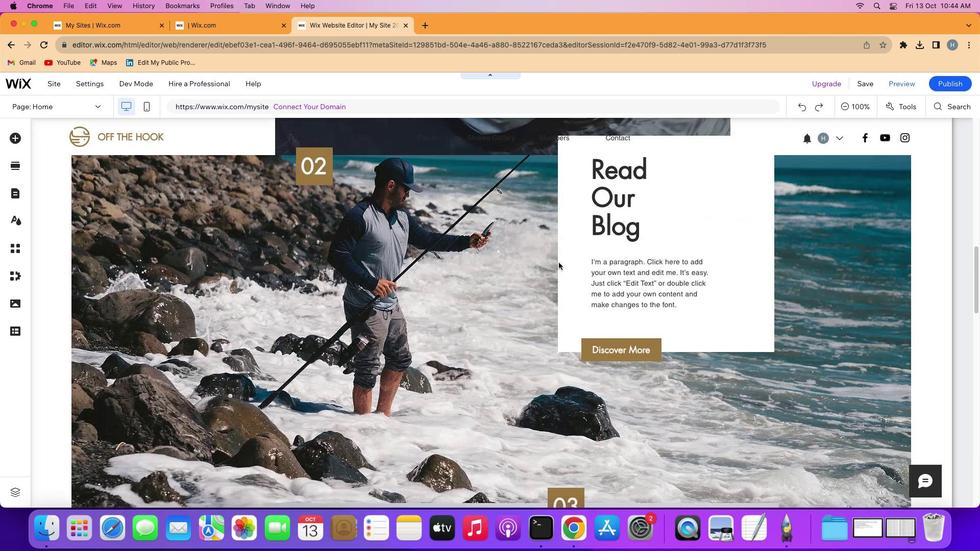 
Action: Mouse scrolled (559, 262) with delta (0, -2)
Screenshot: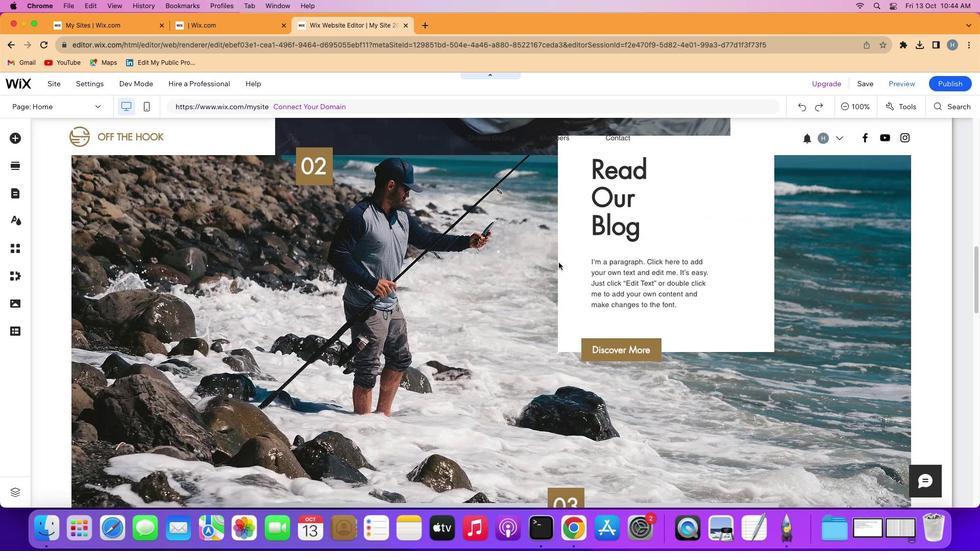 
Action: Mouse scrolled (559, 262) with delta (0, 1)
Screenshot: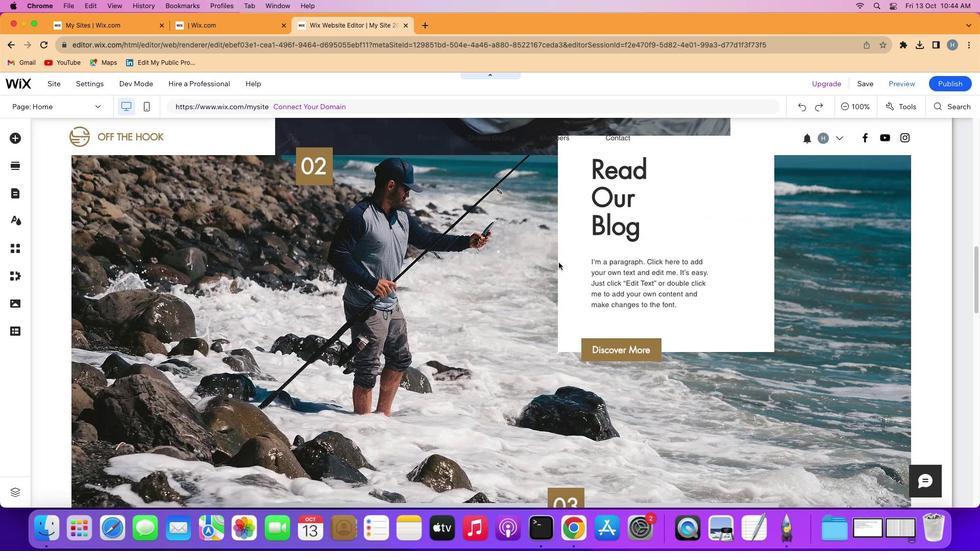 
Action: Mouse scrolled (559, 262) with delta (0, 0)
Screenshot: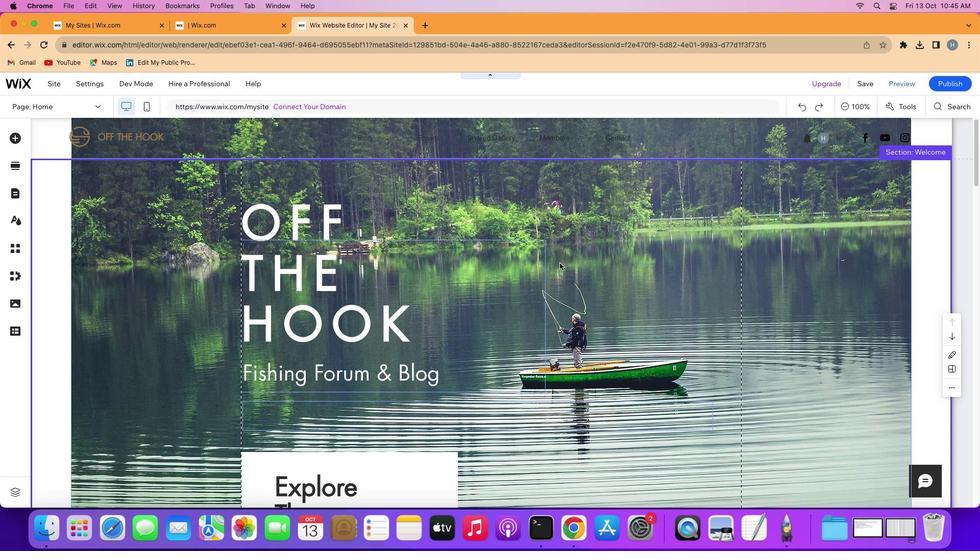 
Action: Mouse scrolled (559, 262) with delta (0, 0)
Screenshot: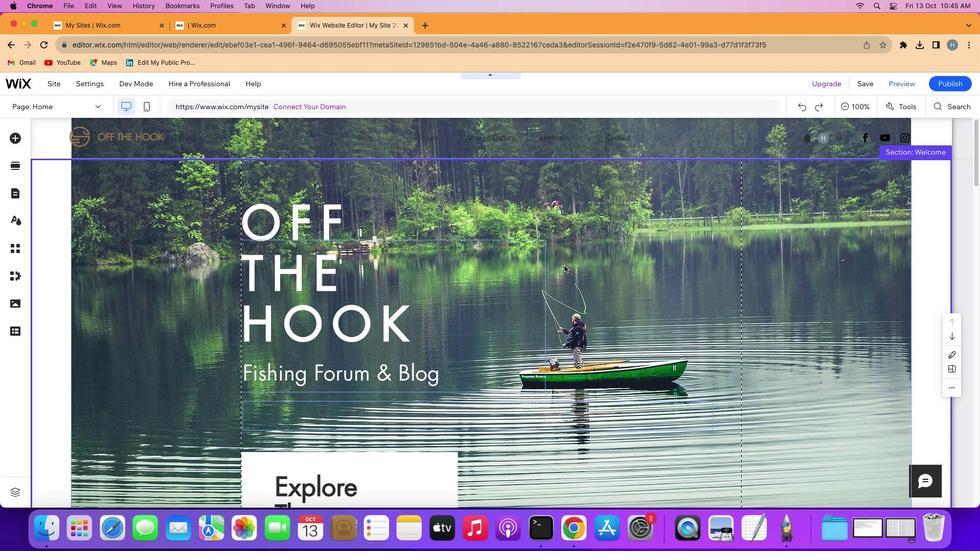 
Action: Mouse scrolled (559, 262) with delta (0, 1)
Screenshot: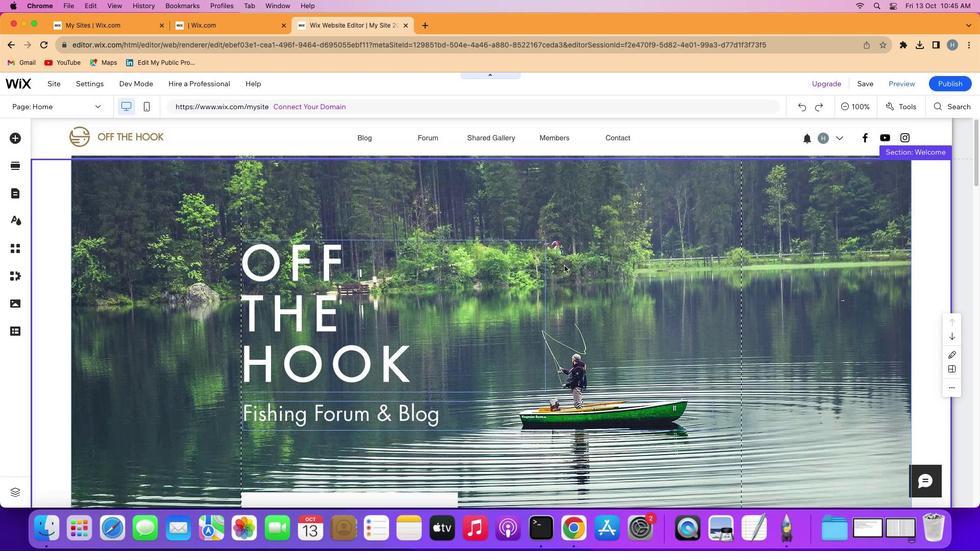 
Action: Mouse scrolled (559, 262) with delta (0, 2)
Screenshot: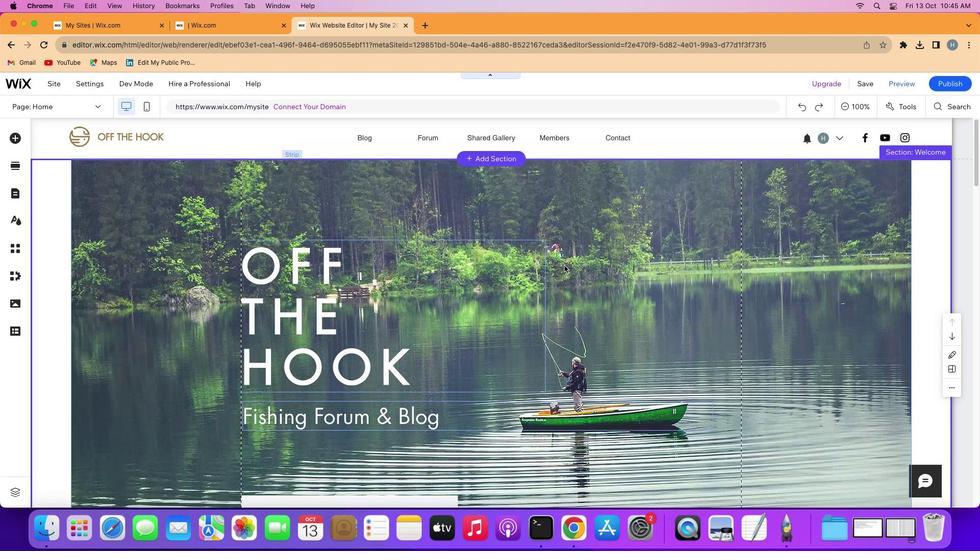 
Action: Mouse scrolled (559, 262) with delta (0, 0)
Screenshot: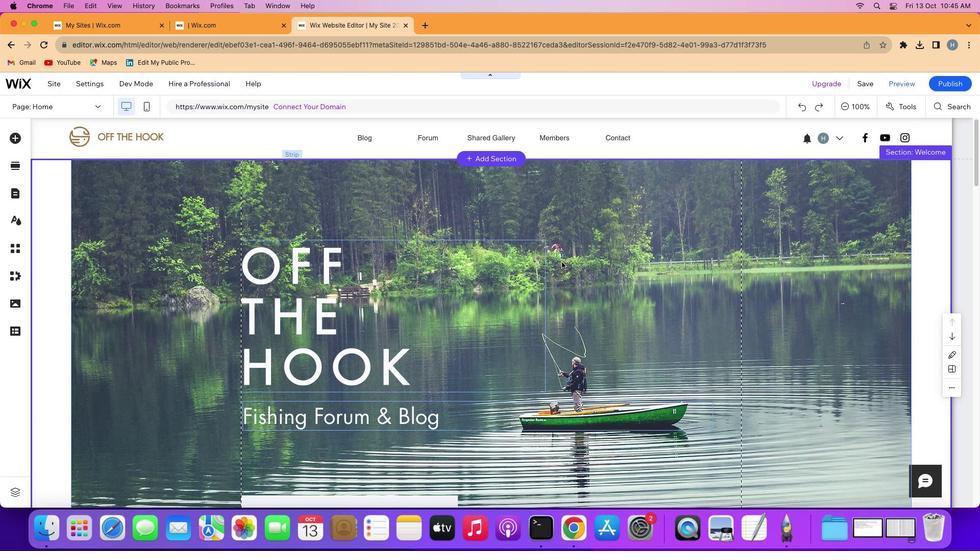 
Action: Mouse scrolled (559, 262) with delta (0, 0)
Screenshot: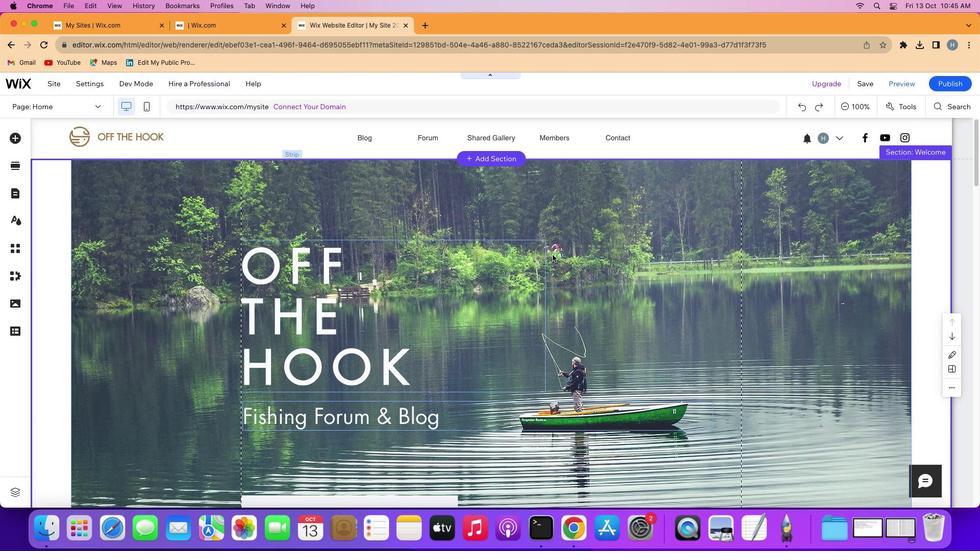 
Action: Mouse scrolled (559, 262) with delta (0, 1)
Screenshot: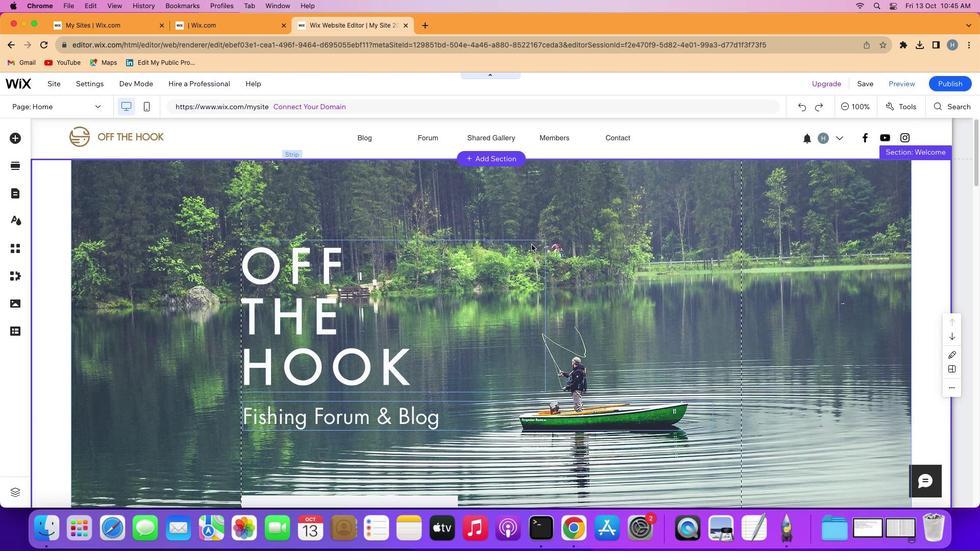 
Action: Mouse scrolled (559, 262) with delta (0, 2)
Screenshot: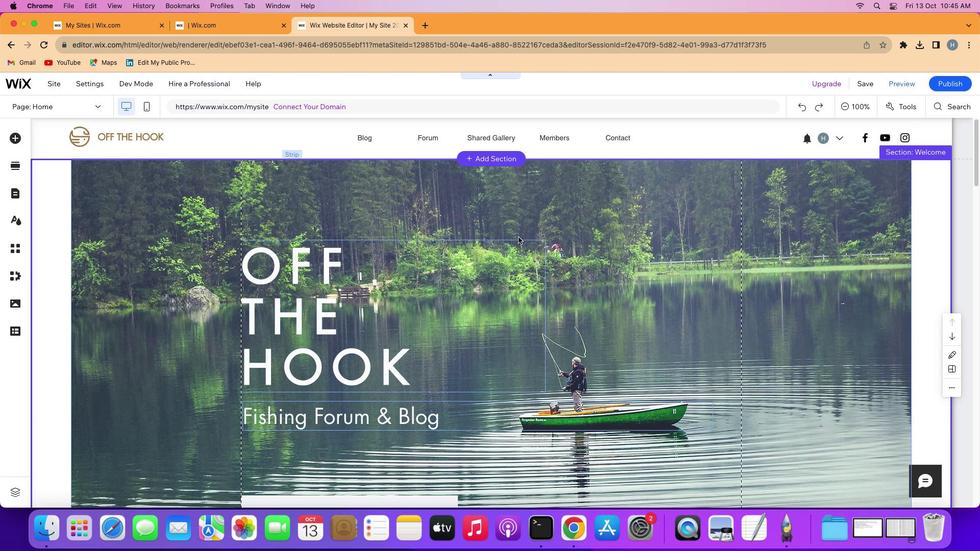
Action: Mouse scrolled (559, 262) with delta (0, 2)
Screenshot: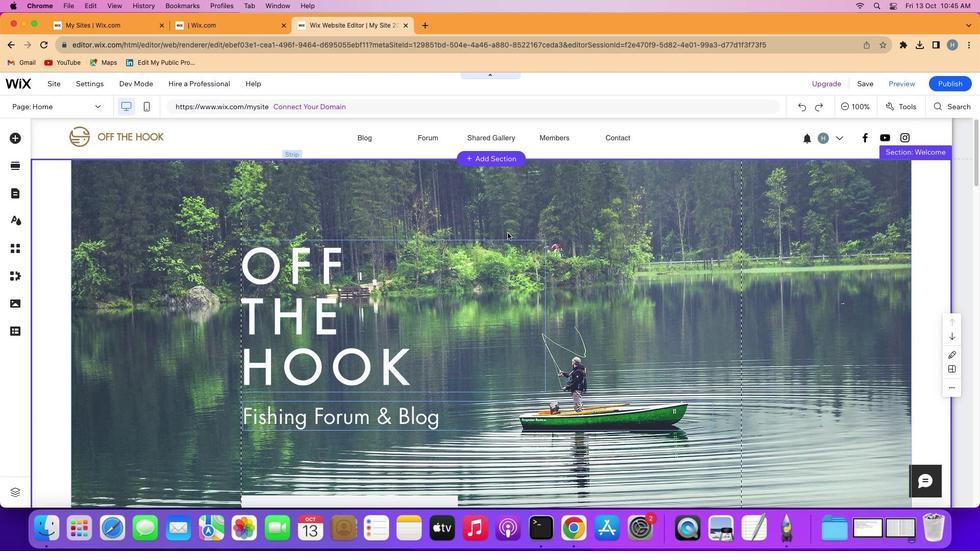 
Action: Mouse scrolled (559, 262) with delta (0, 0)
Screenshot: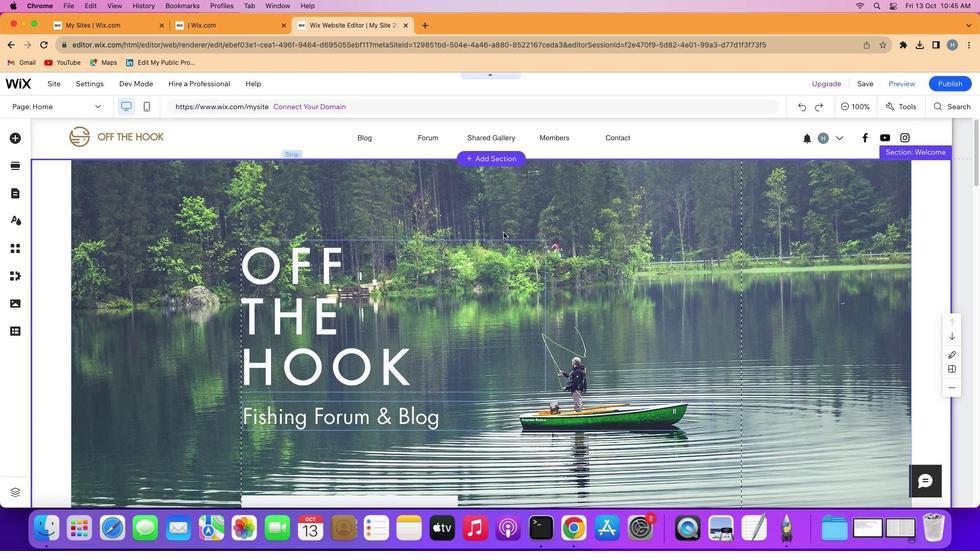 
Action: Mouse scrolled (559, 262) with delta (0, 0)
Screenshot: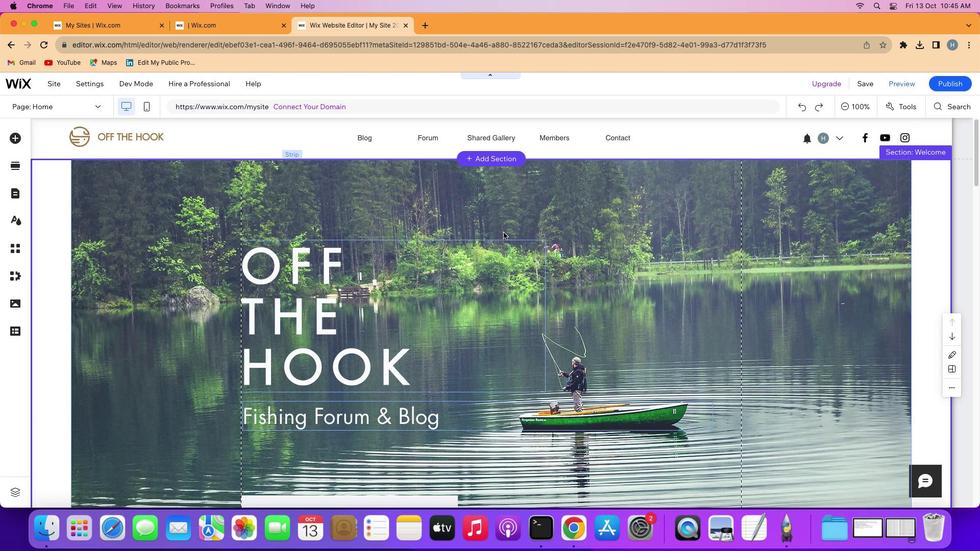 
Action: Mouse scrolled (559, 262) with delta (0, 1)
Screenshot: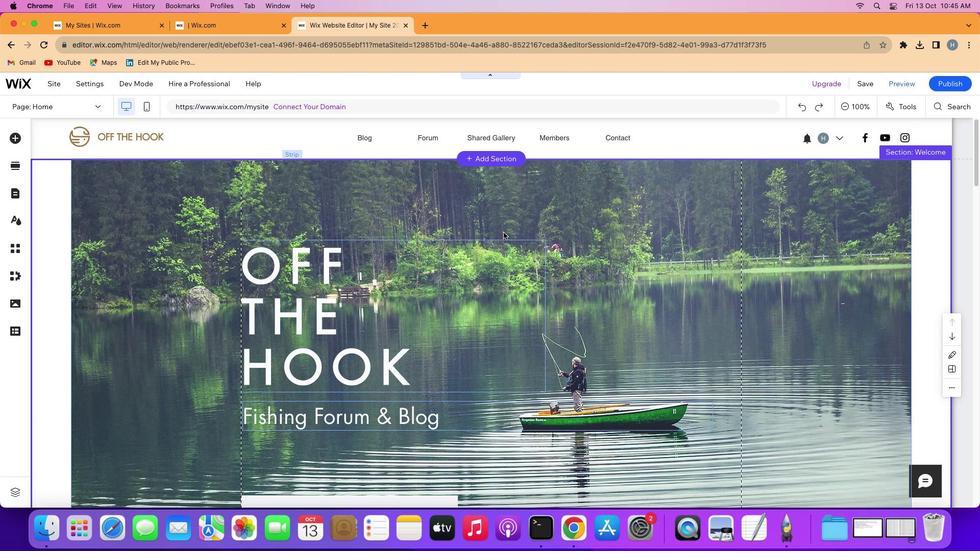 
Action: Mouse scrolled (559, 262) with delta (0, 2)
Screenshot: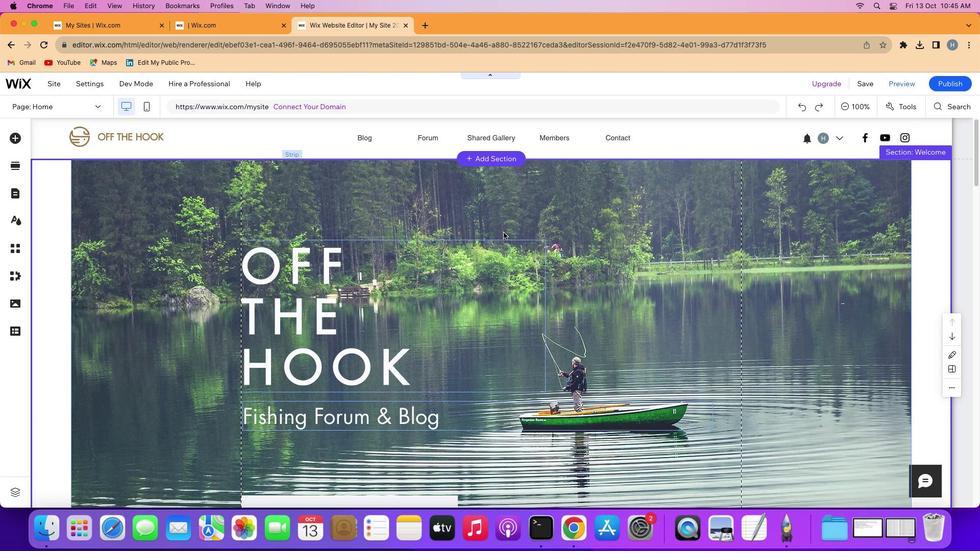 
Action: Mouse scrolled (559, 262) with delta (0, 3)
Screenshot: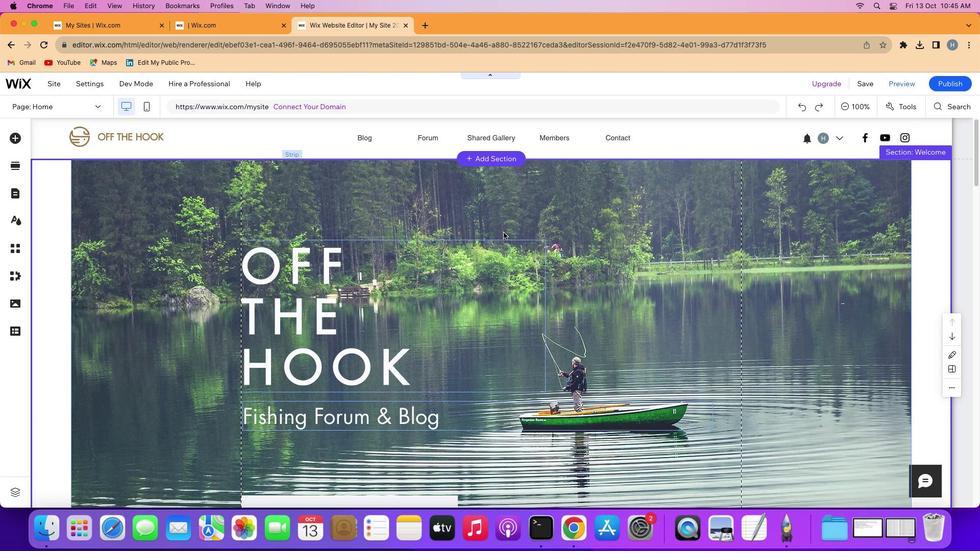 
Action: Mouse scrolled (559, 262) with delta (0, 0)
Screenshot: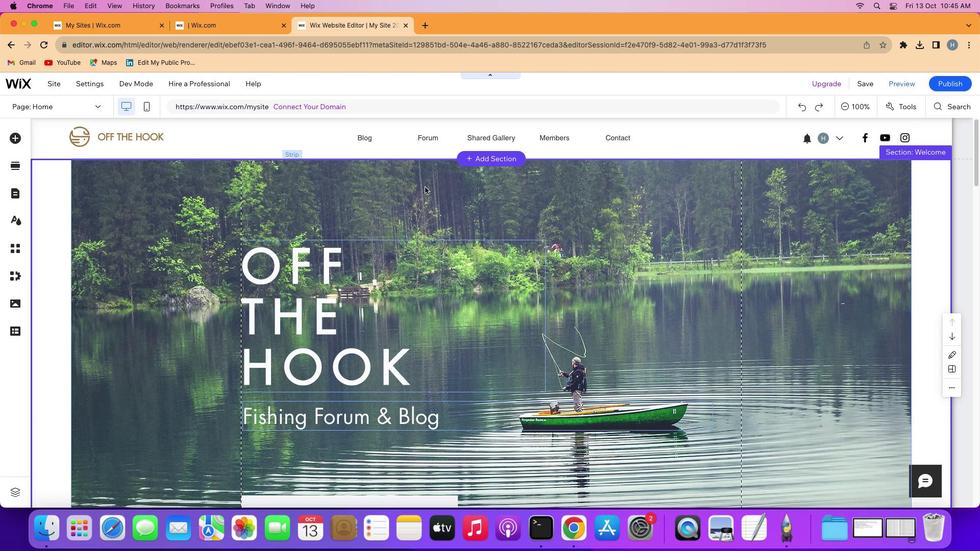 
Action: Mouse scrolled (559, 262) with delta (0, 0)
Screenshot: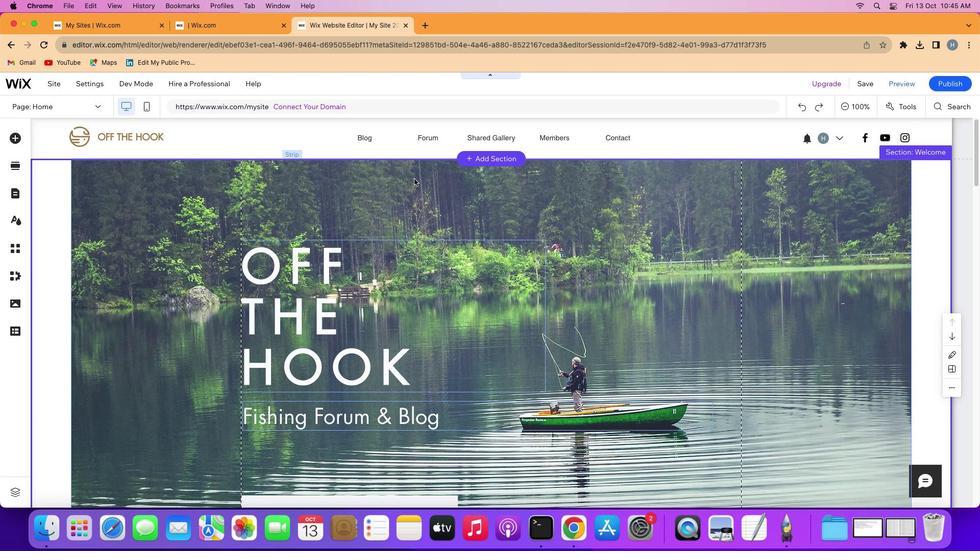 
Action: Mouse scrolled (559, 262) with delta (0, 1)
Screenshot: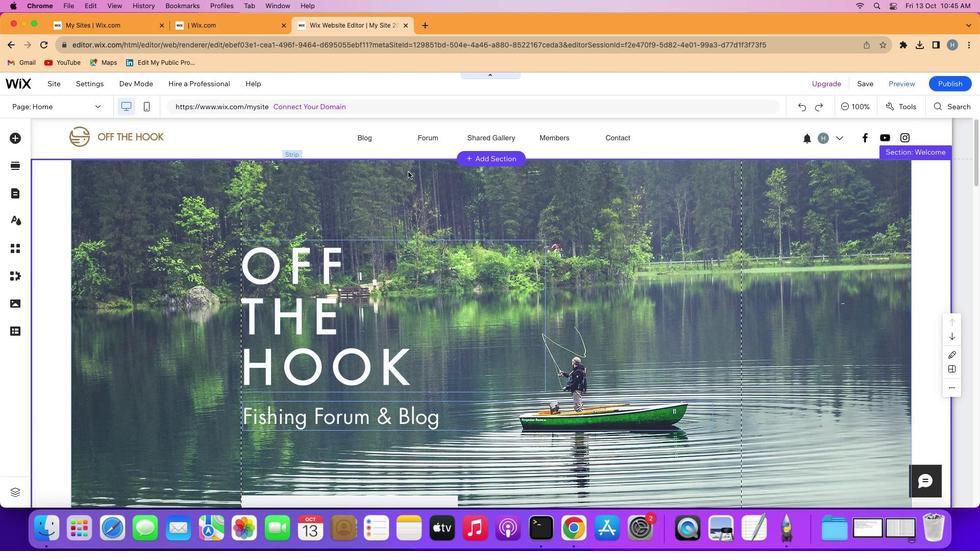 
Action: Mouse scrolled (559, 262) with delta (0, 2)
Screenshot: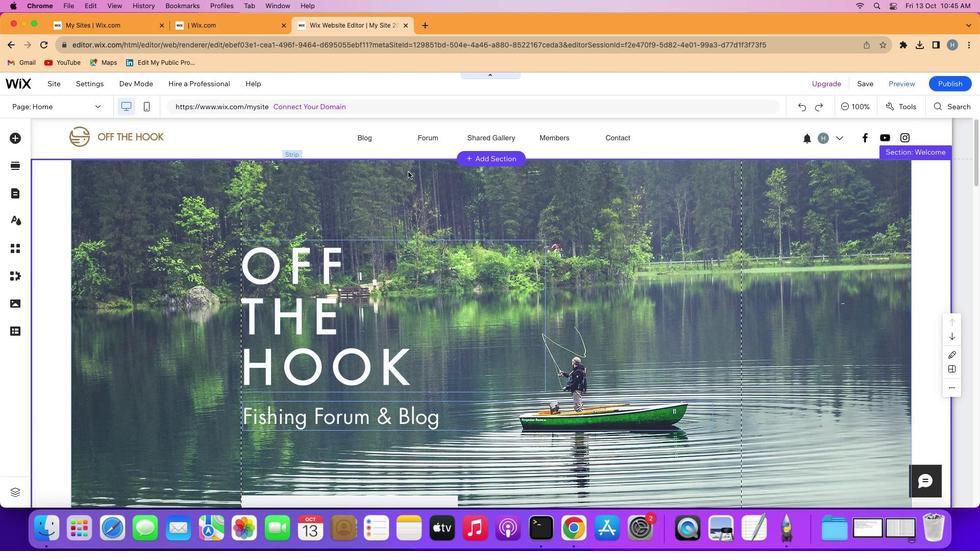 
Action: Mouse scrolled (559, 262) with delta (0, 3)
Screenshot: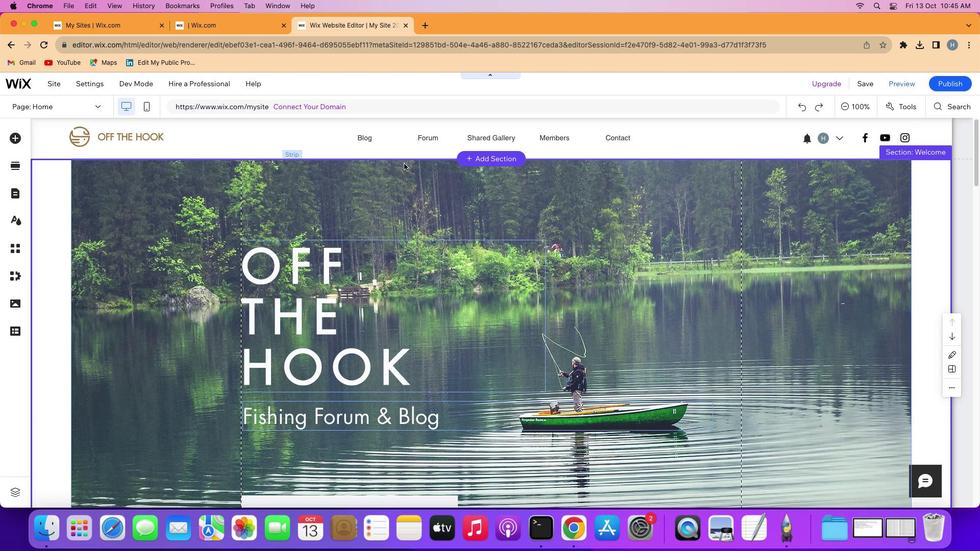 
Action: Mouse moved to (503, 231)
Screenshot: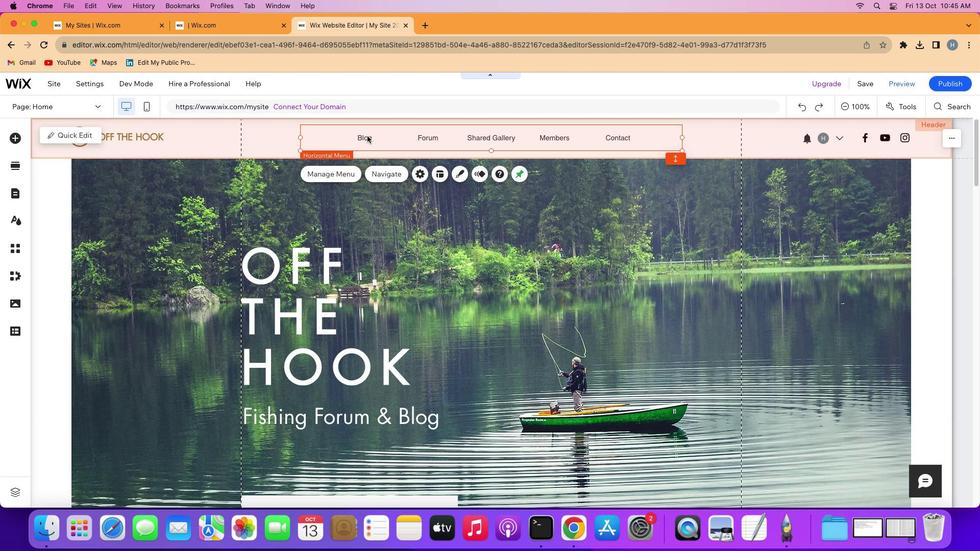 
Action: Mouse scrolled (503, 231) with delta (0, 0)
Screenshot: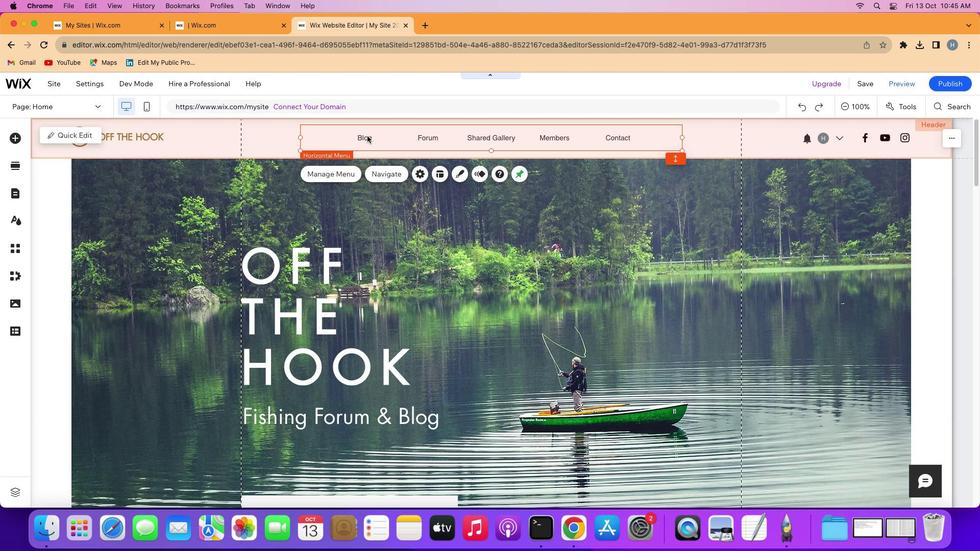 
Action: Mouse scrolled (503, 231) with delta (0, 0)
Screenshot: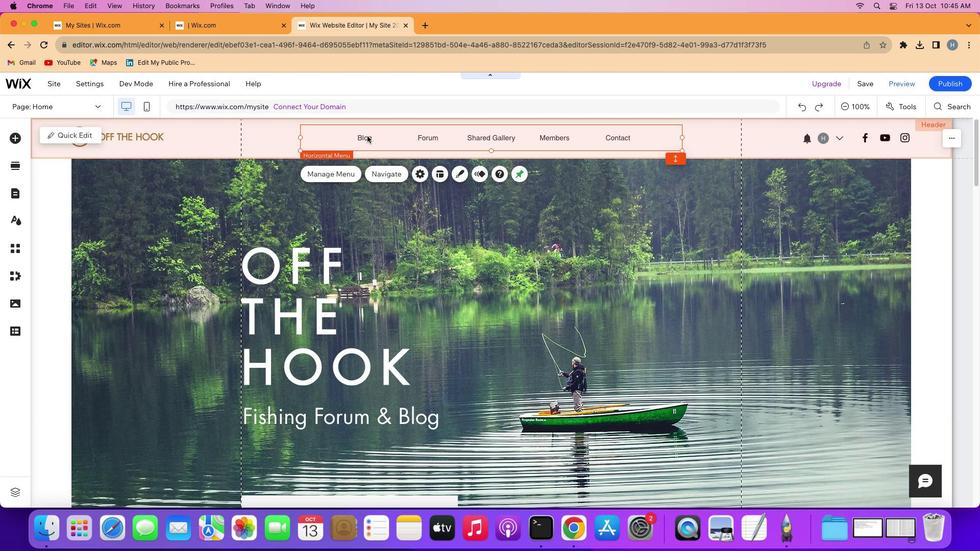 
Action: Mouse scrolled (503, 231) with delta (0, 1)
Screenshot: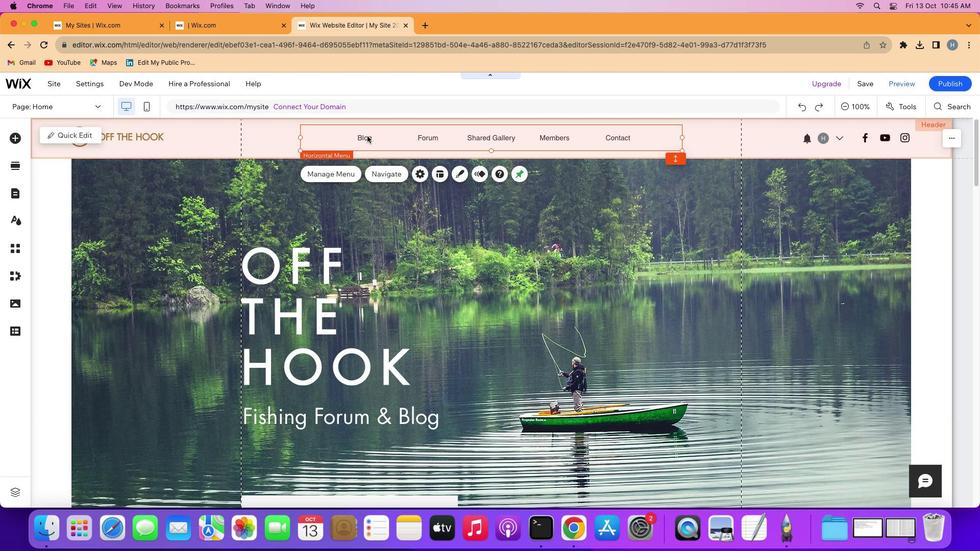 
Action: Mouse scrolled (503, 231) with delta (0, 2)
Screenshot: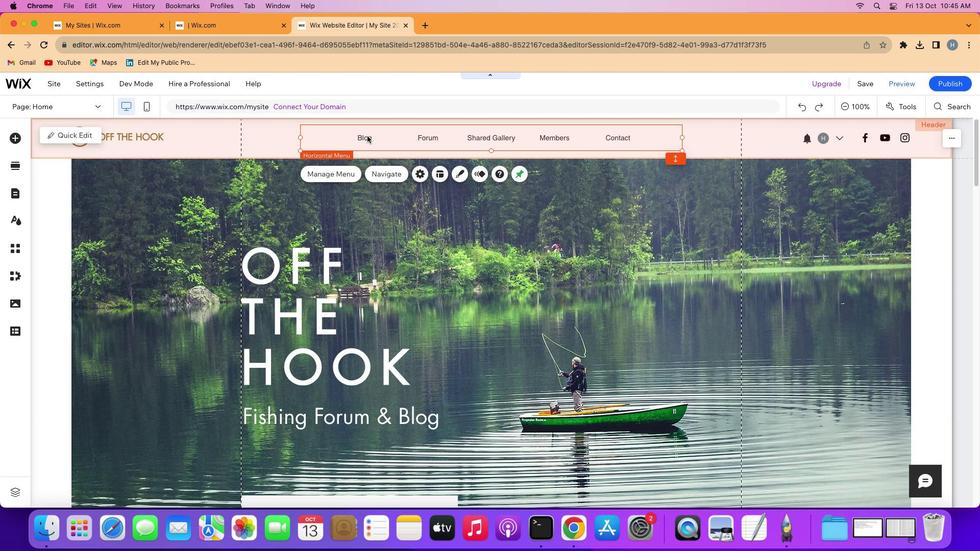 
Action: Mouse moved to (367, 136)
Screenshot: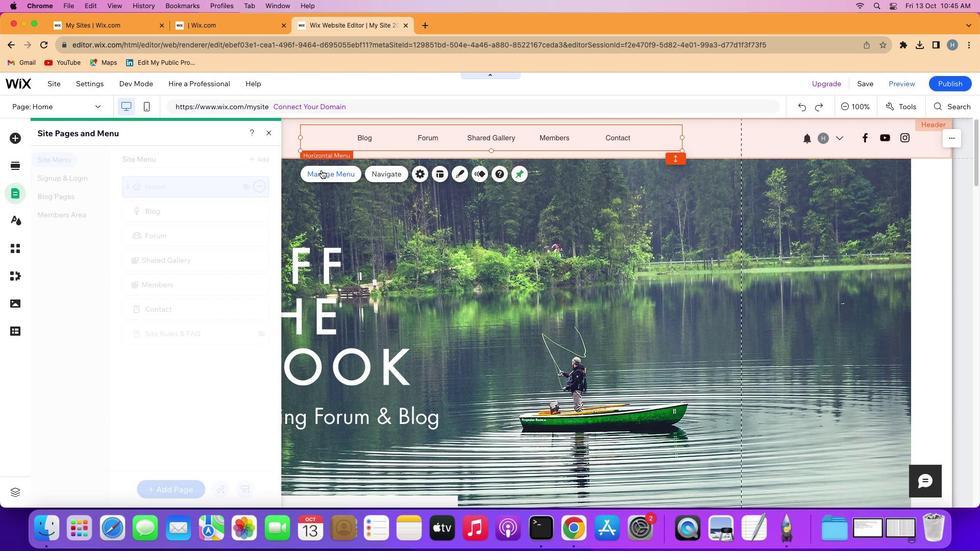 
Action: Mouse pressed left at (367, 136)
Screenshot: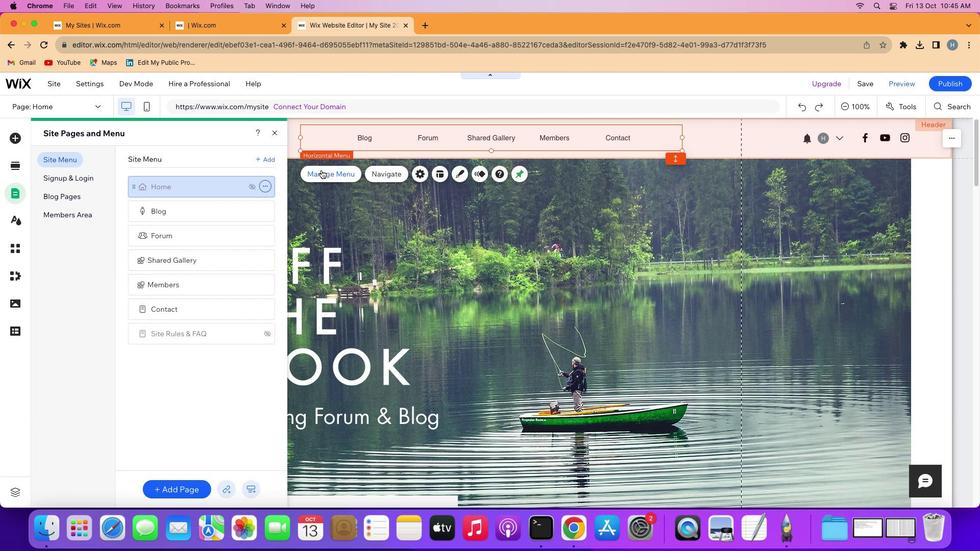 
Action: Mouse moved to (321, 170)
Screenshot: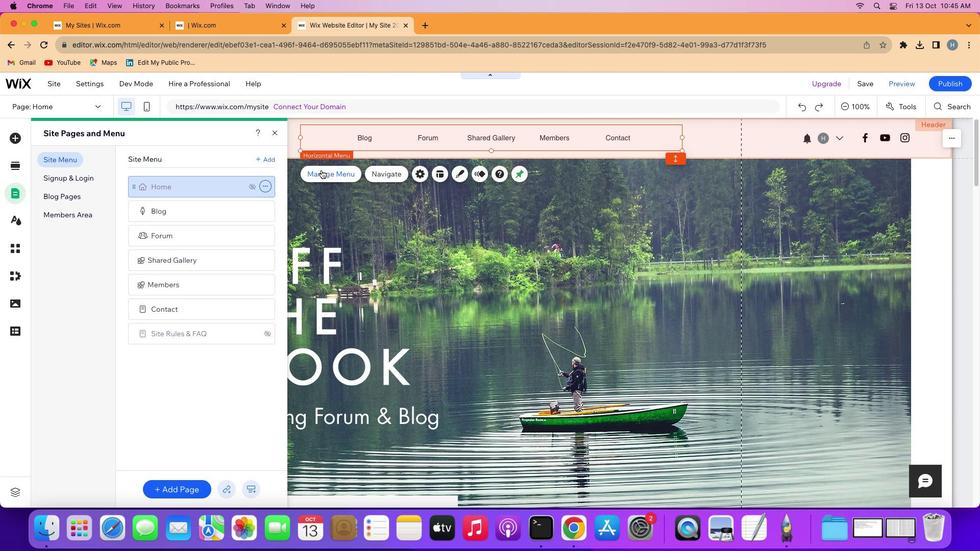 
Action: Mouse pressed left at (321, 170)
Screenshot: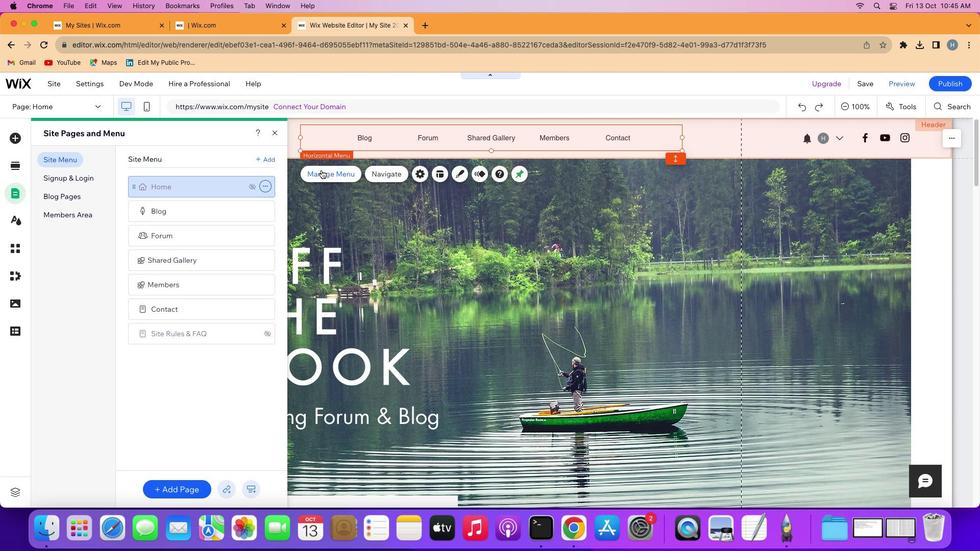 
Action: Mouse moved to (262, 158)
Screenshot: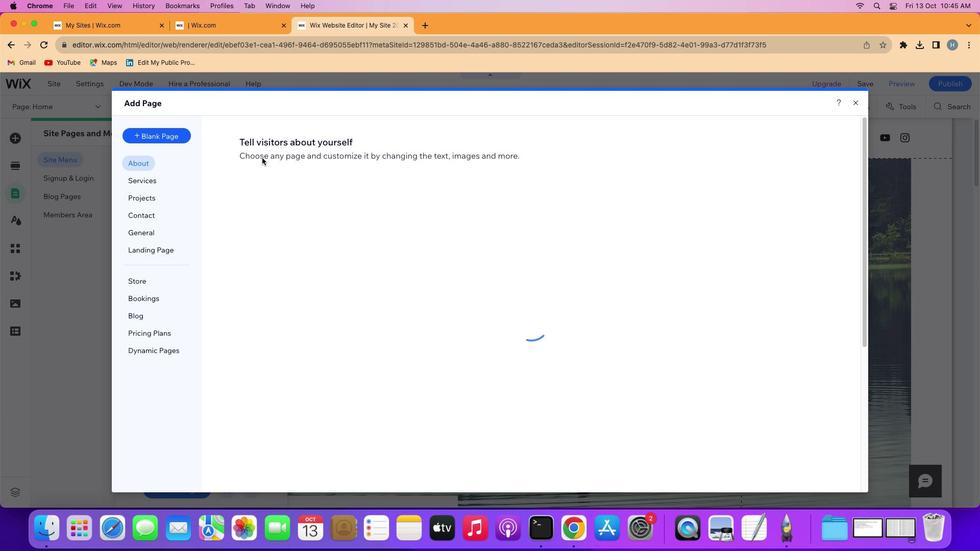 
Action: Mouse pressed left at (262, 158)
Screenshot: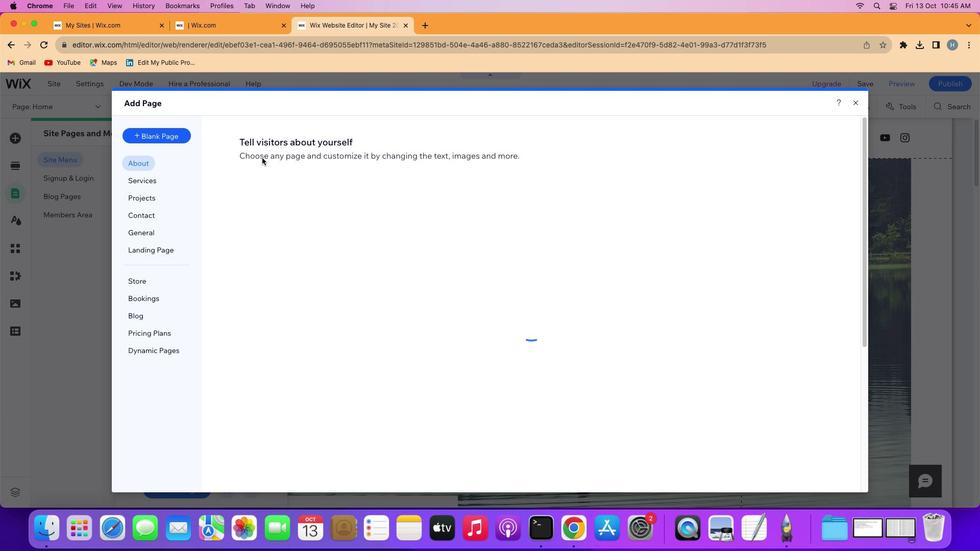 
Action: Mouse moved to (168, 134)
Screenshot: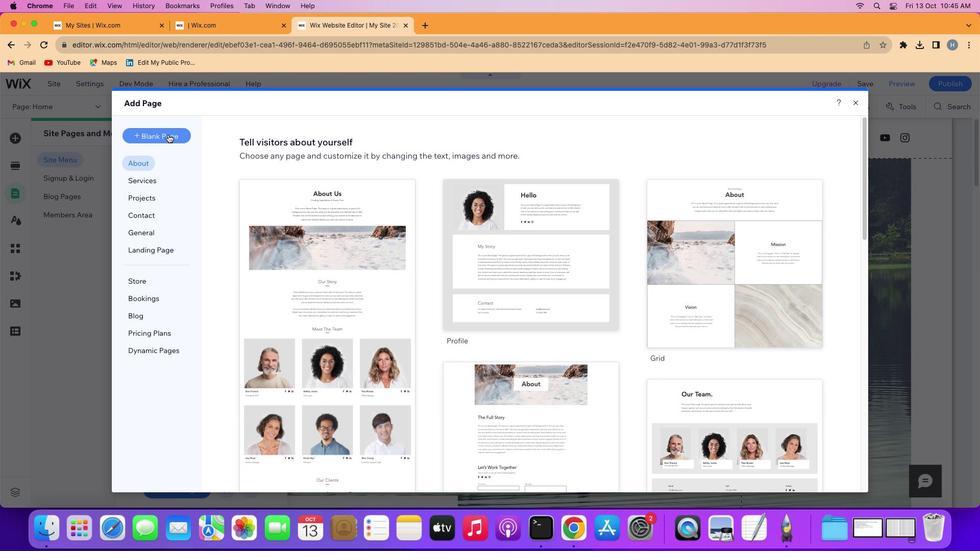 
Action: Mouse pressed left at (168, 134)
Screenshot: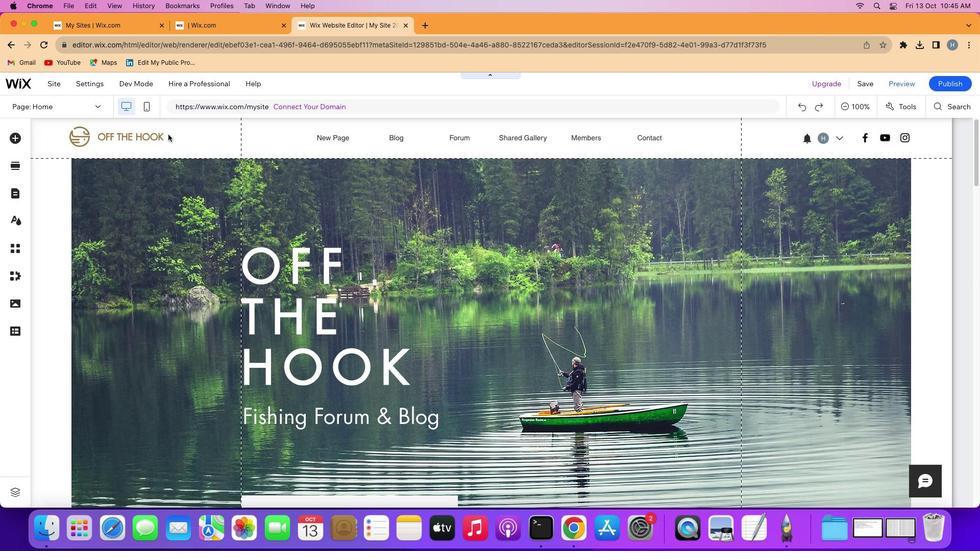 
Action: Mouse moved to (168, 134)
Screenshot: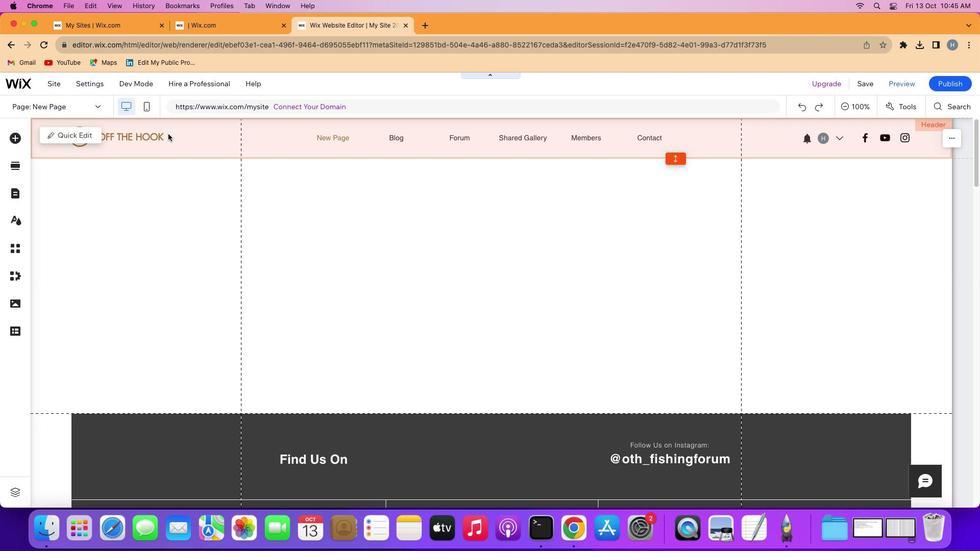 
Action: Key pressed Key.shift'R''E''s''o''u''r''c''e''s'Key.leftKey.leftKey.leftKey.leftKey.leftKey.leftKey.leftKey.backspace'e'Key.rightKey.rightKey.rightKey.rightKey.rightKey.rightKey.rightKey.right
Screenshot: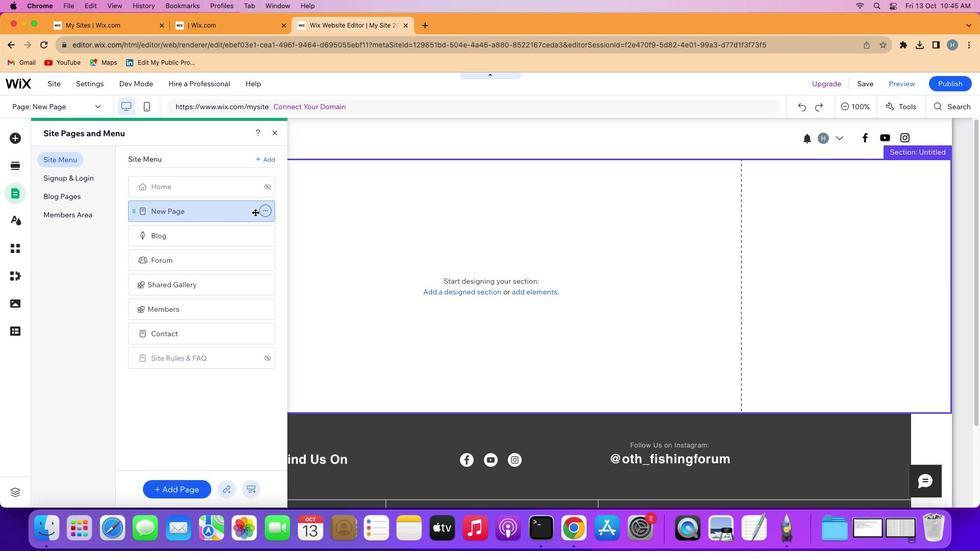 
Action: Mouse moved to (254, 212)
Screenshot: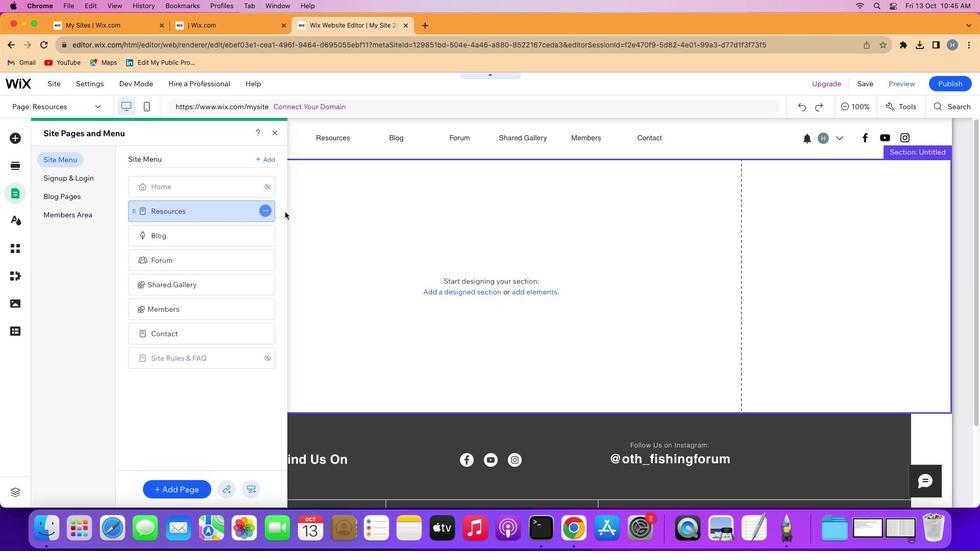 
Action: Mouse pressed left at (254, 212)
Screenshot: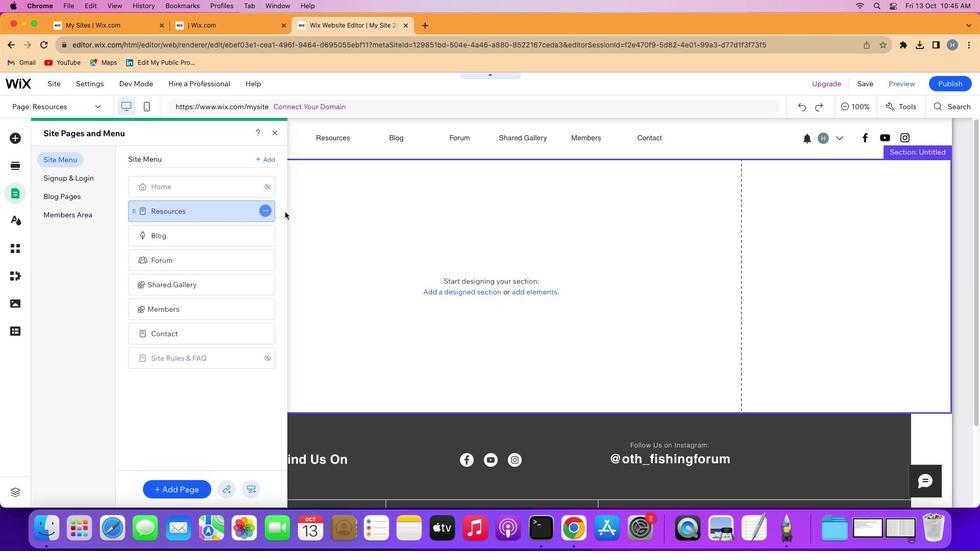 
Action: Mouse moved to (277, 130)
Screenshot: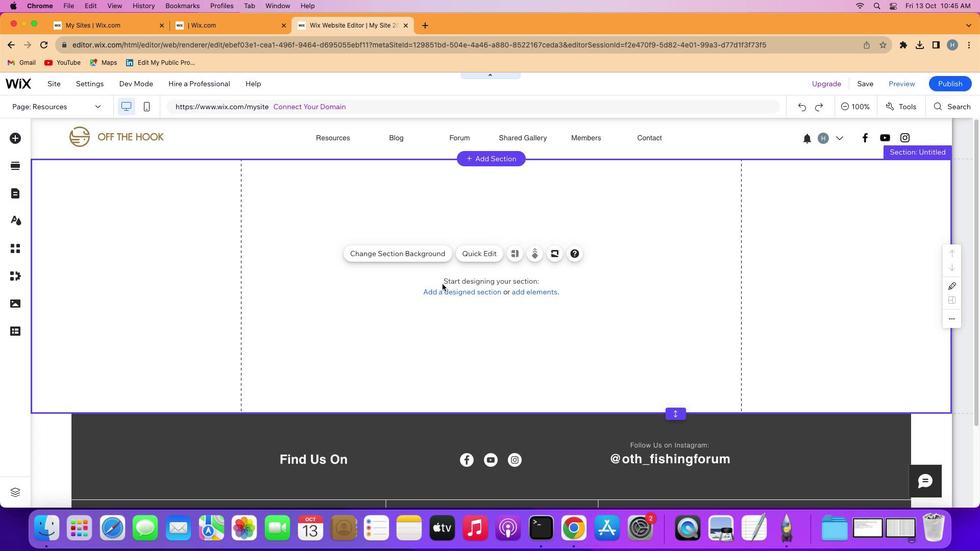 
Action: Mouse pressed left at (277, 130)
Screenshot: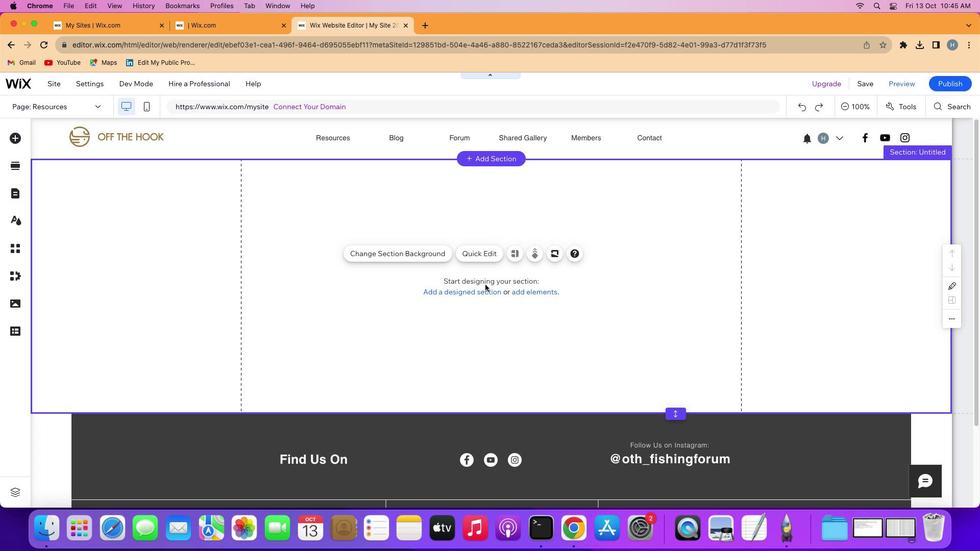 
Action: Mouse moved to (368, 281)
Screenshot: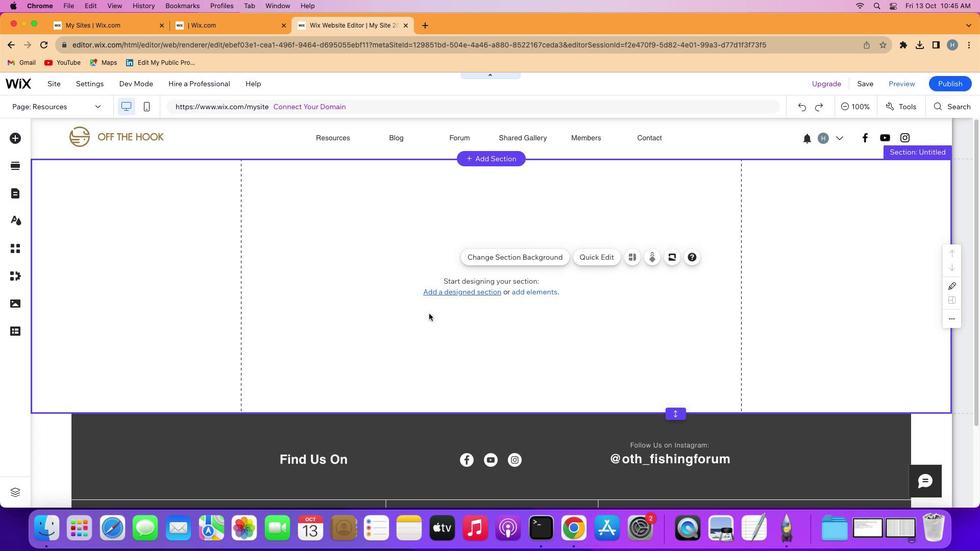 
Action: Mouse pressed left at (368, 281)
Screenshot: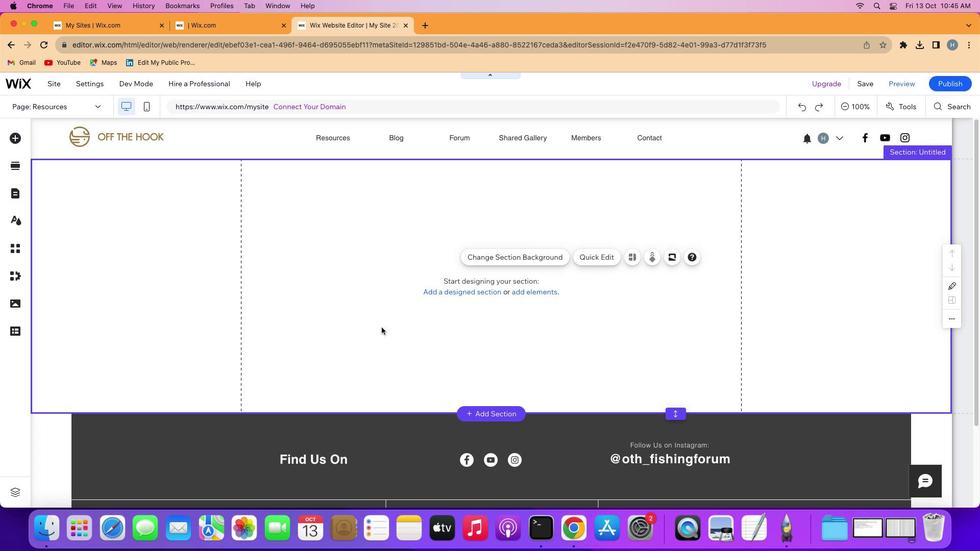 
Action: Mouse moved to (485, 284)
Screenshot: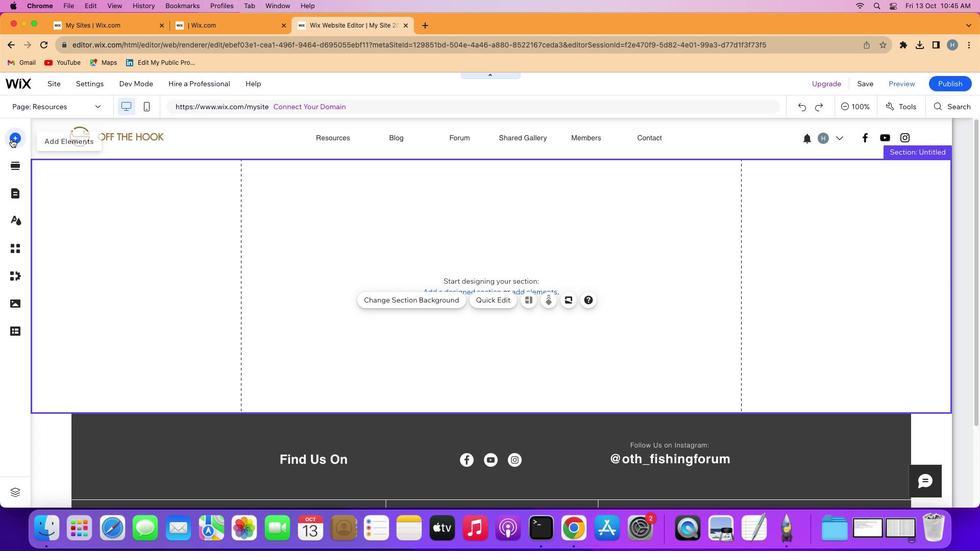 
Action: Mouse pressed left at (485, 284)
Screenshot: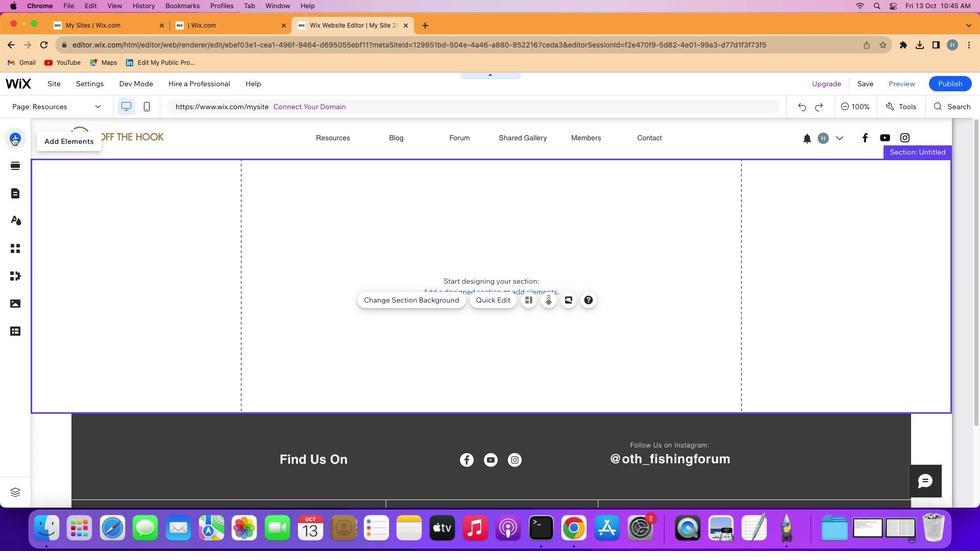 
Action: Mouse moved to (382, 327)
Screenshot: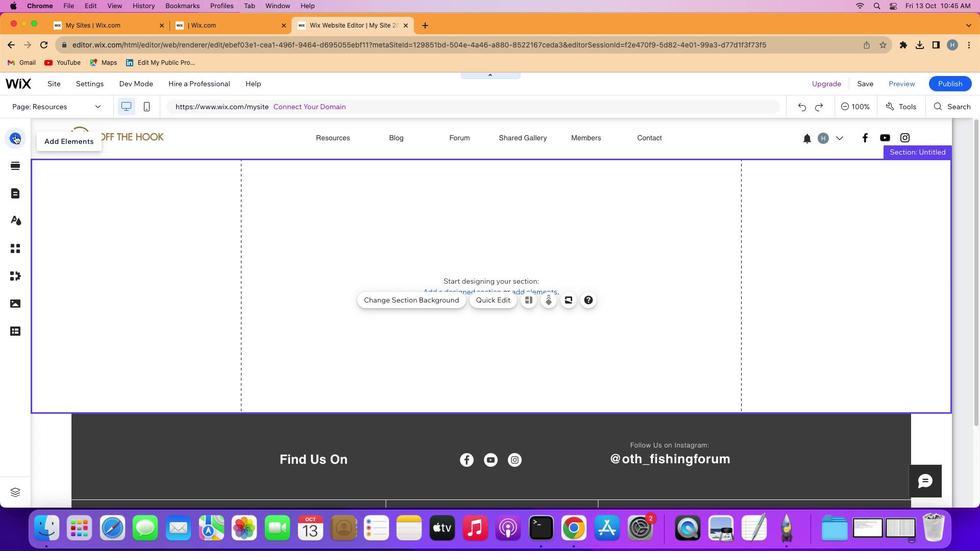 
Action: Mouse pressed left at (382, 327)
Screenshot: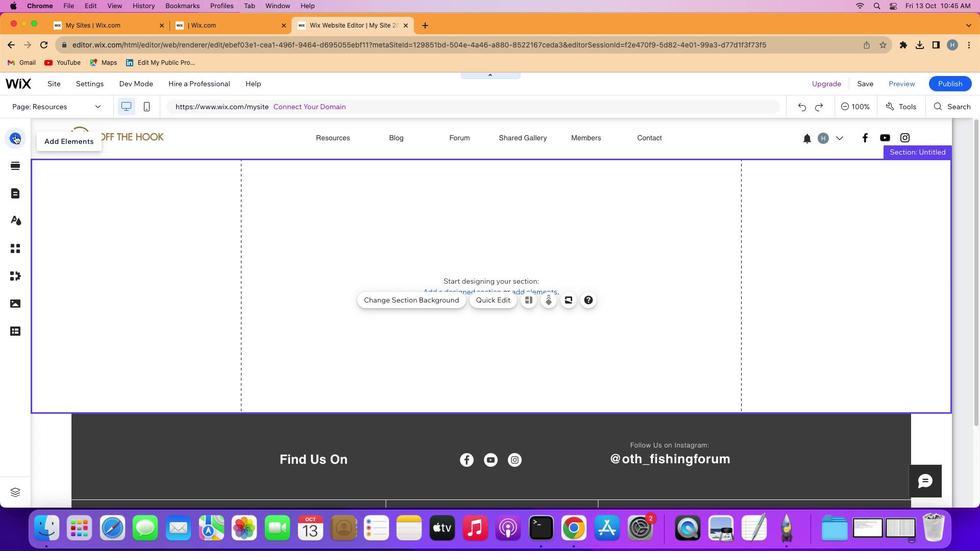 
Action: Mouse moved to (14, 135)
Screenshot: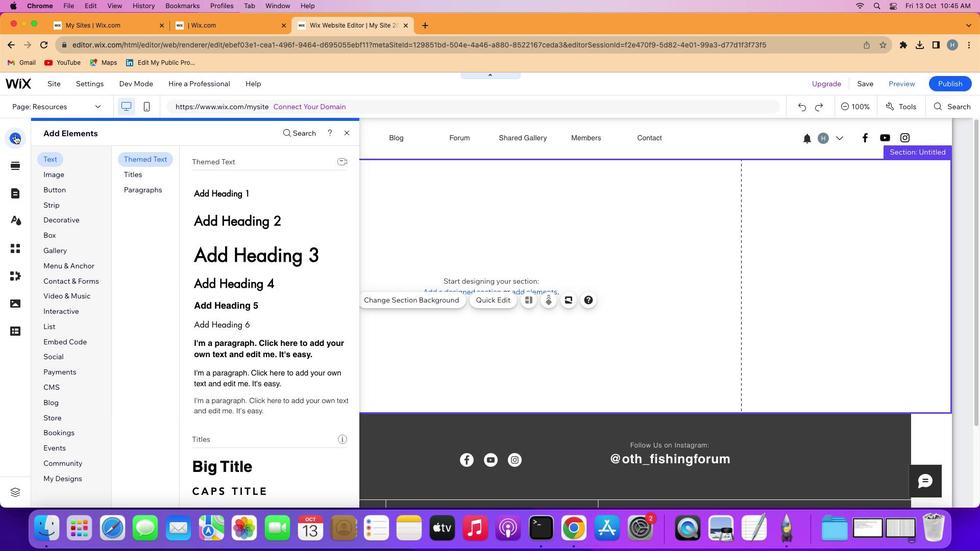
Action: Mouse pressed left at (14, 135)
Screenshot: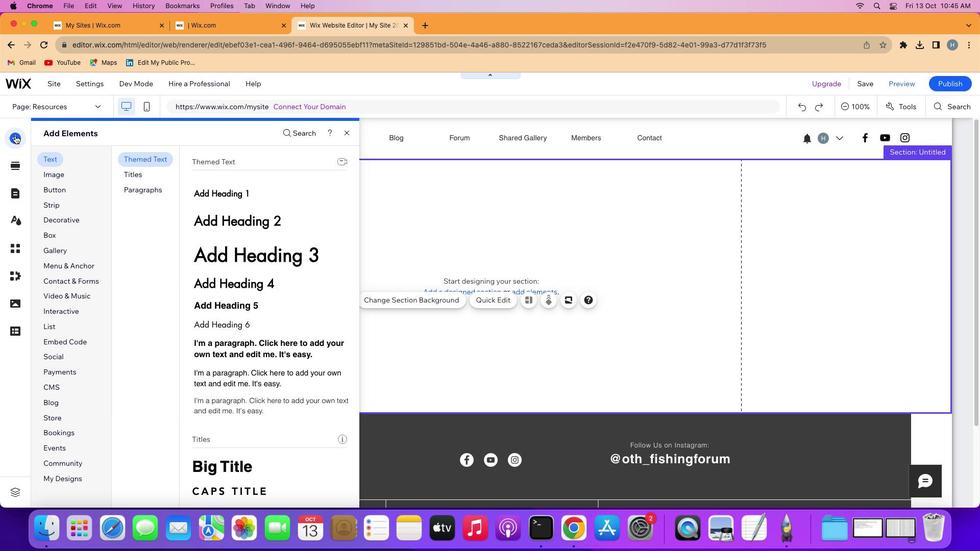 
Action: Mouse moved to (13, 161)
Screenshot: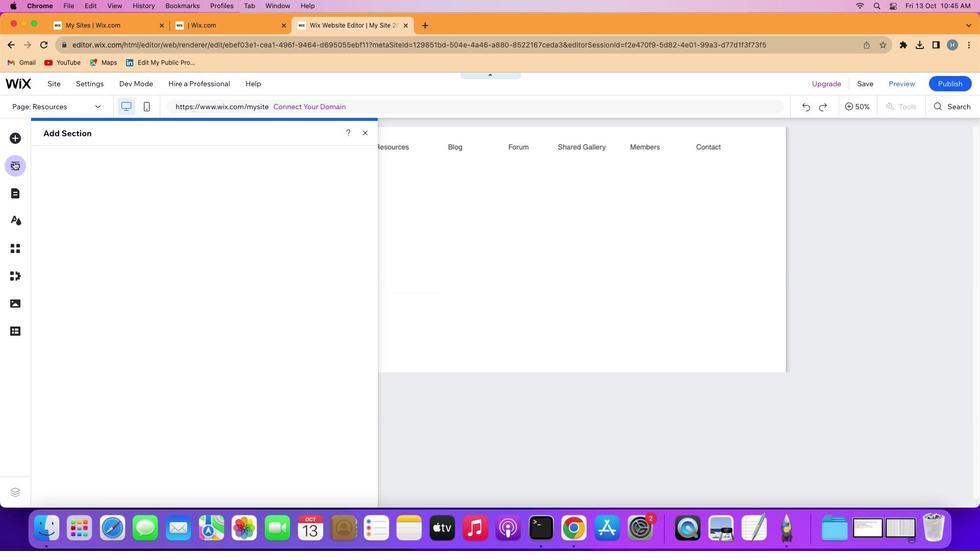 
Action: Mouse pressed left at (13, 161)
Screenshot: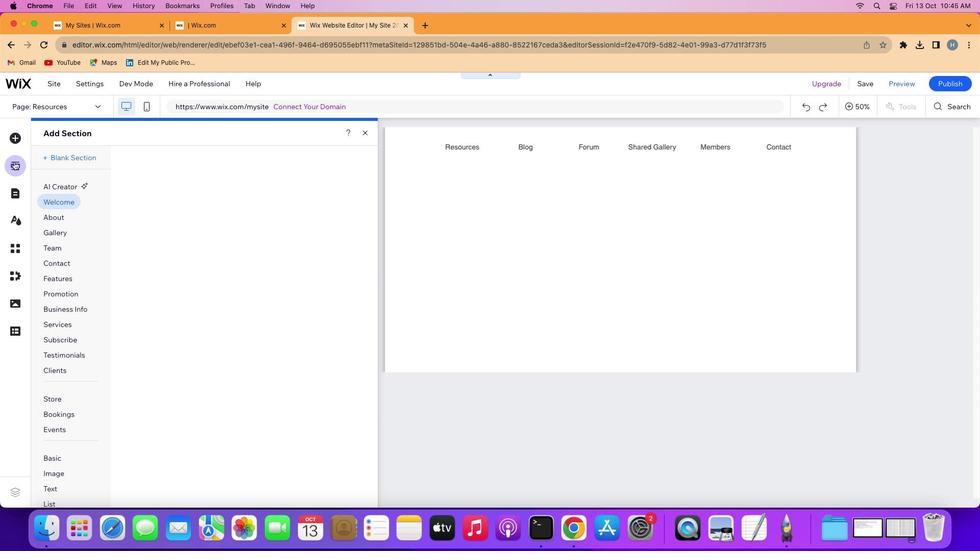 
Action: Mouse moved to (246, 277)
Screenshot: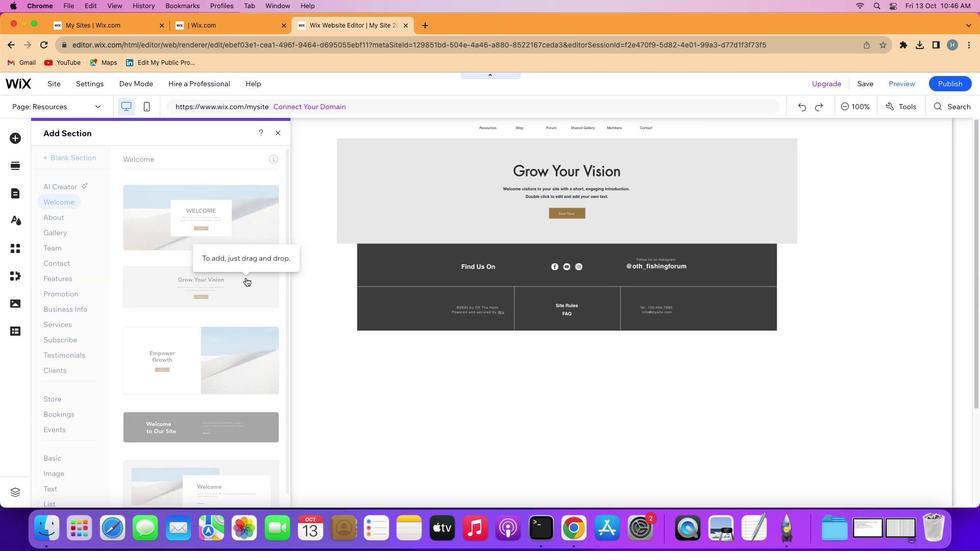 
Action: Mouse pressed left at (246, 277)
Screenshot: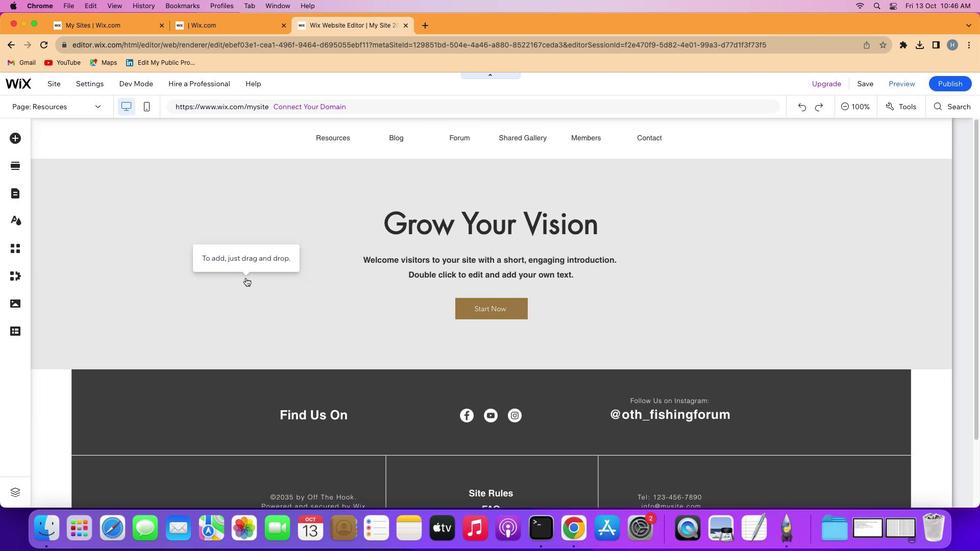 
Action: Mouse moved to (675, 368)
Screenshot: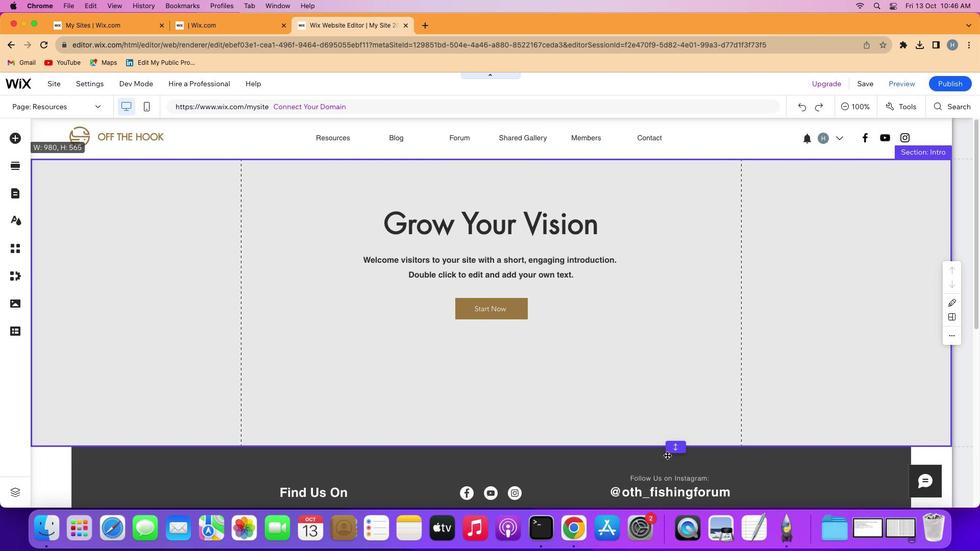 
Action: Mouse pressed left at (675, 368)
Screenshot: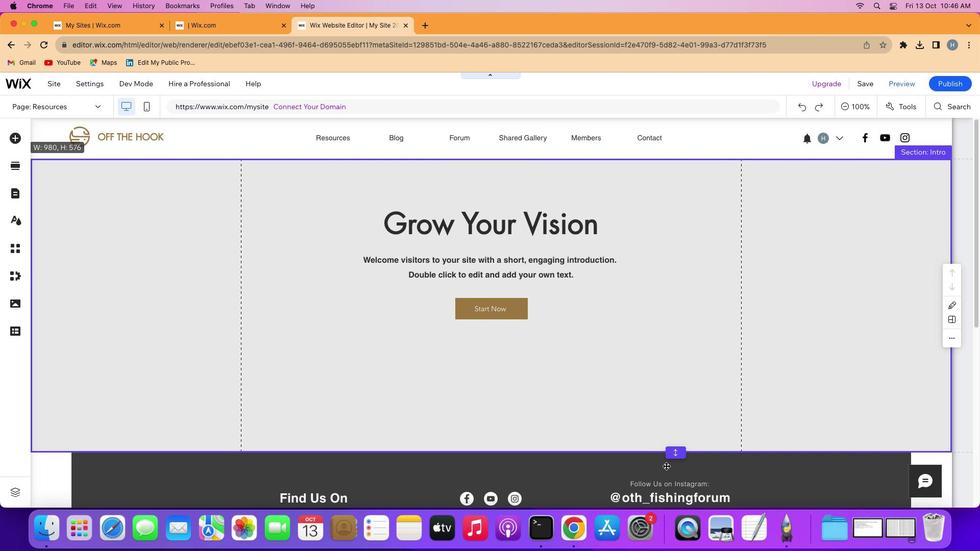
Action: Mouse moved to (622, 346)
Screenshot: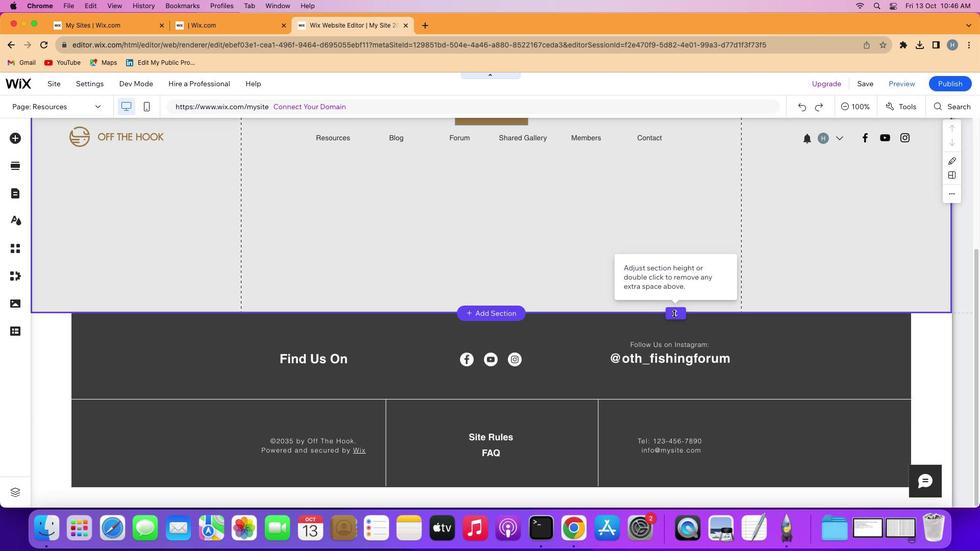 
Action: Mouse scrolled (622, 346) with delta (0, 0)
Screenshot: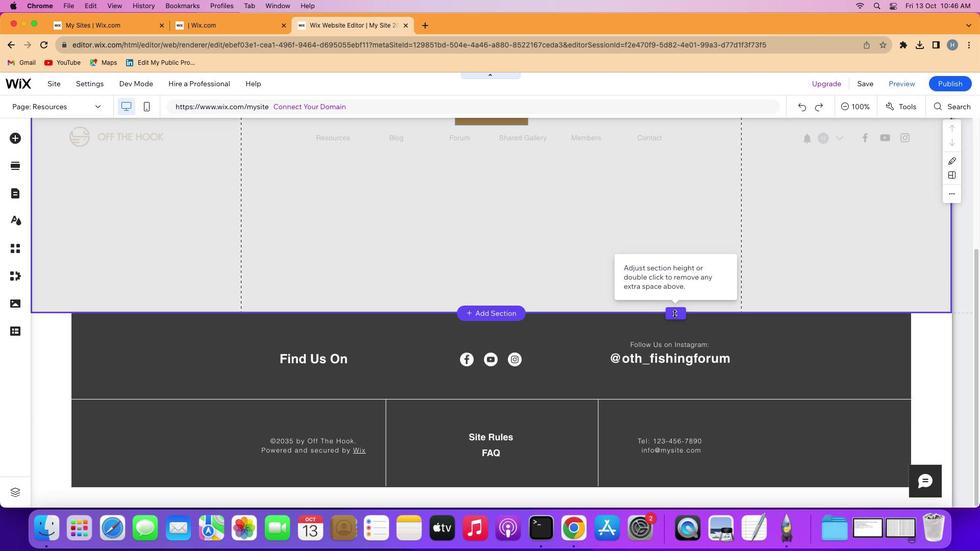 
Action: Mouse moved to (622, 345)
Screenshot: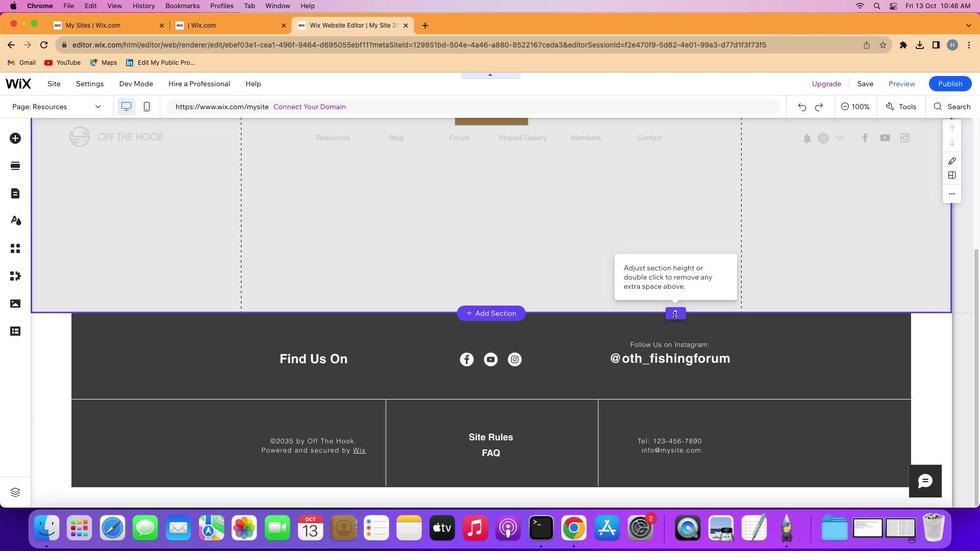
Action: Mouse scrolled (622, 345) with delta (0, 0)
Screenshot: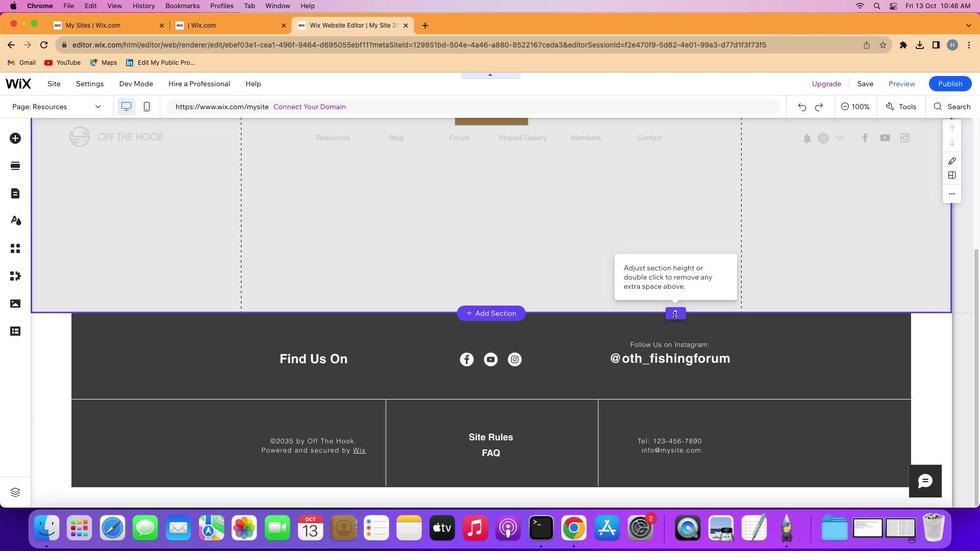 
Action: Mouse moved to (622, 345)
Screenshot: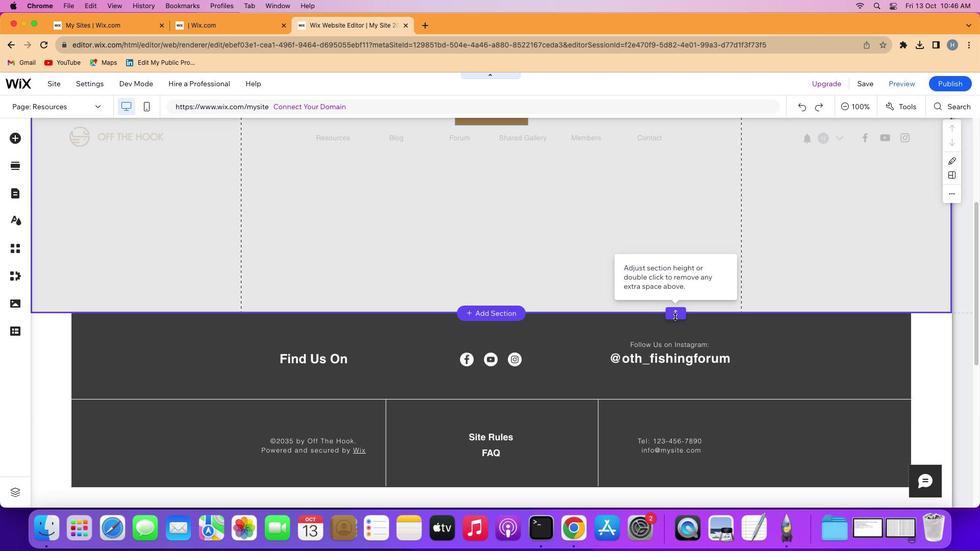 
Action: Mouse scrolled (622, 345) with delta (0, -1)
Screenshot: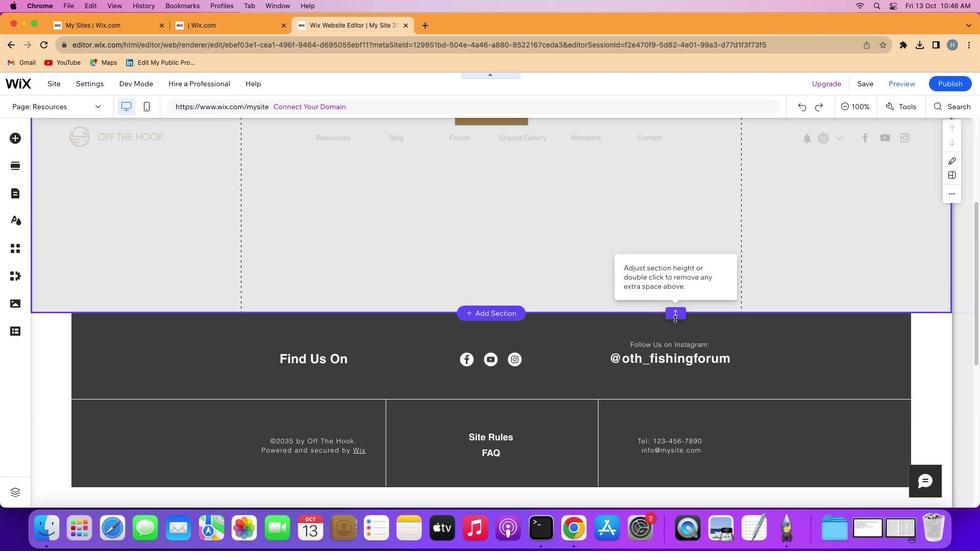 
Action: Mouse scrolled (622, 345) with delta (0, -1)
Screenshot: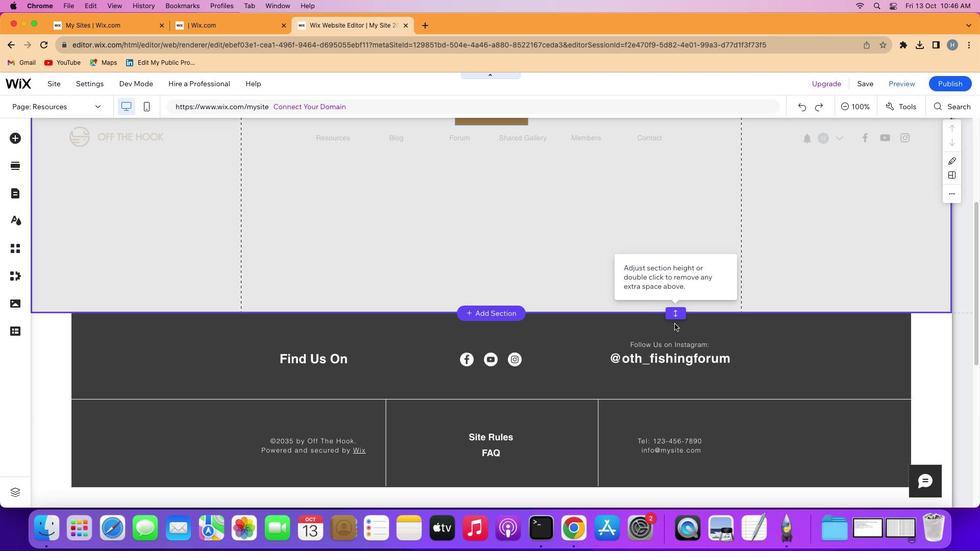 
Action: Mouse moved to (622, 344)
Screenshot: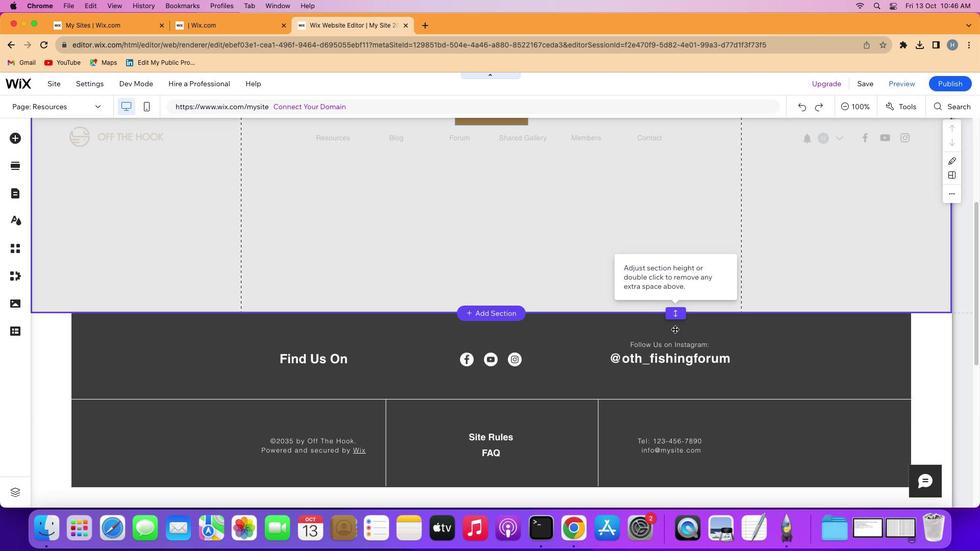 
Action: Mouse scrolled (622, 344) with delta (0, -1)
Screenshot: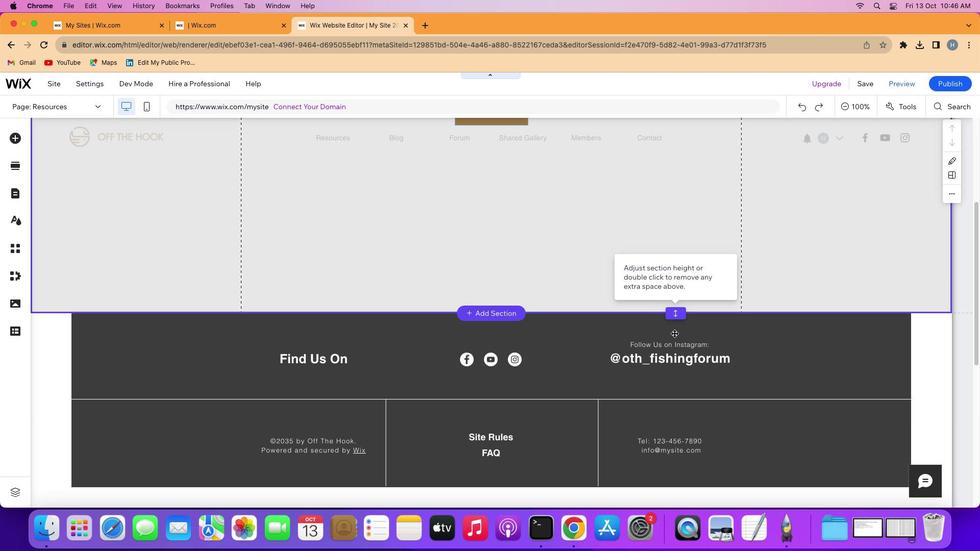 
Action: Mouse moved to (674, 313)
Screenshot: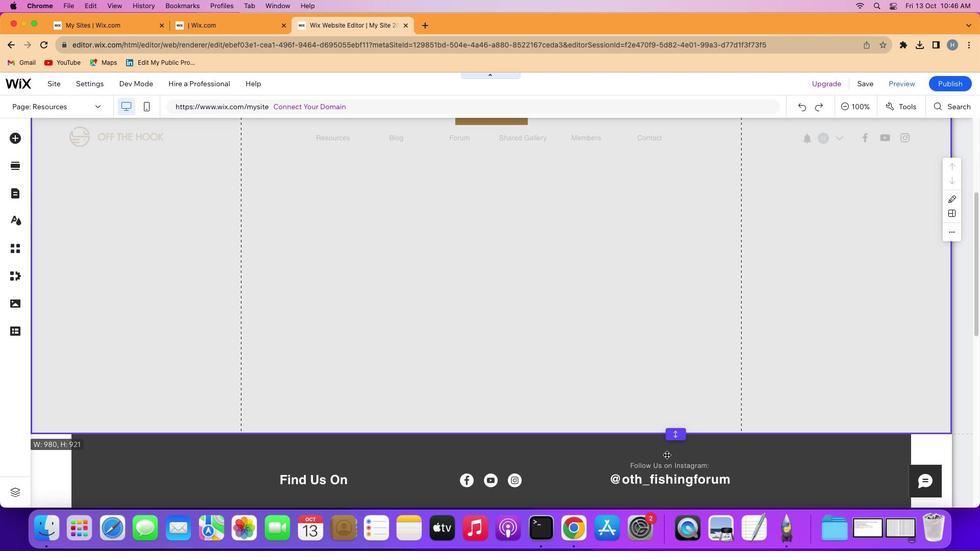 
Action: Mouse pressed left at (674, 313)
Screenshot: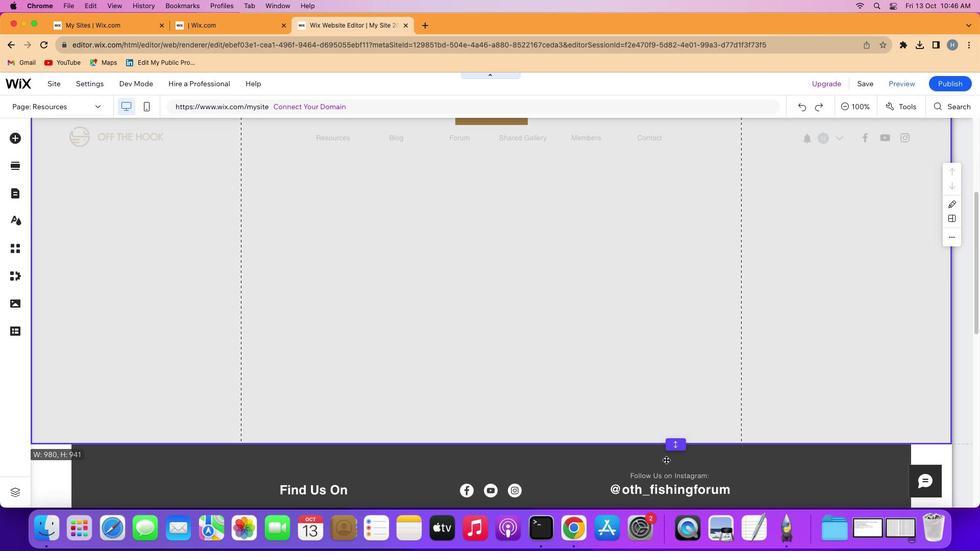 
Action: Mouse moved to (621, 272)
Screenshot: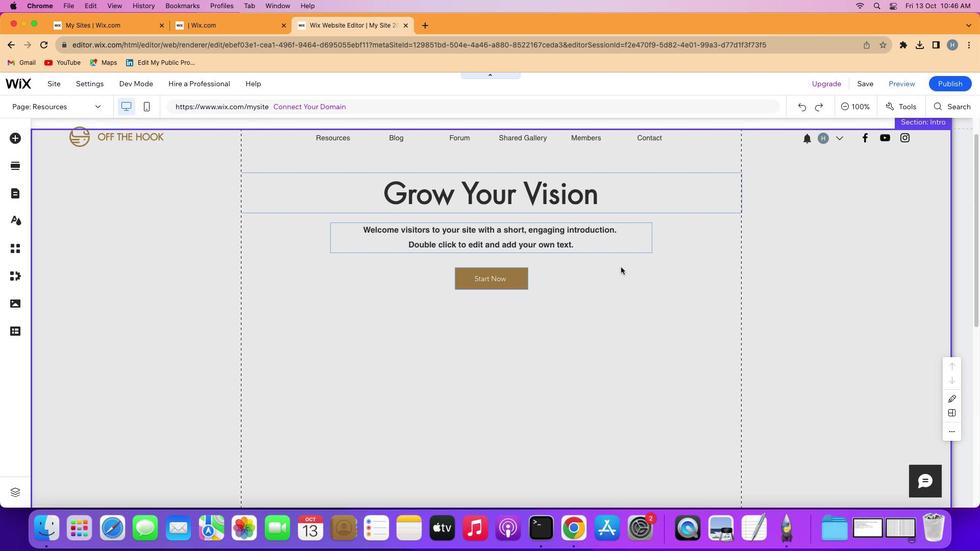 
Action: Mouse scrolled (621, 272) with delta (0, 0)
Screenshot: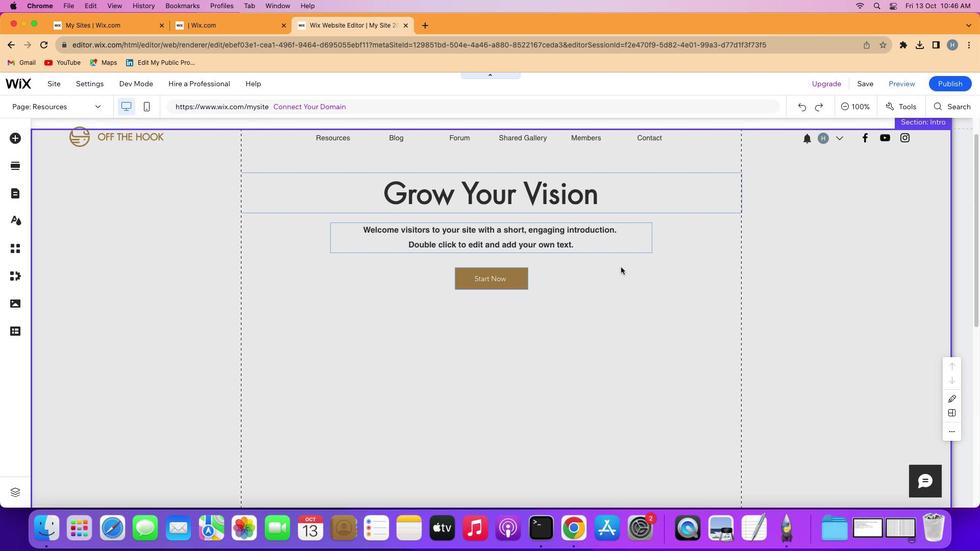 
Action: Mouse moved to (621, 272)
Screenshot: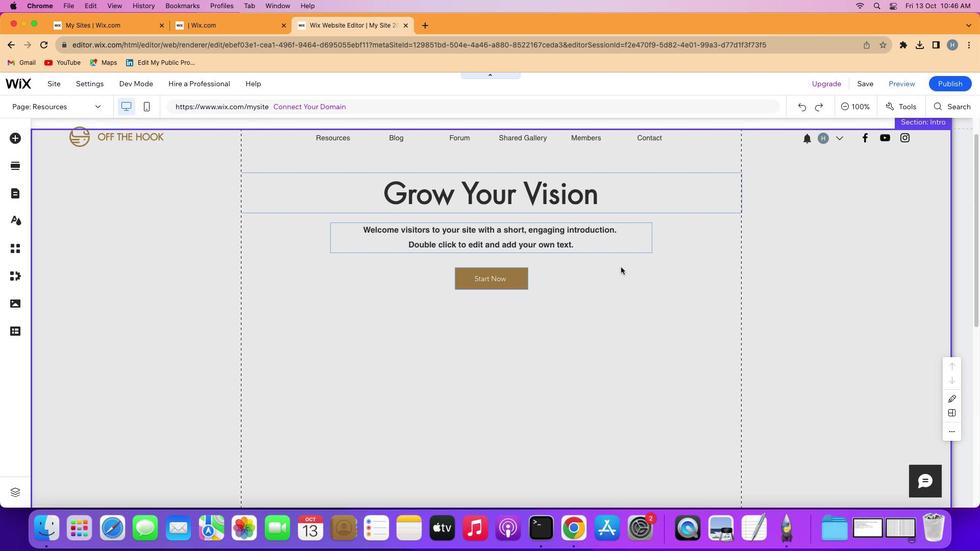 
Action: Mouse scrolled (621, 272) with delta (0, 0)
Screenshot: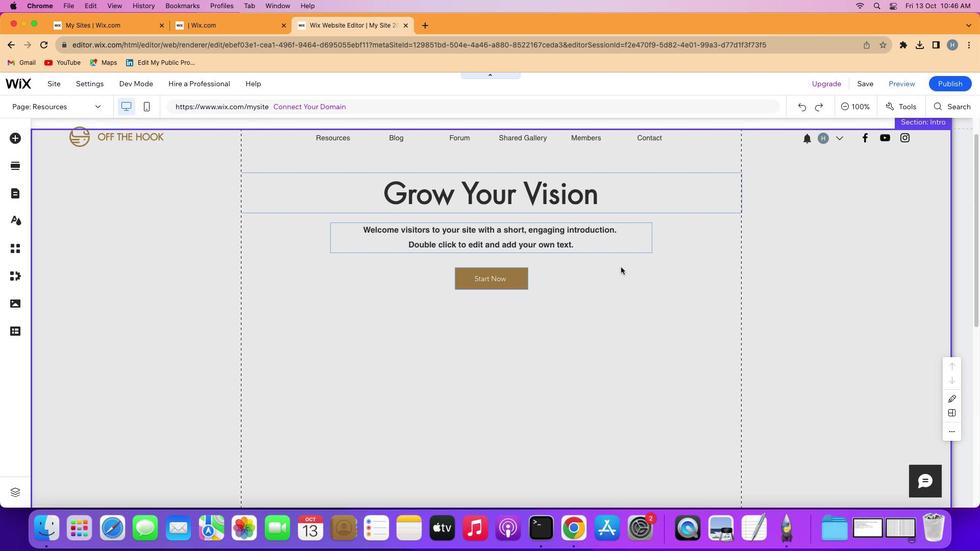 
Action: Mouse scrolled (621, 272) with delta (0, 1)
Screenshot: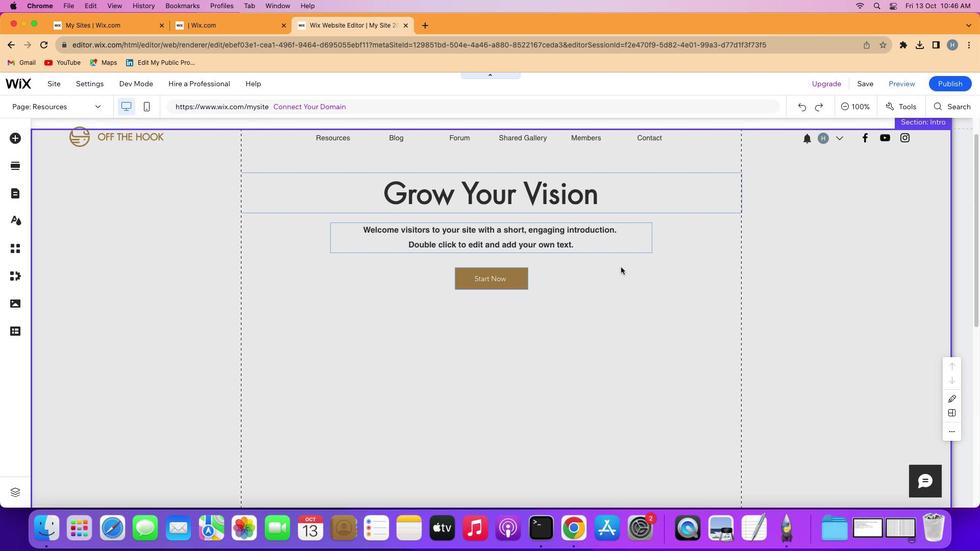 
Action: Mouse moved to (621, 271)
Screenshot: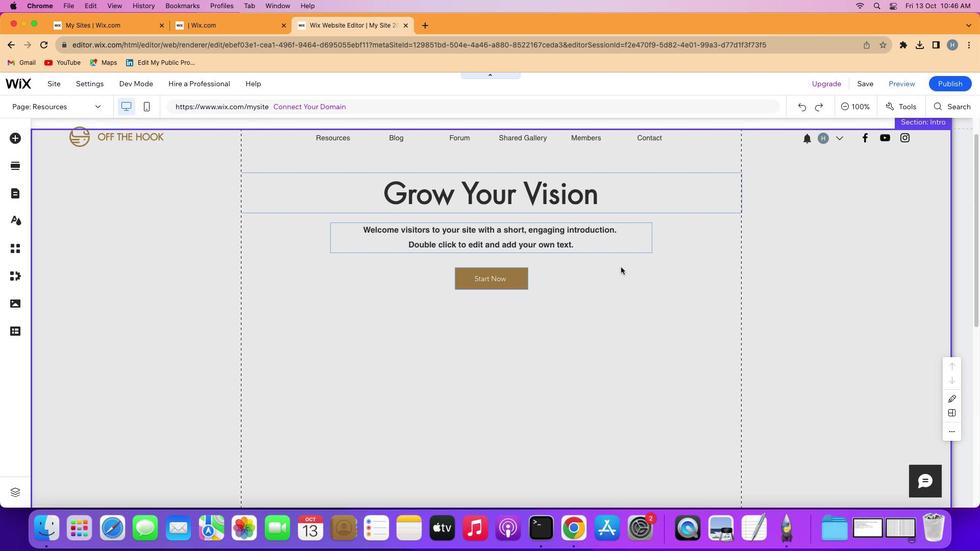 
Action: Mouse scrolled (621, 271) with delta (0, 2)
Screenshot: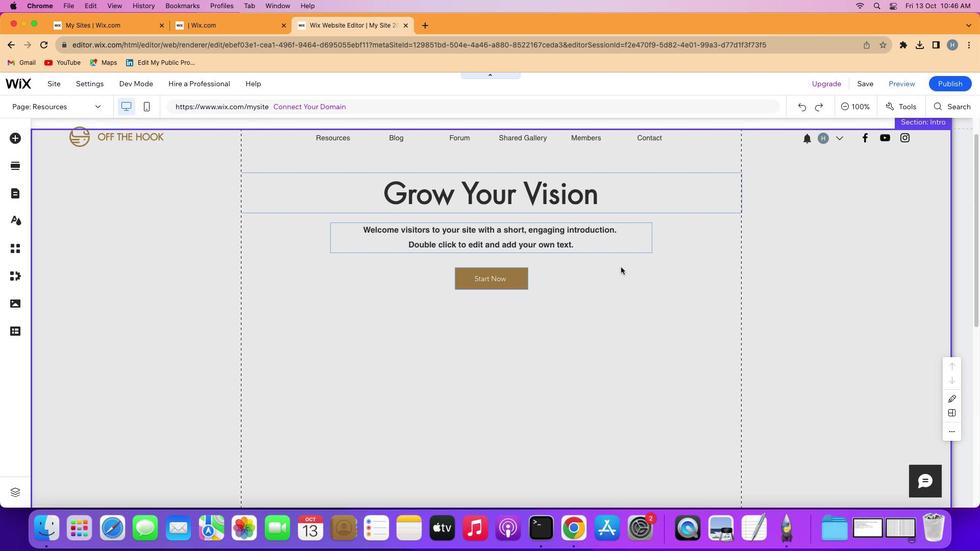 
Action: Mouse moved to (696, 326)
Screenshot: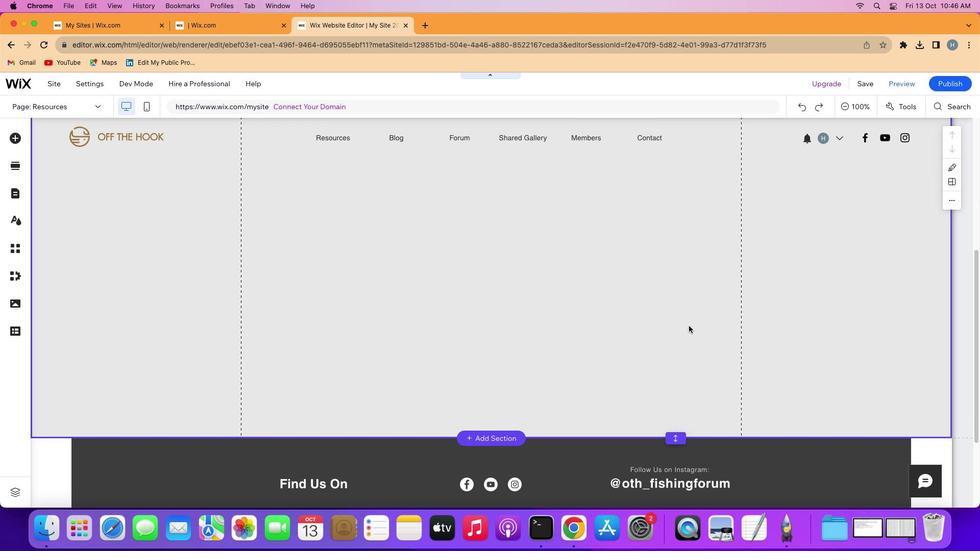 
Action: Mouse scrolled (696, 326) with delta (0, 0)
Screenshot: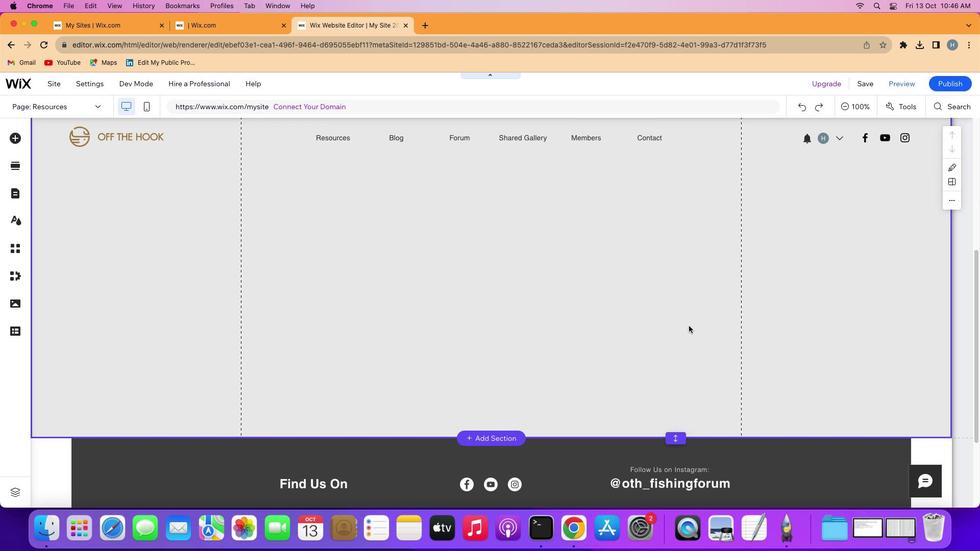 
Action: Mouse scrolled (696, 326) with delta (0, 0)
Screenshot: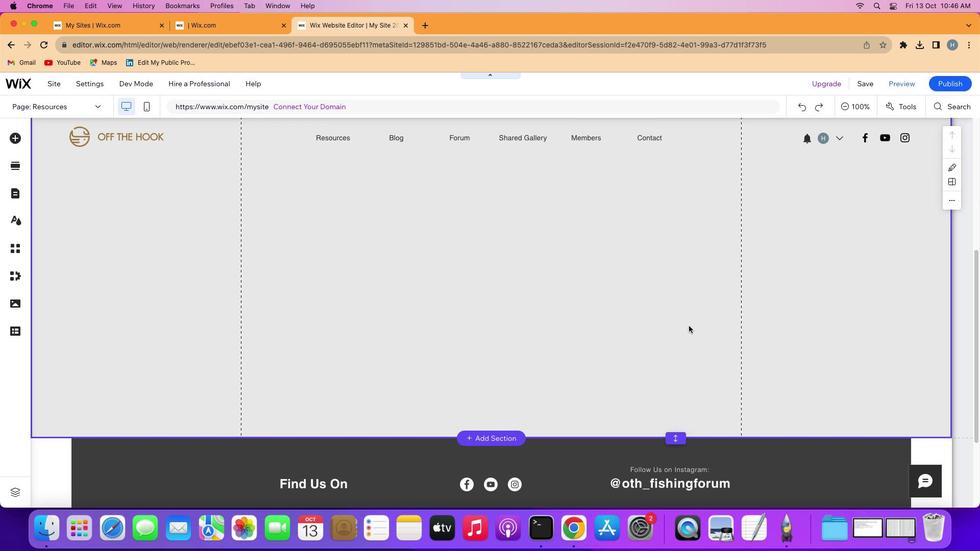 
Action: Mouse scrolled (696, 326) with delta (0, -1)
Screenshot: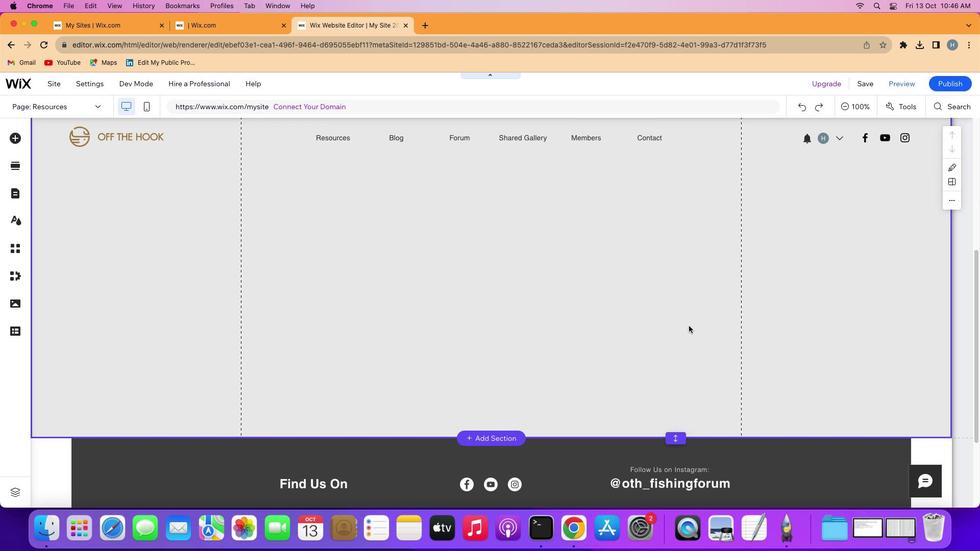 
Action: Mouse scrolled (696, 326) with delta (0, -1)
Screenshot: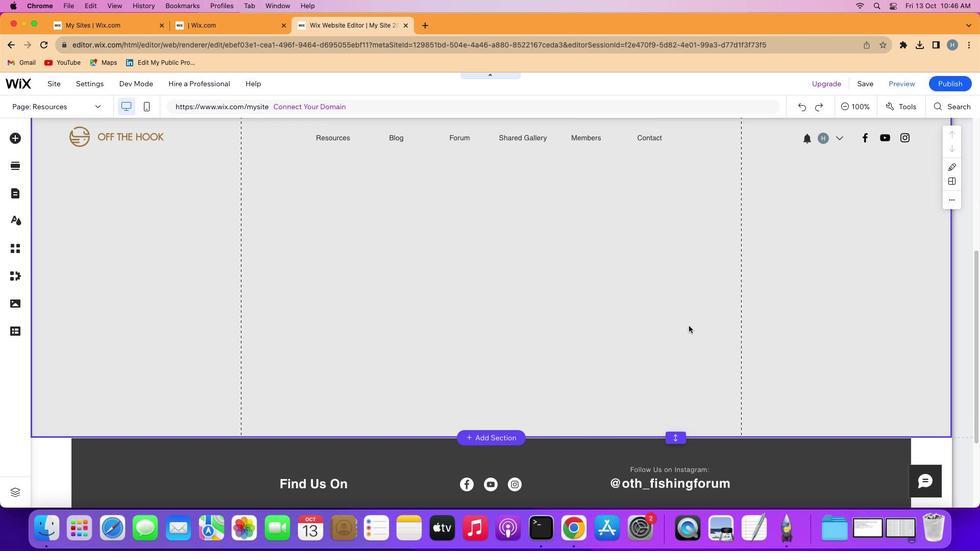 
Action: Mouse moved to (688, 326)
Screenshot: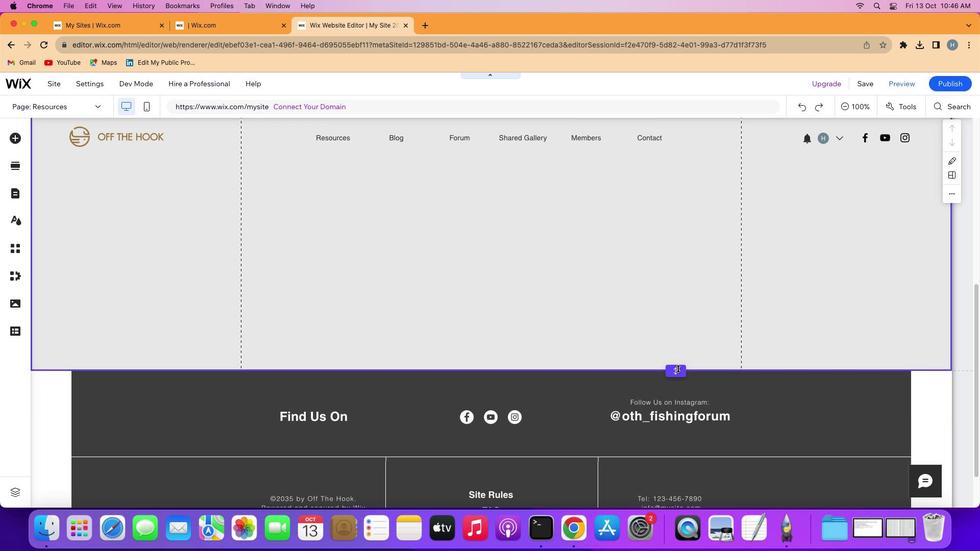 
Action: Mouse scrolled (688, 326) with delta (0, 0)
Screenshot: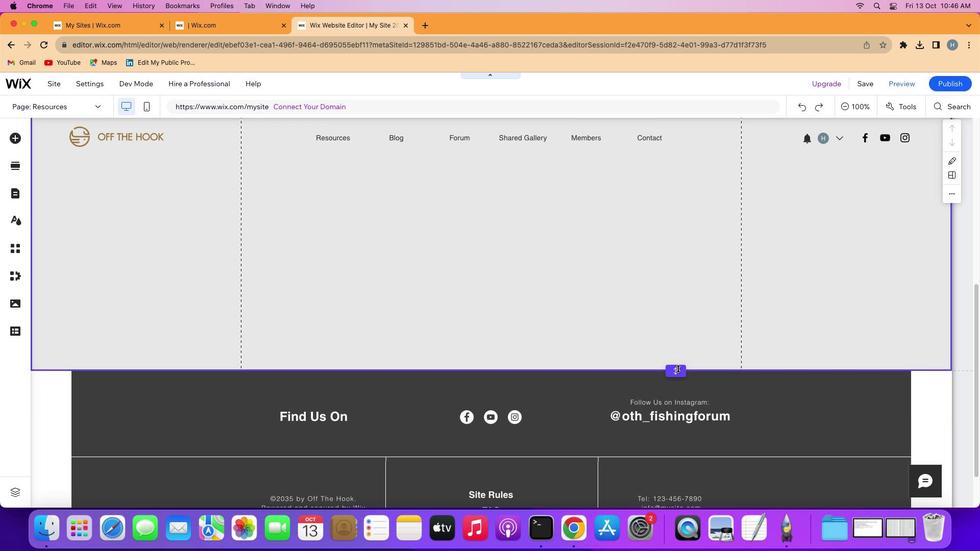 
Action: Mouse scrolled (688, 326) with delta (0, 0)
Screenshot: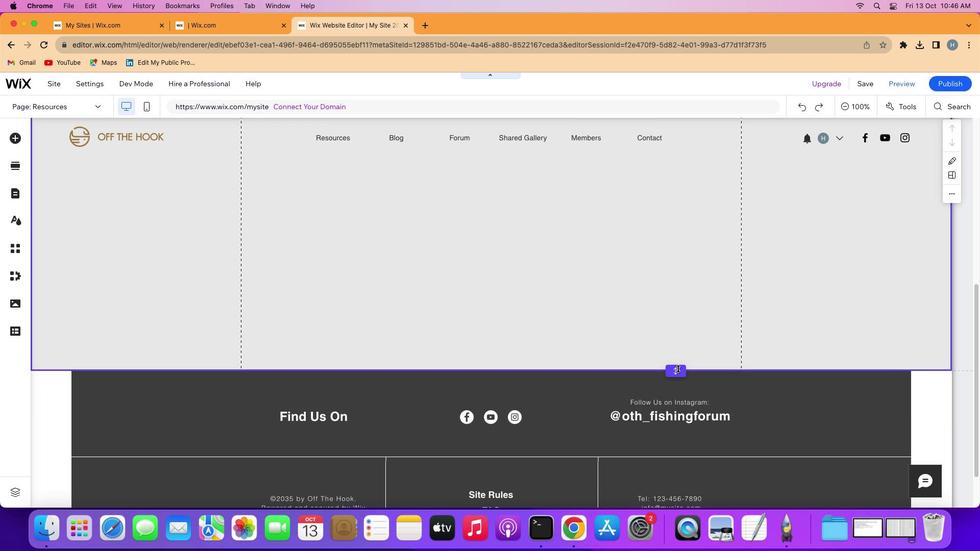 
Action: Mouse scrolled (688, 326) with delta (0, -1)
Screenshot: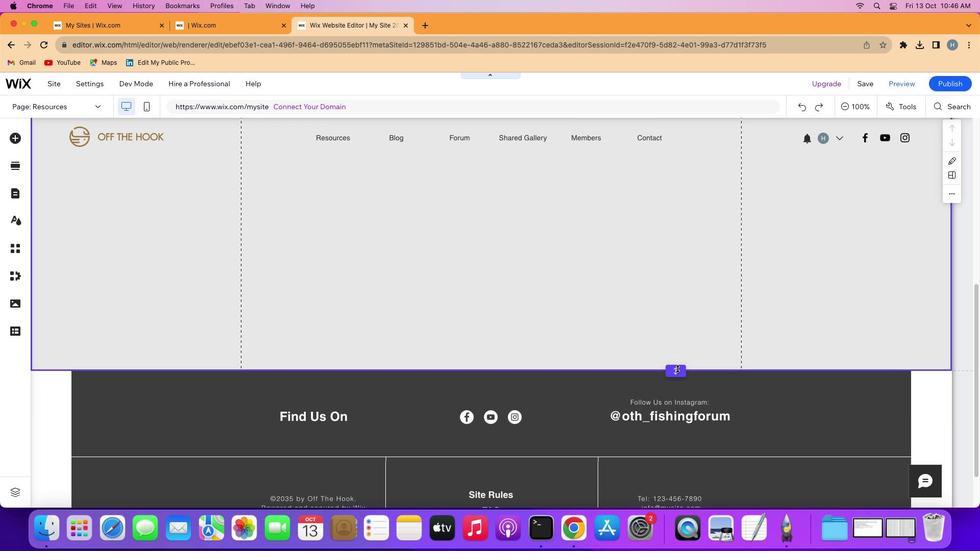 
Action: Mouse scrolled (688, 326) with delta (0, -1)
Screenshot: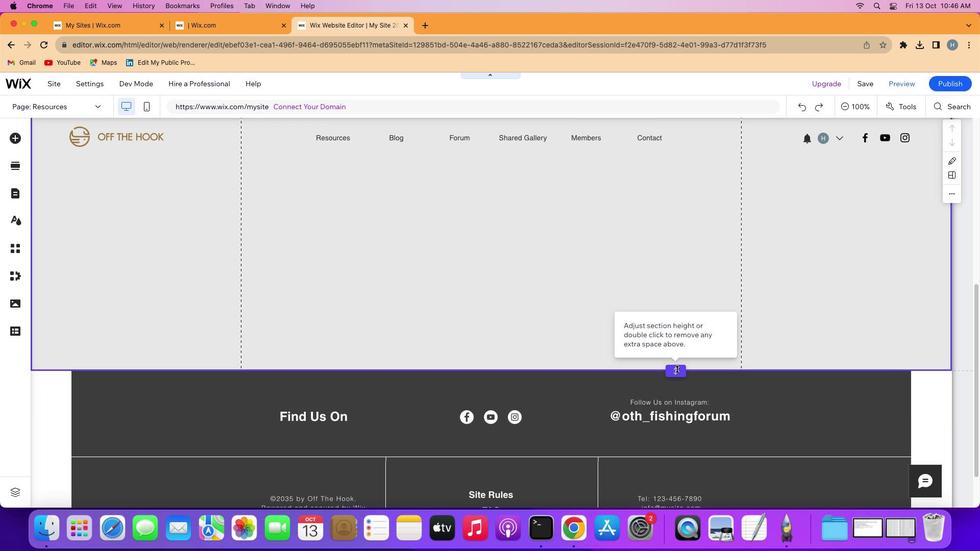 
Action: Mouse scrolled (688, 326) with delta (0, 0)
Screenshot: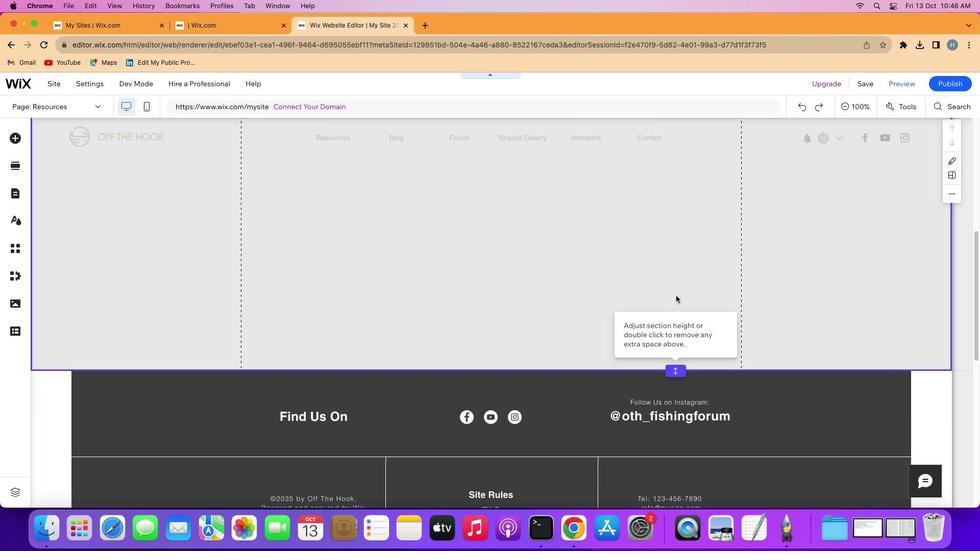 
Action: Mouse scrolled (688, 326) with delta (0, 0)
Screenshot: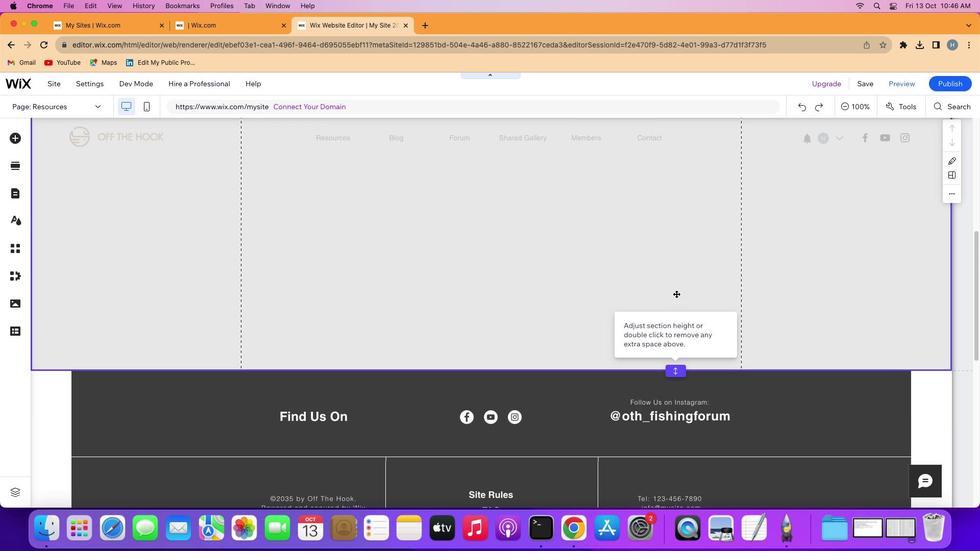 
Action: Mouse scrolled (688, 326) with delta (0, -1)
Screenshot: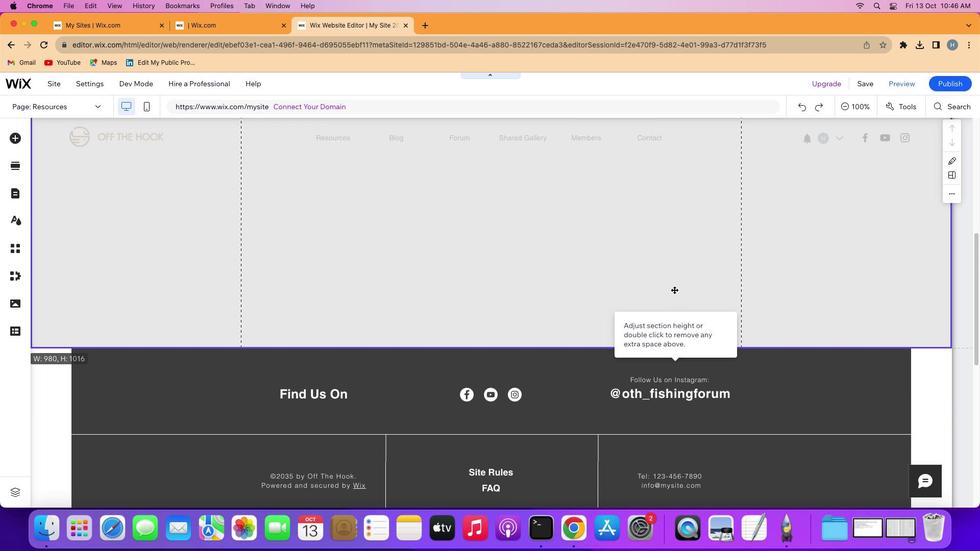 
Action: Mouse moved to (676, 370)
Screenshot: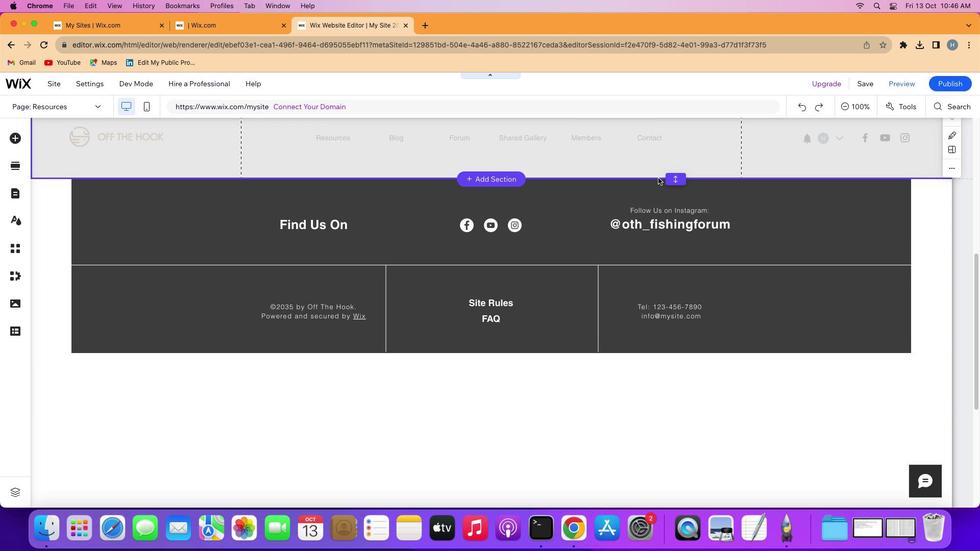
Action: Mouse pressed left at (676, 370)
Screenshot: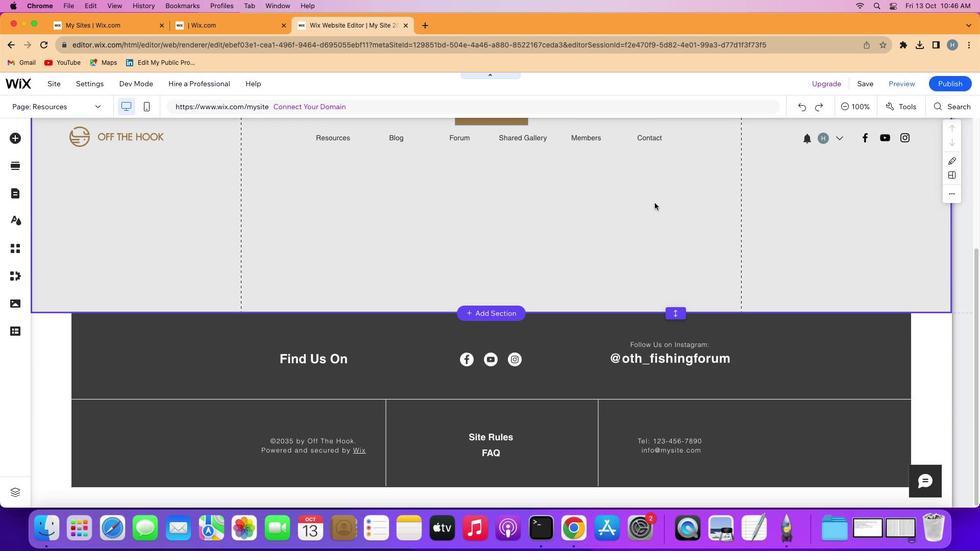 
Action: Mouse moved to (654, 203)
Screenshot: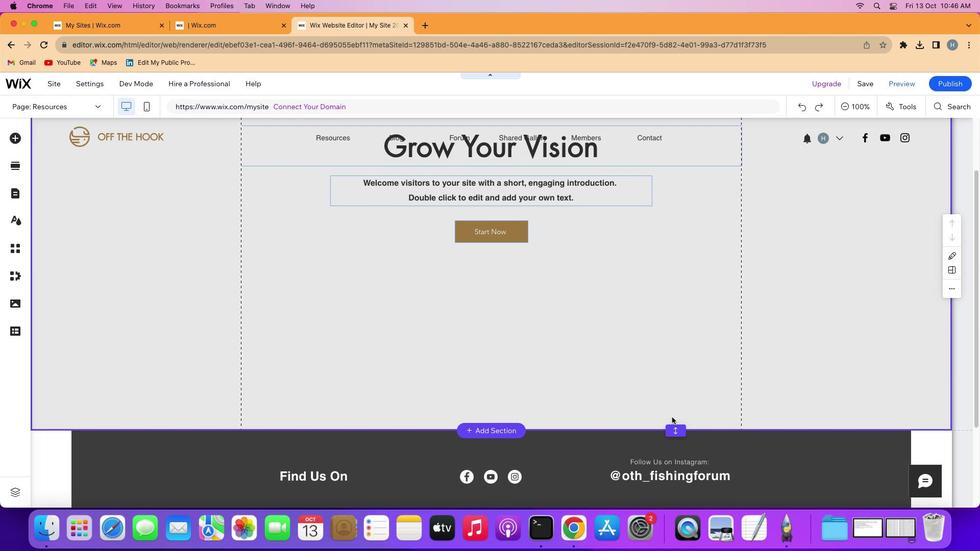 
Action: Mouse scrolled (654, 203) with delta (0, 0)
Screenshot: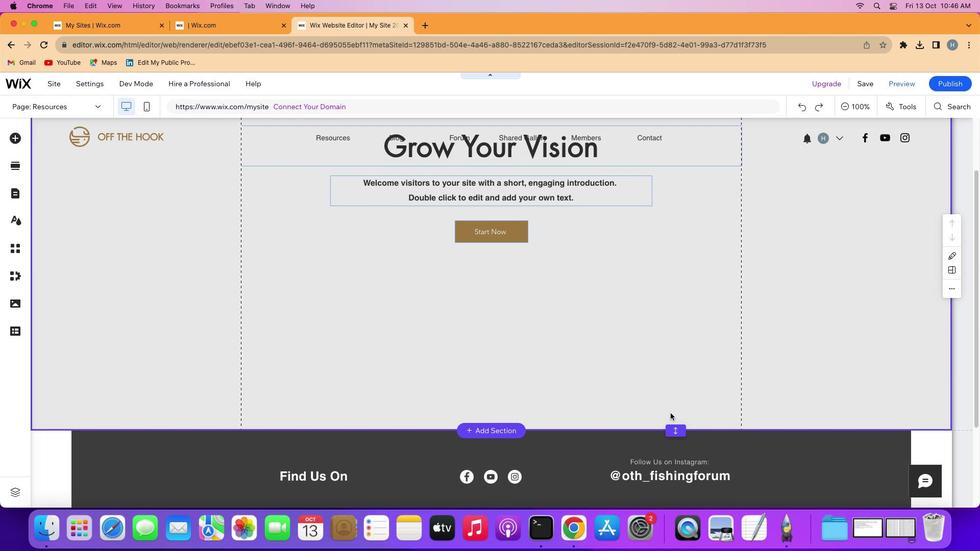 
Action: Mouse moved to (654, 203)
Screenshot: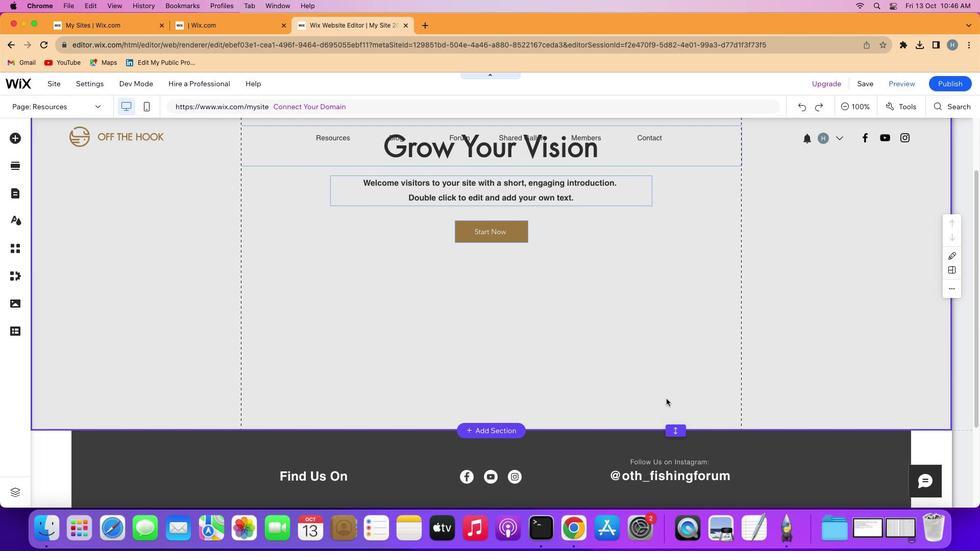 
Action: Mouse scrolled (654, 203) with delta (0, 0)
Screenshot: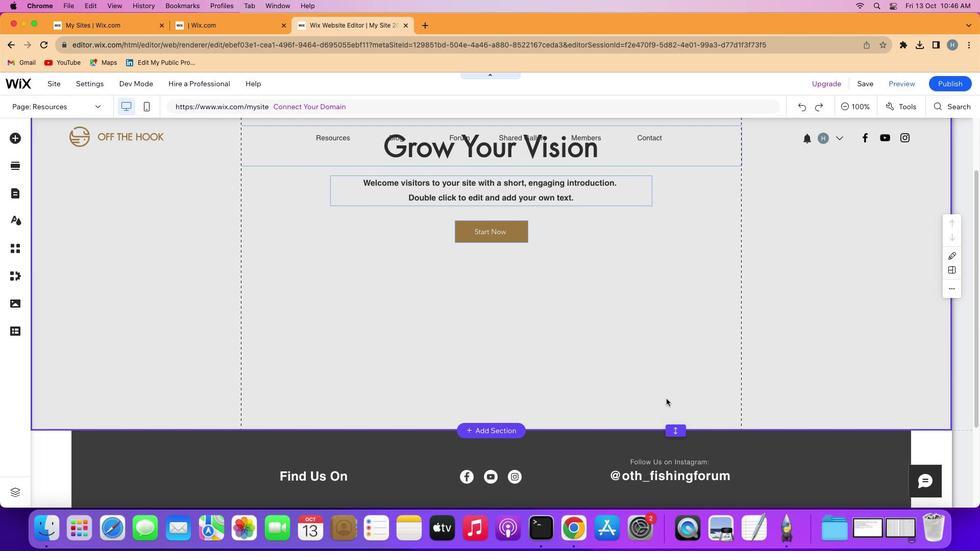 
Action: Mouse moved to (654, 203)
Screenshot: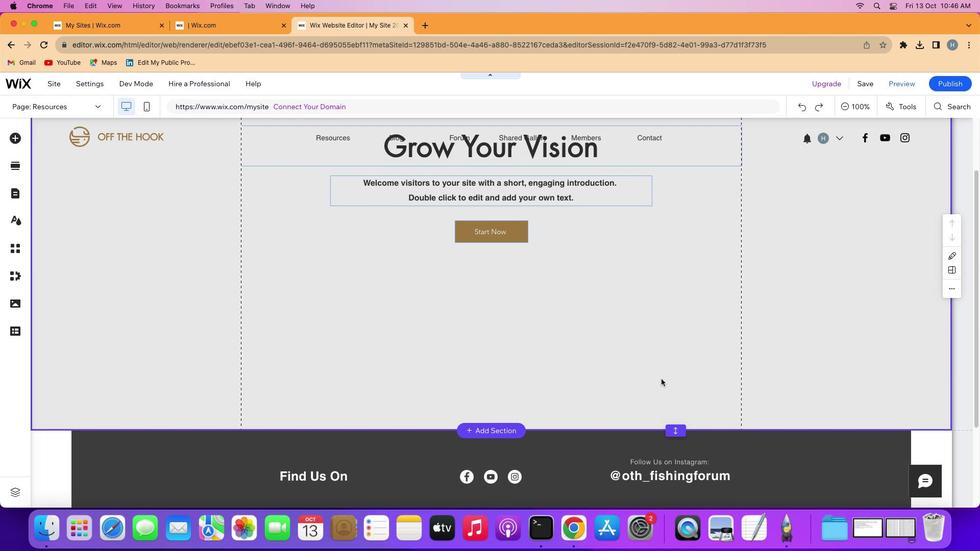 
Action: Mouse scrolled (654, 203) with delta (0, 1)
Screenshot: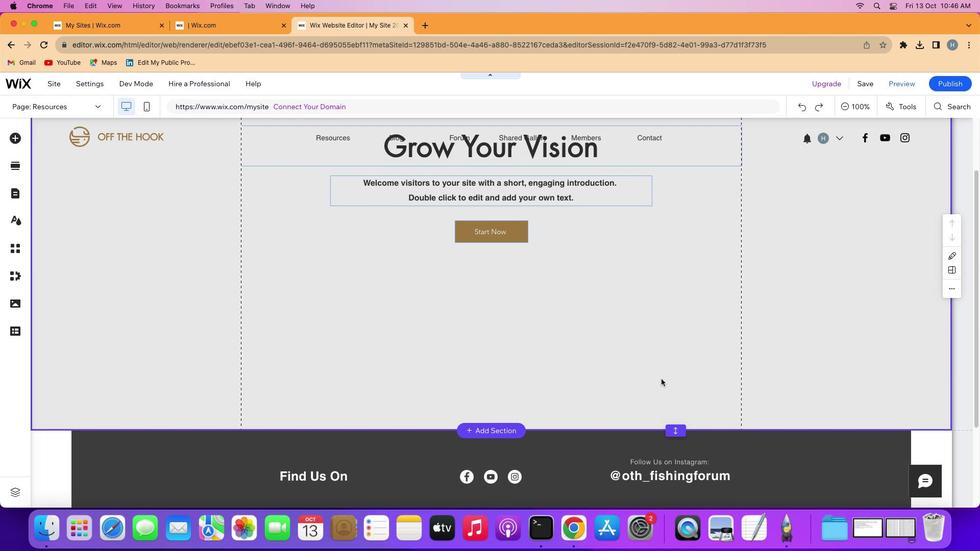 
Action: Mouse scrolled (654, 203) with delta (0, 2)
Screenshot: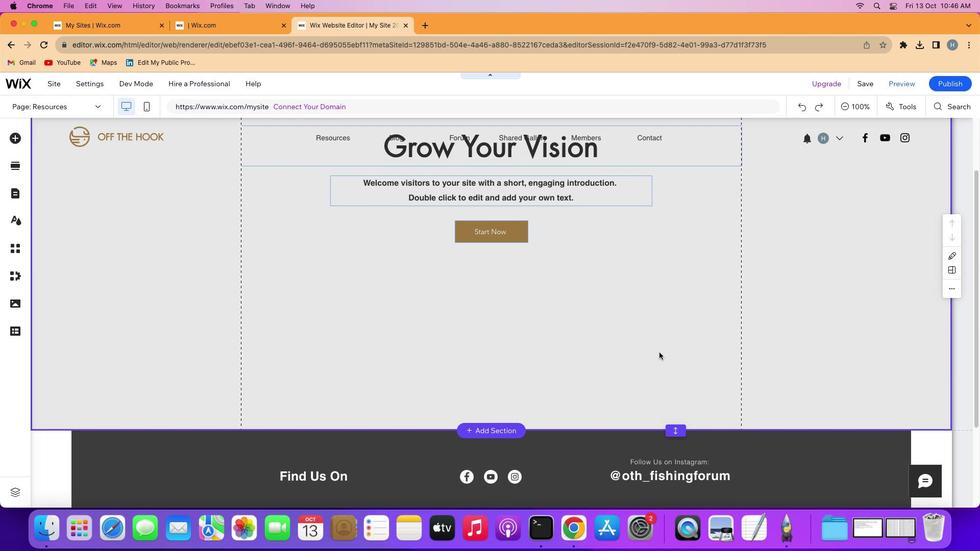 
Action: Mouse moved to (660, 343)
Screenshot: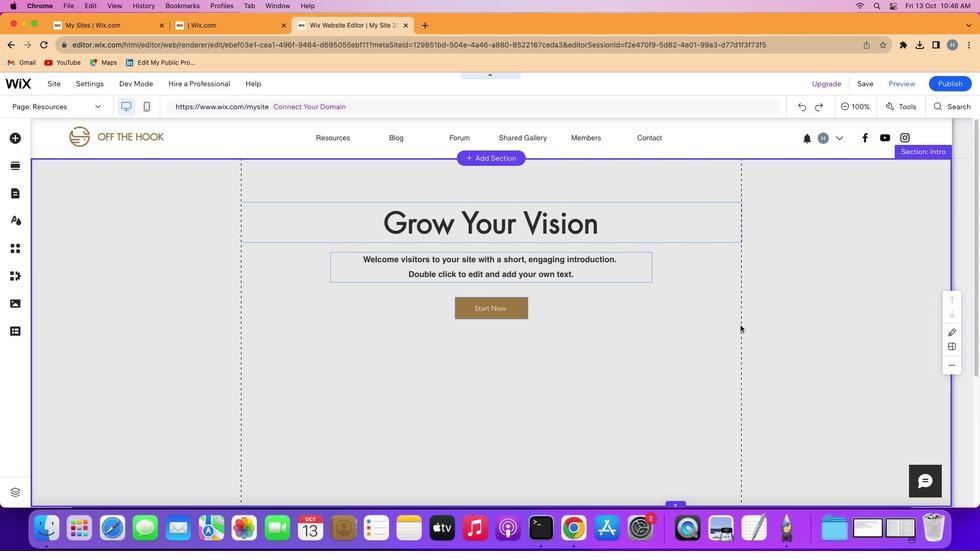 
Action: Mouse scrolled (660, 343) with delta (0, 0)
Screenshot: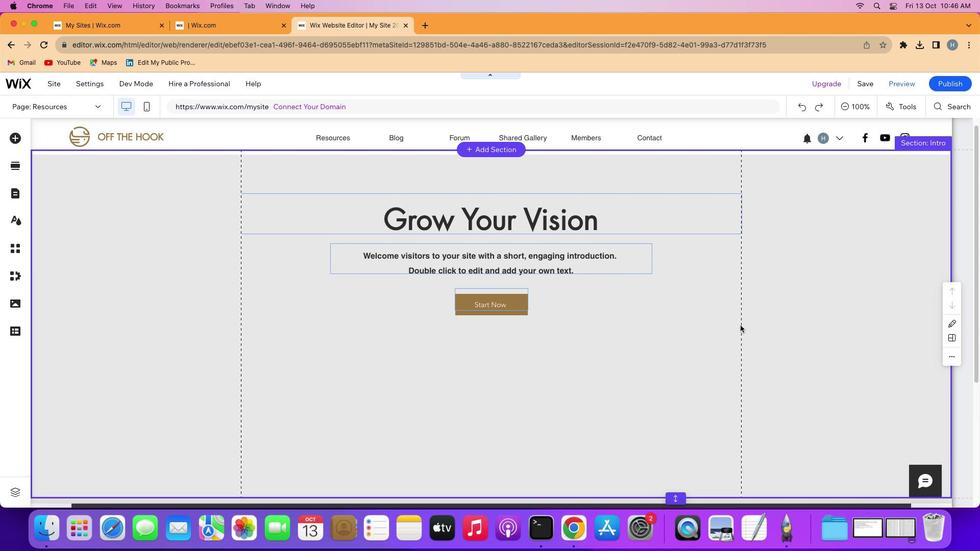 
Action: Mouse scrolled (660, 343) with delta (0, 0)
Screenshot: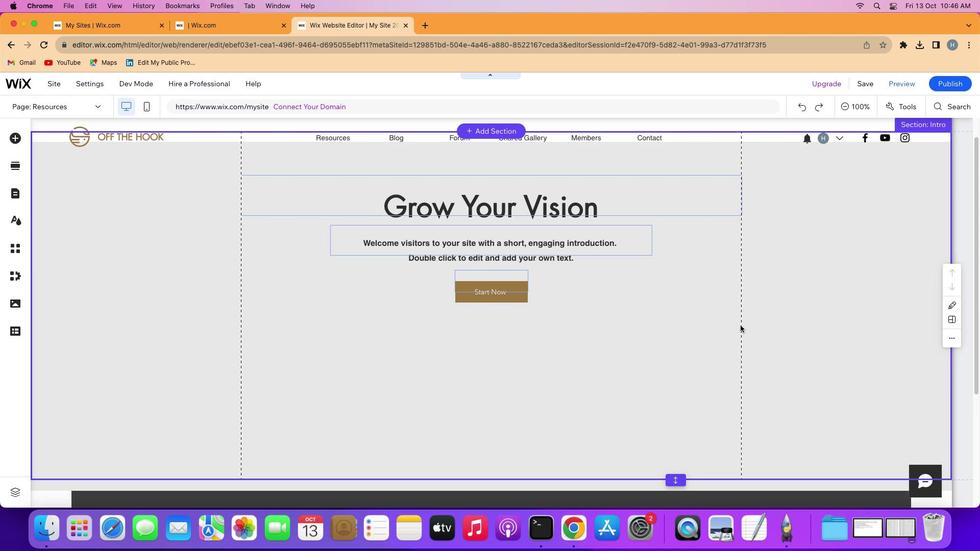 
Action: Mouse scrolled (660, 343) with delta (0, -1)
Screenshot: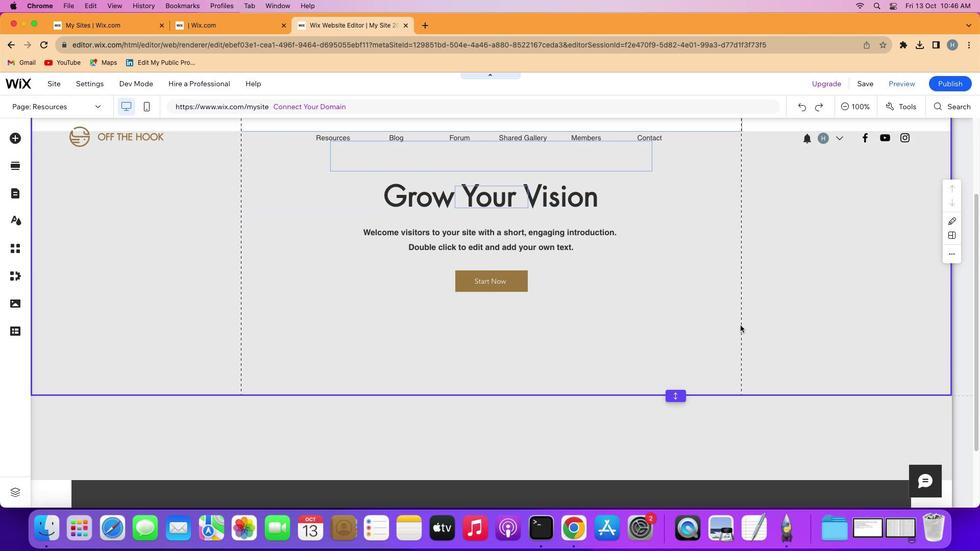 
Action: Mouse moved to (658, 351)
Screenshot: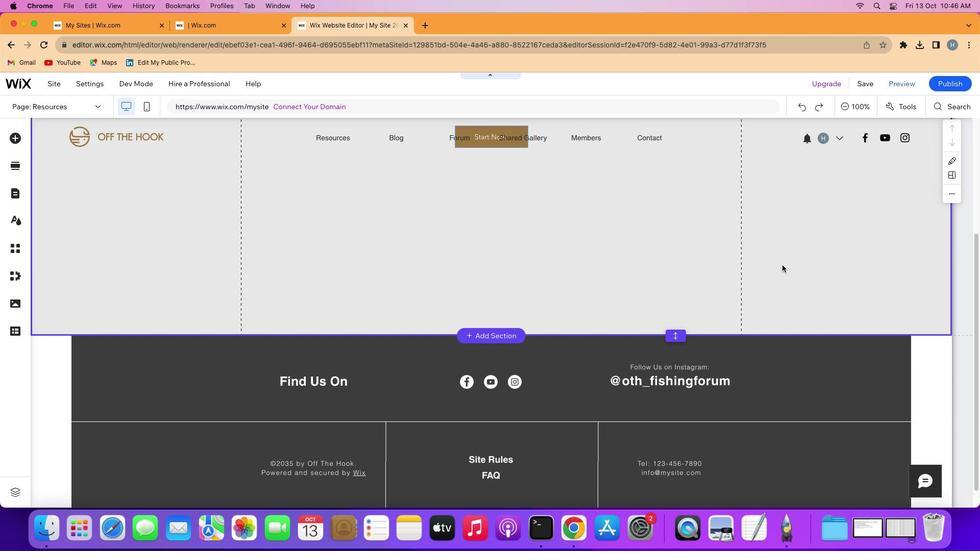 
Action: Mouse scrolled (658, 351) with delta (0, 0)
Screenshot: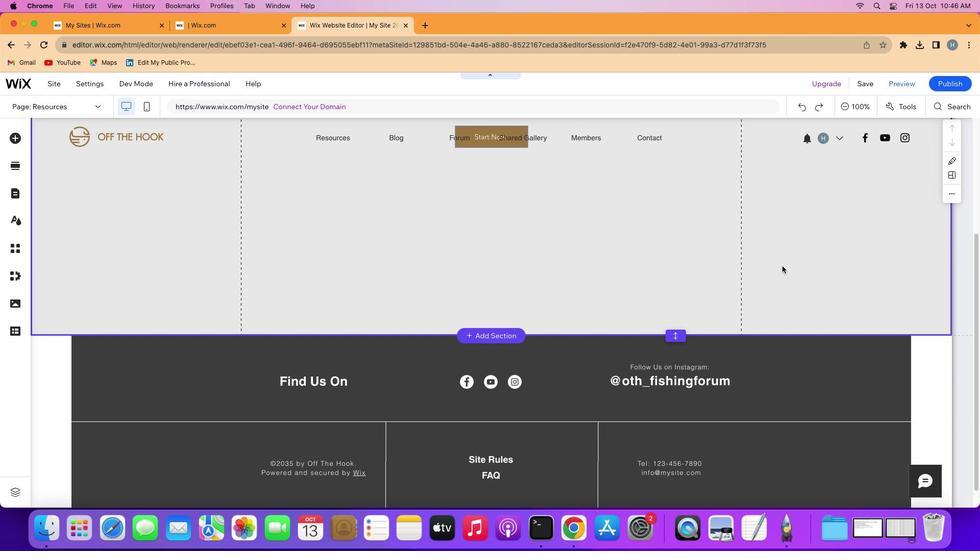 
Action: Mouse scrolled (658, 351) with delta (0, 0)
Screenshot: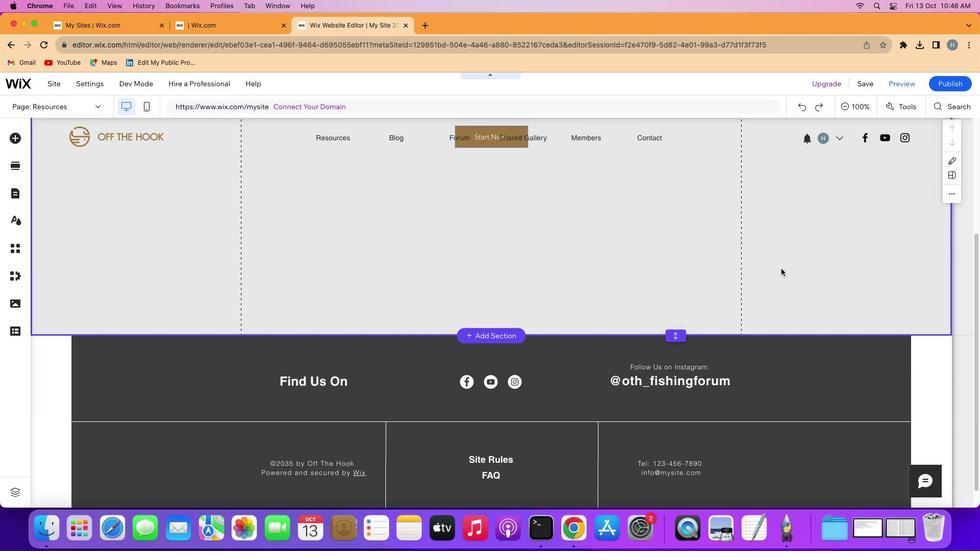 
Action: Mouse scrolled (658, 351) with delta (0, 1)
Screenshot: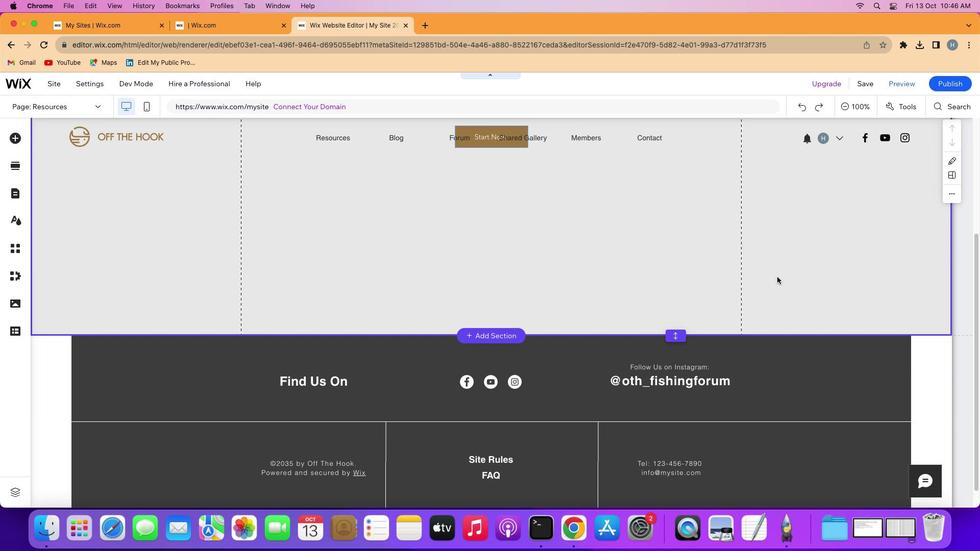 
Action: Mouse scrolled (658, 351) with delta (0, 2)
Screenshot: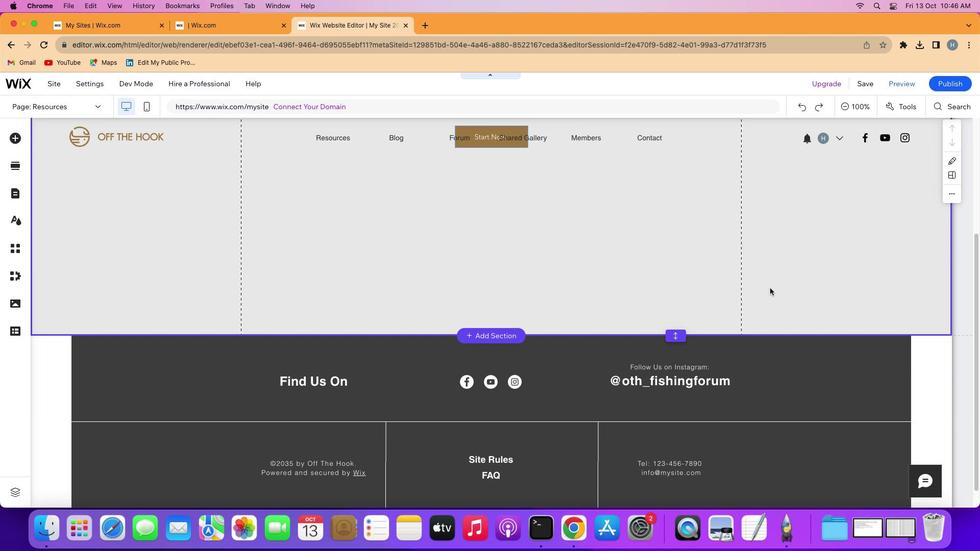 
Action: Mouse moved to (741, 325)
Screenshot: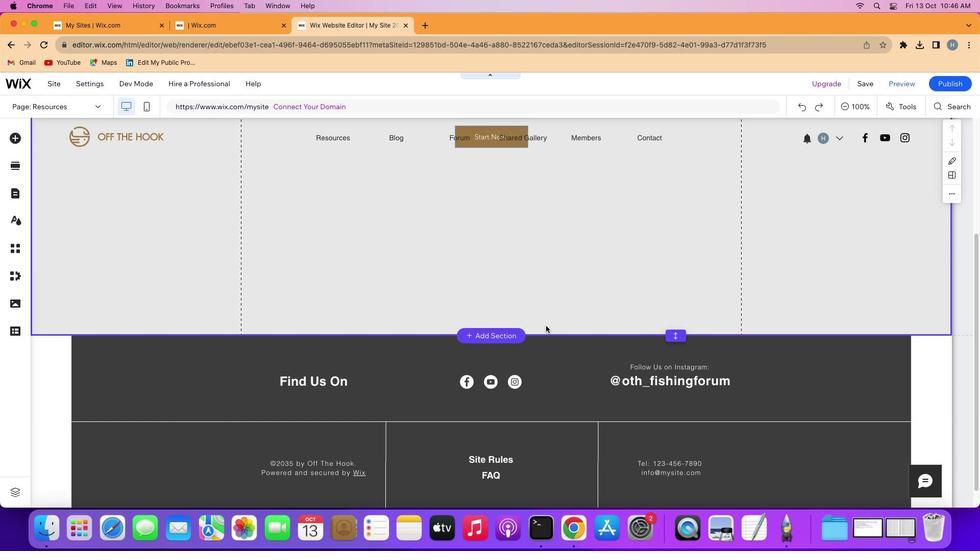 
Action: Mouse scrolled (741, 325) with delta (0, 0)
Screenshot: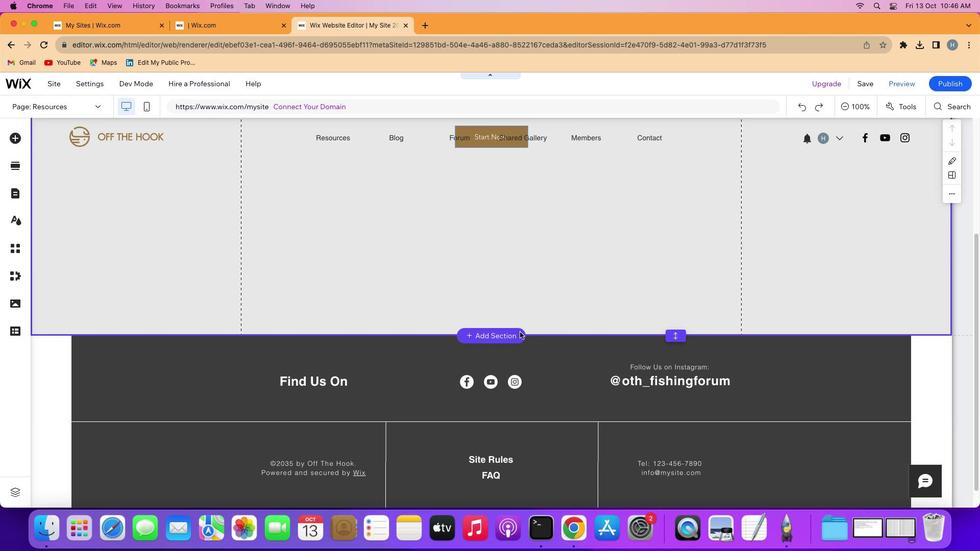 
Action: Mouse scrolled (741, 325) with delta (0, 0)
Screenshot: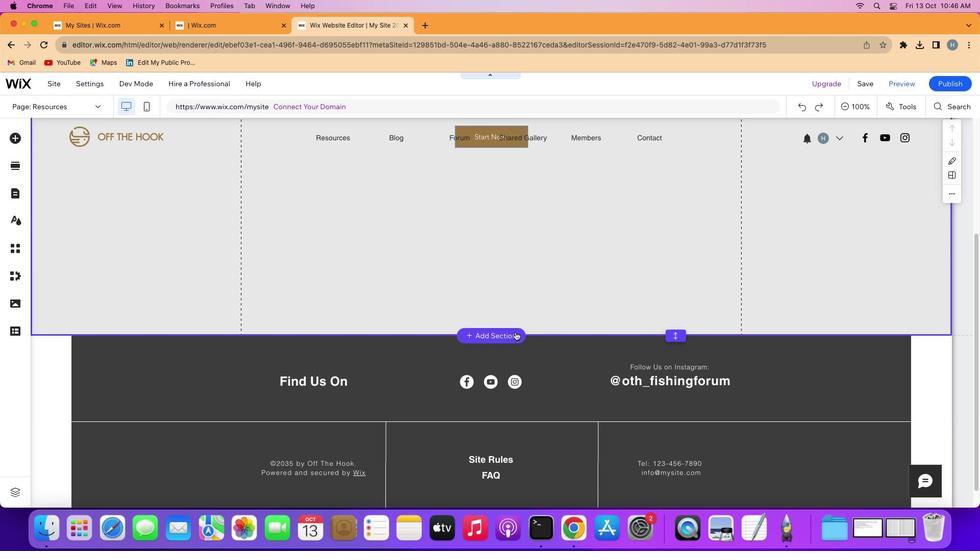 
Action: Mouse scrolled (741, 325) with delta (0, -1)
Screenshot: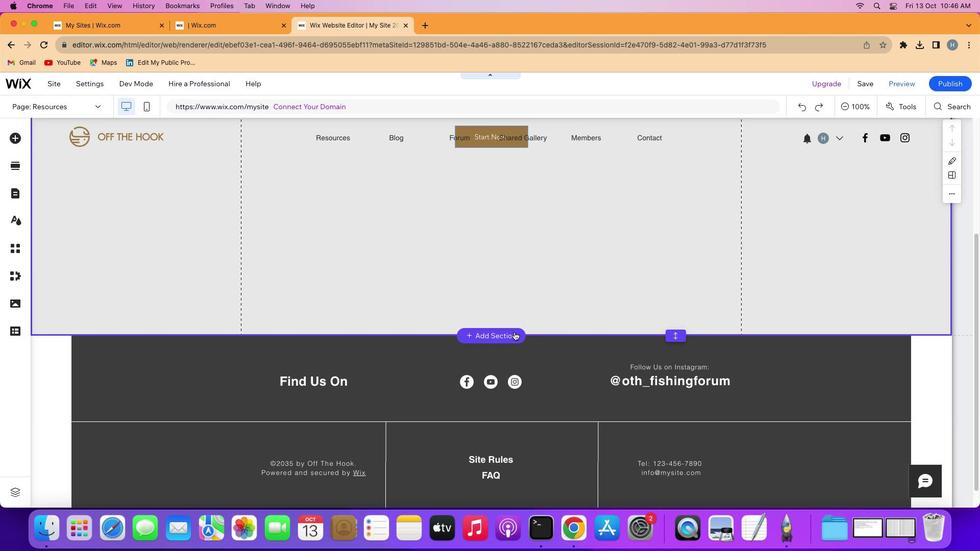 
Action: Mouse scrolled (741, 325) with delta (0, -2)
Screenshot: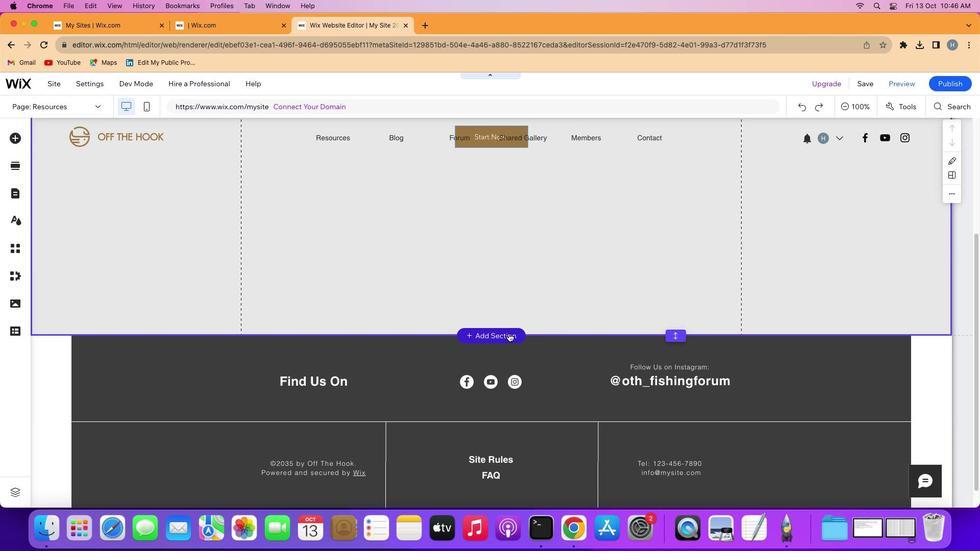 
Action: Mouse scrolled (741, 325) with delta (0, 0)
Screenshot: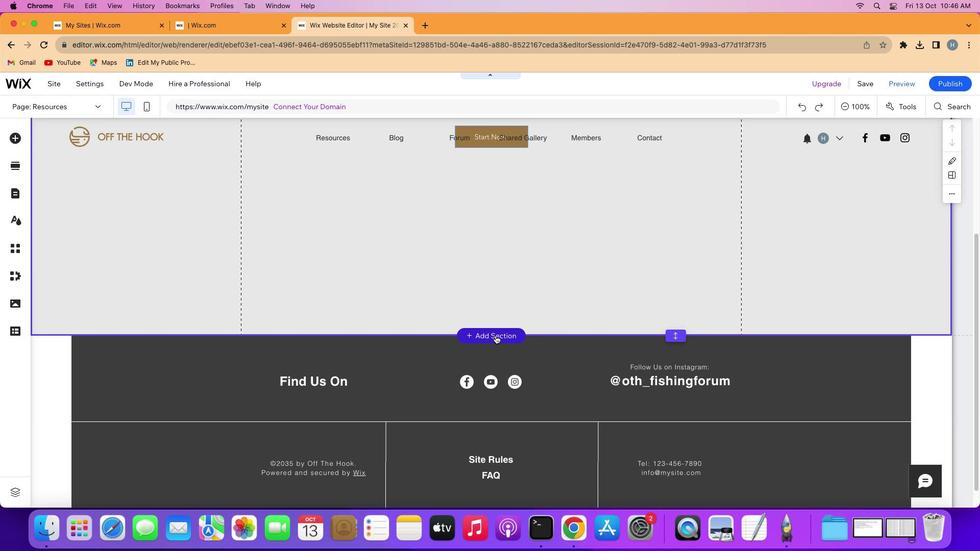 
Action: Mouse moved to (687, 244)
Screenshot: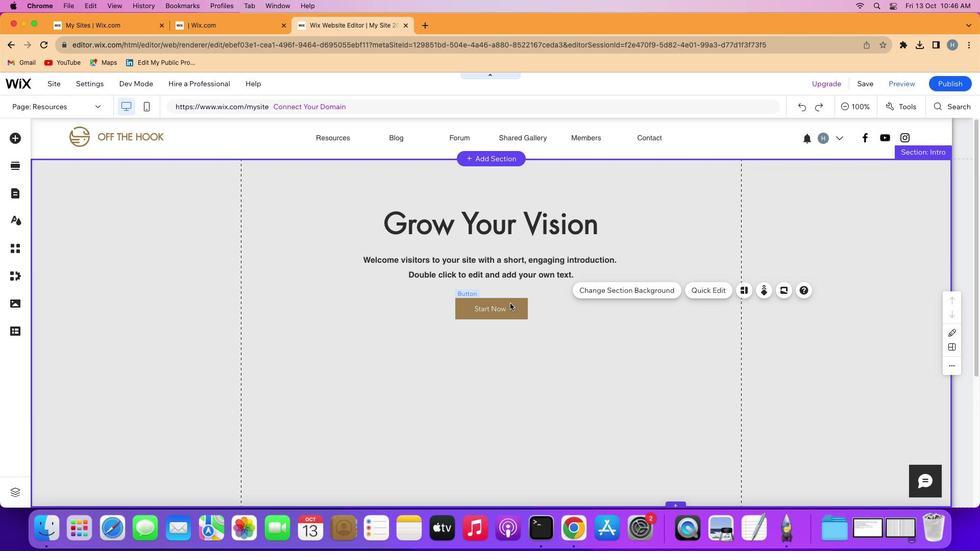 
Action: Mouse scrolled (687, 244) with delta (0, 0)
Screenshot: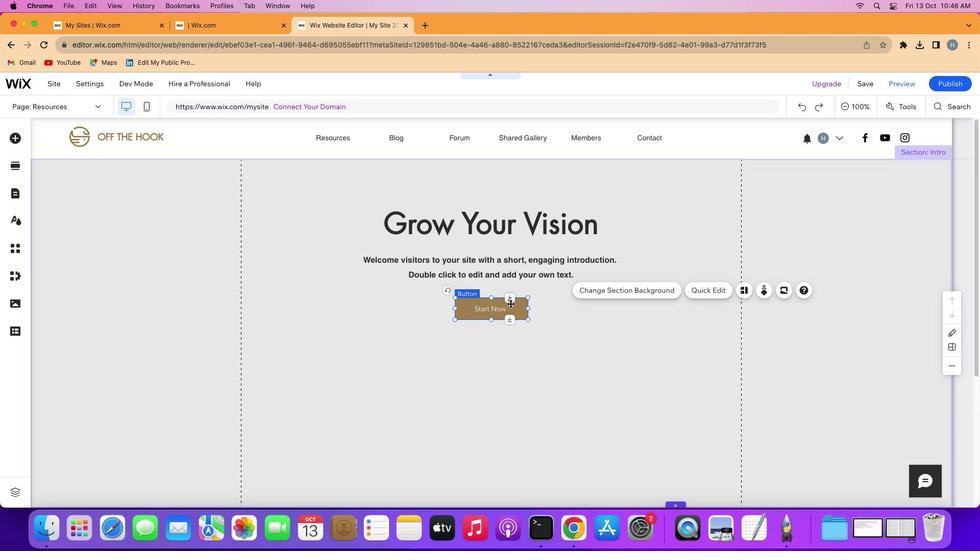 
Action: Mouse scrolled (687, 244) with delta (0, 0)
Screenshot: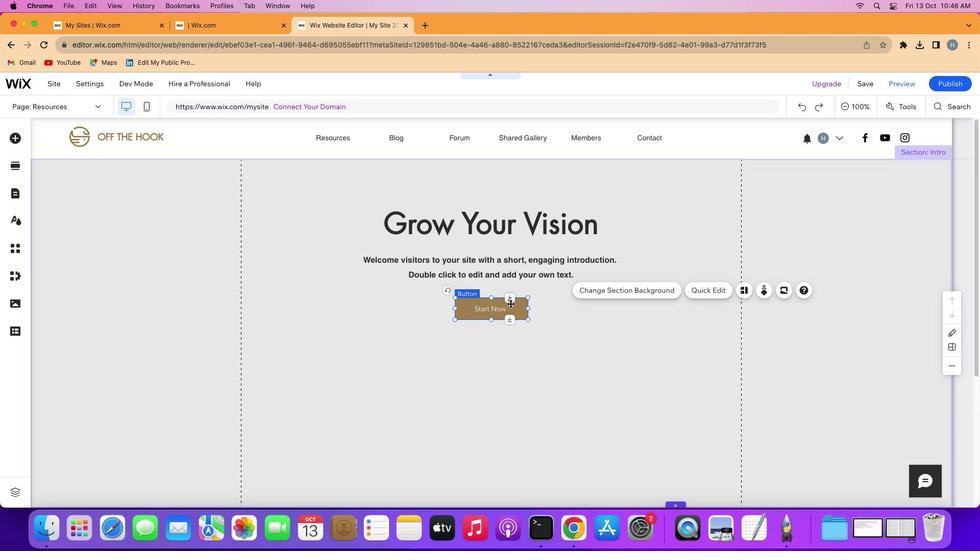 
Action: Mouse scrolled (687, 244) with delta (0, 1)
Screenshot: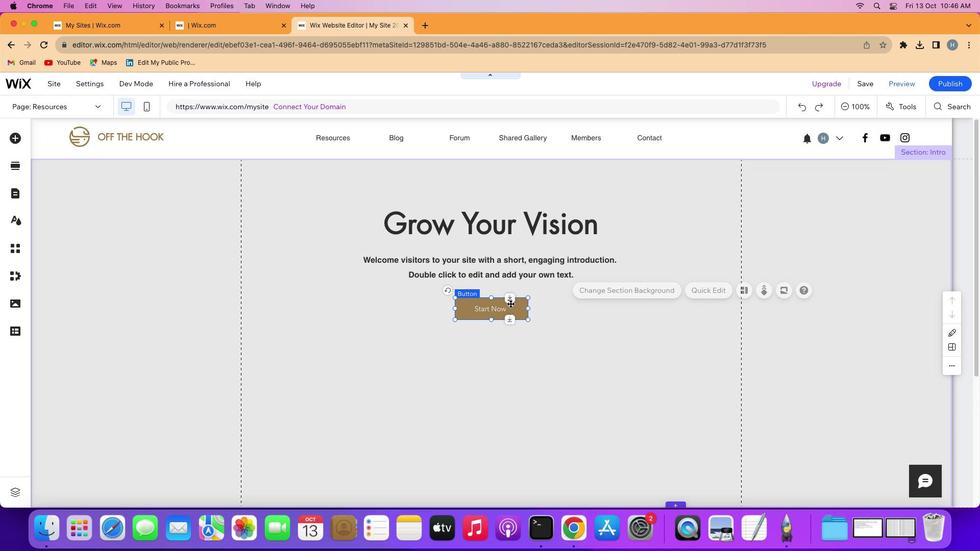 
Action: Mouse scrolled (687, 244) with delta (0, 2)
Screenshot: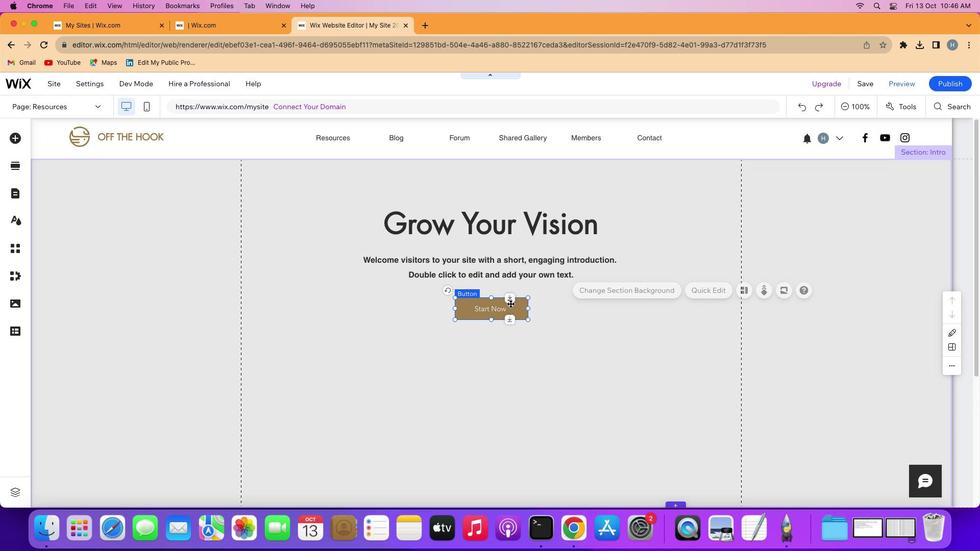 
Action: Mouse scrolled (687, 244) with delta (0, 3)
Screenshot: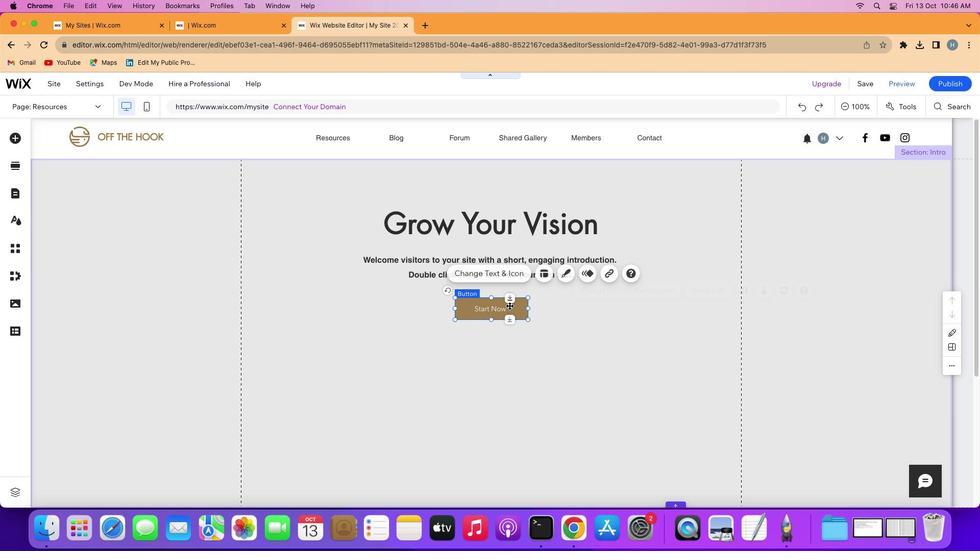 
Action: Mouse moved to (597, 318)
Screenshot: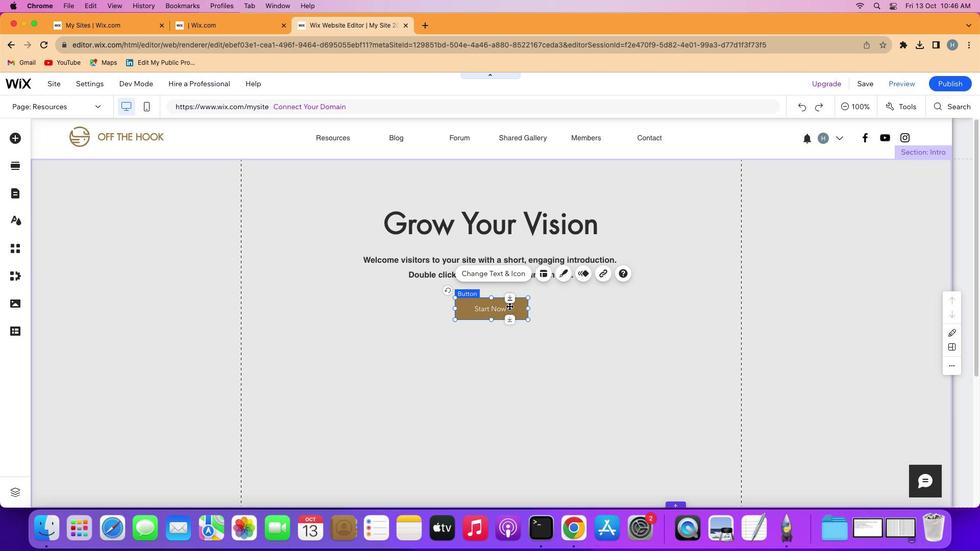 
Action: Mouse pressed left at (597, 318)
Screenshot: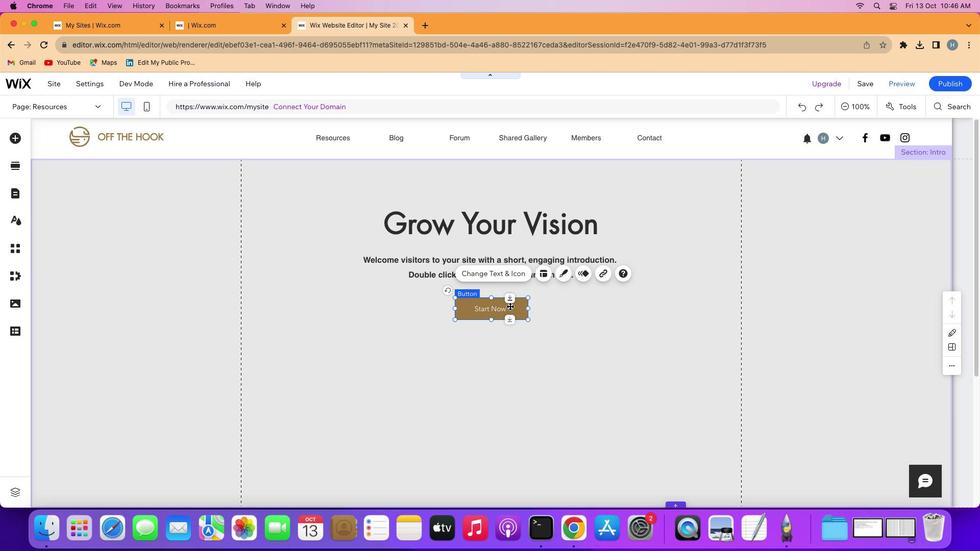 
Action: Mouse moved to (510, 303)
Screenshot: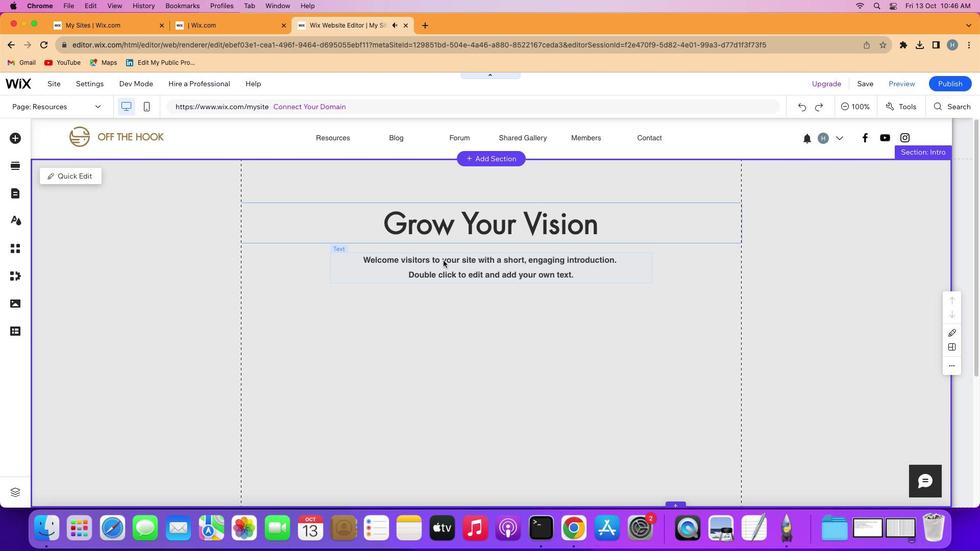 
Action: Mouse pressed left at (510, 303)
Screenshot: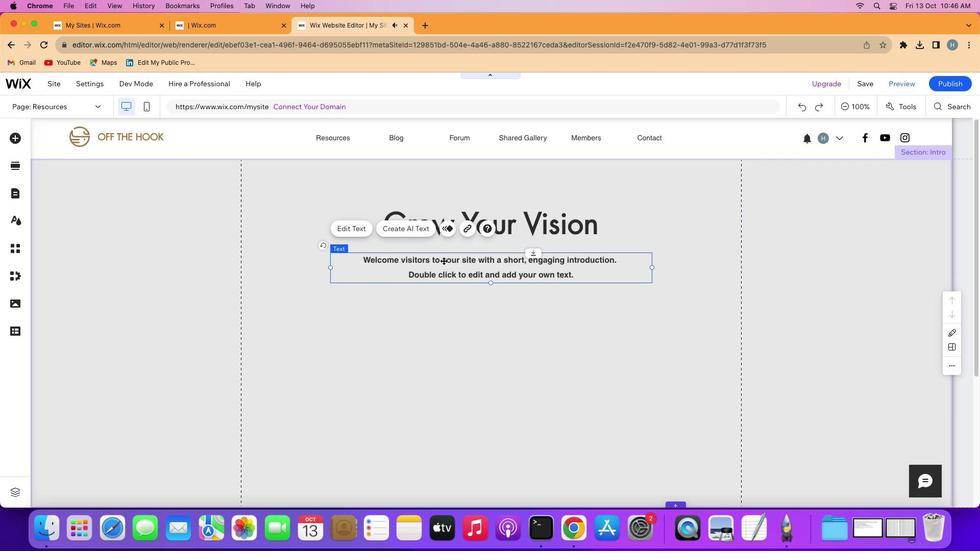 
Action: Mouse moved to (510, 305)
Screenshot: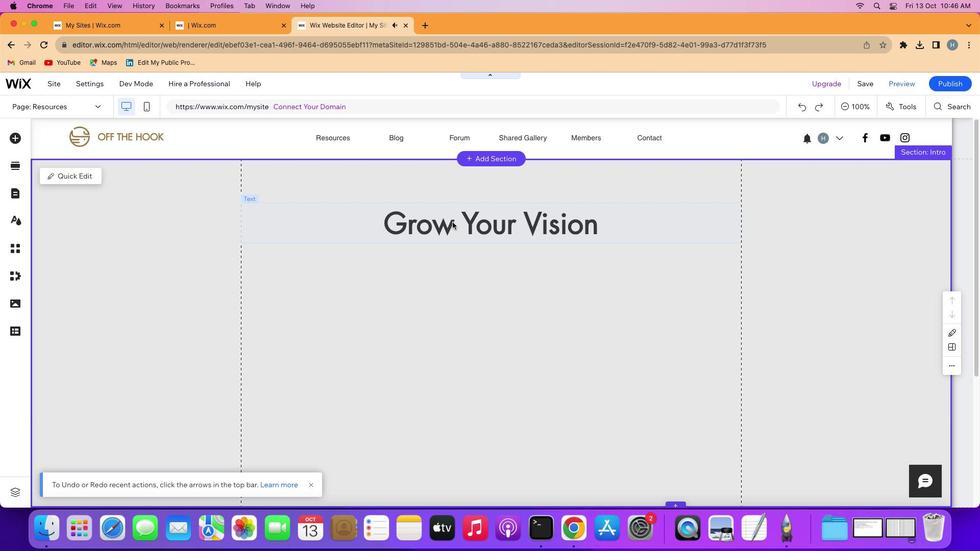 
Action: Key pressed Key.delete
Screenshot: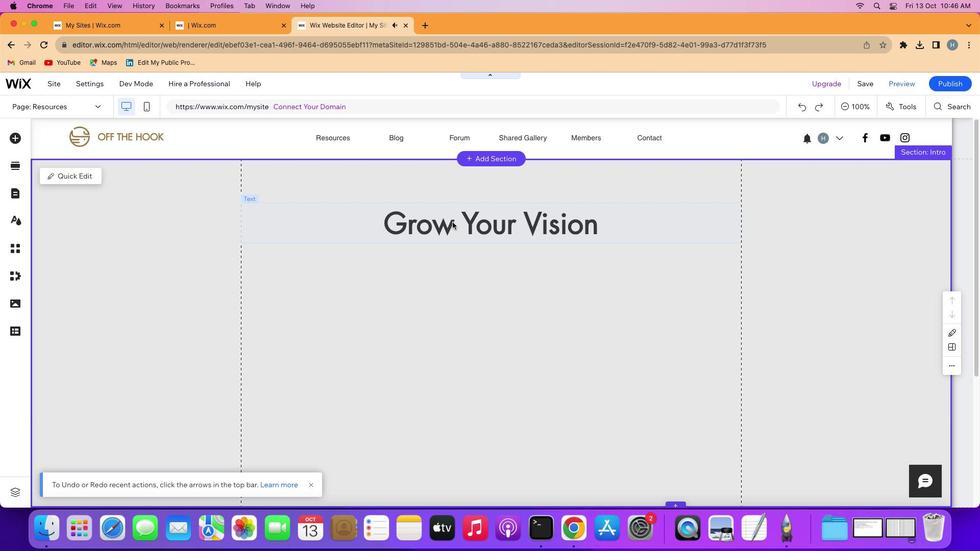 
Action: Mouse moved to (443, 260)
Screenshot: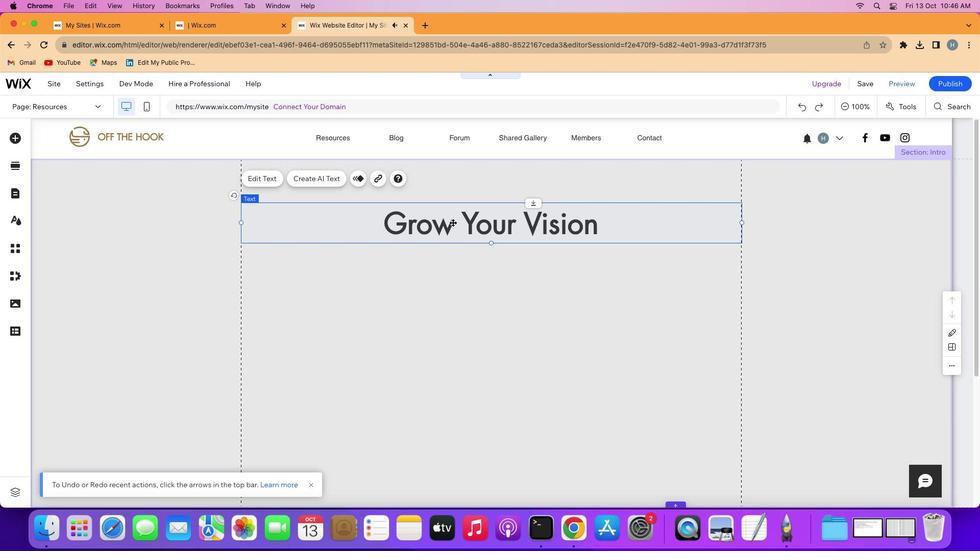 
Action: Mouse pressed left at (443, 260)
Screenshot: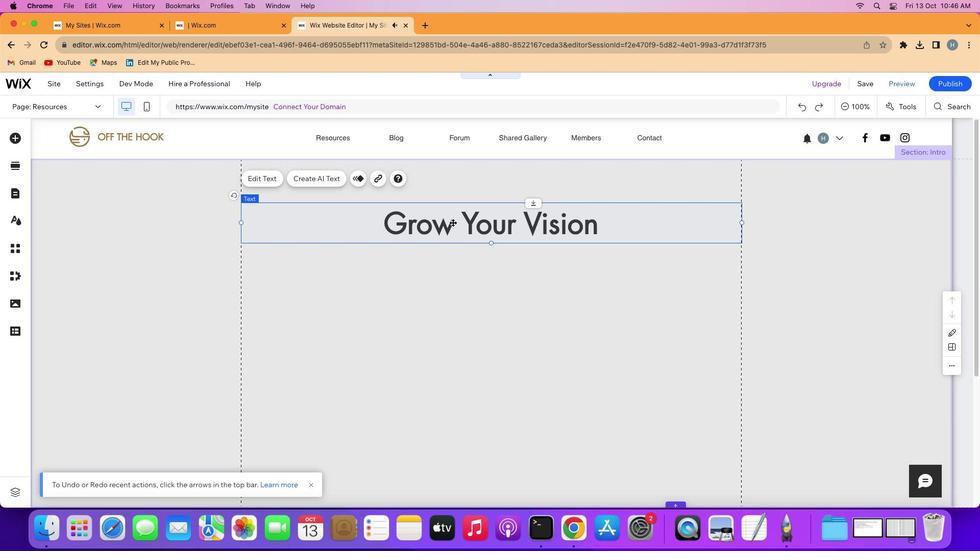 
Action: Mouse moved to (443, 260)
Screenshot: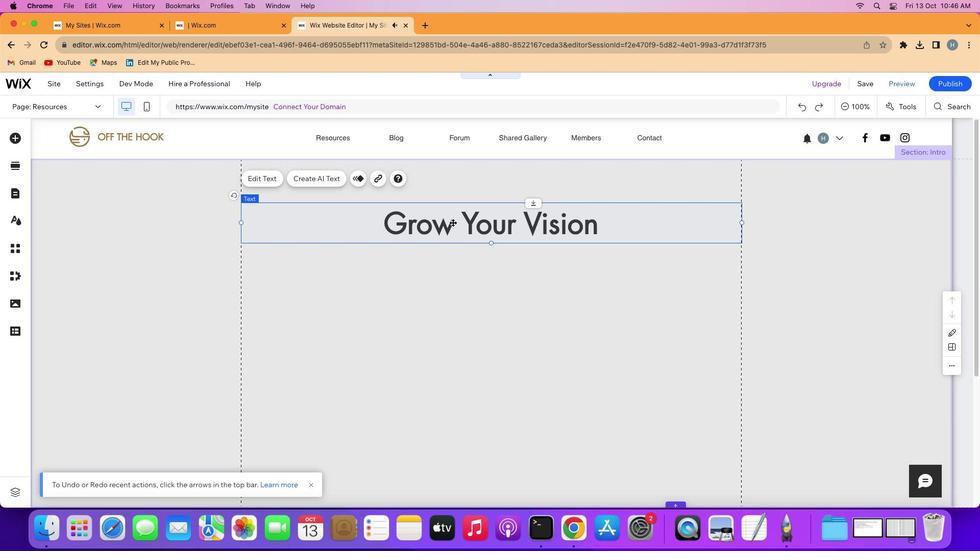 
Action: Key pressed Key.delete
Screenshot: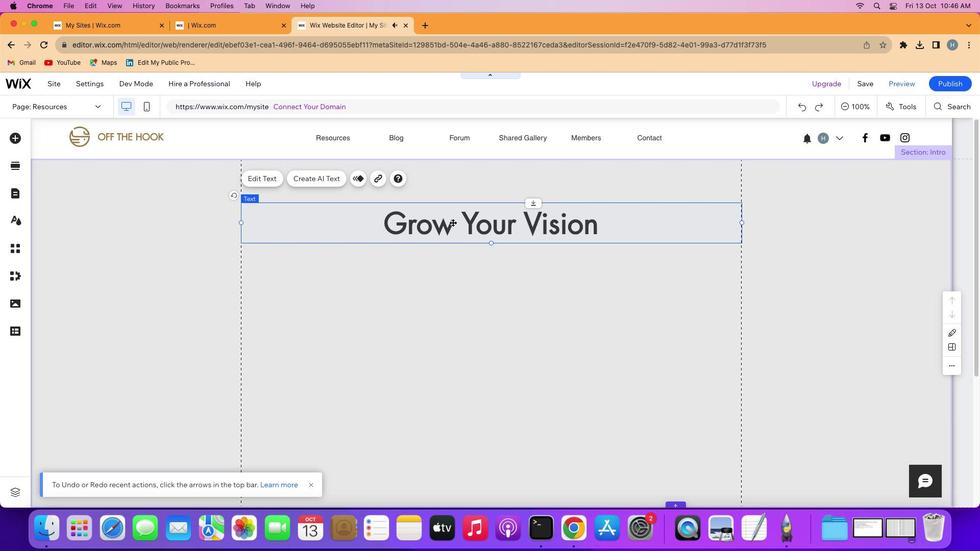 
Action: Mouse moved to (452, 222)
Screenshot: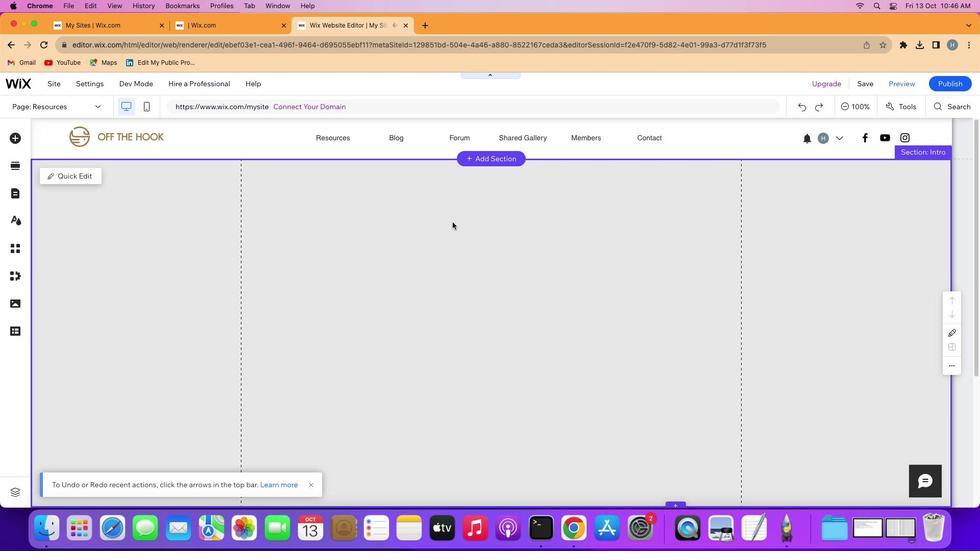
Action: Mouse pressed left at (452, 222)
Screenshot: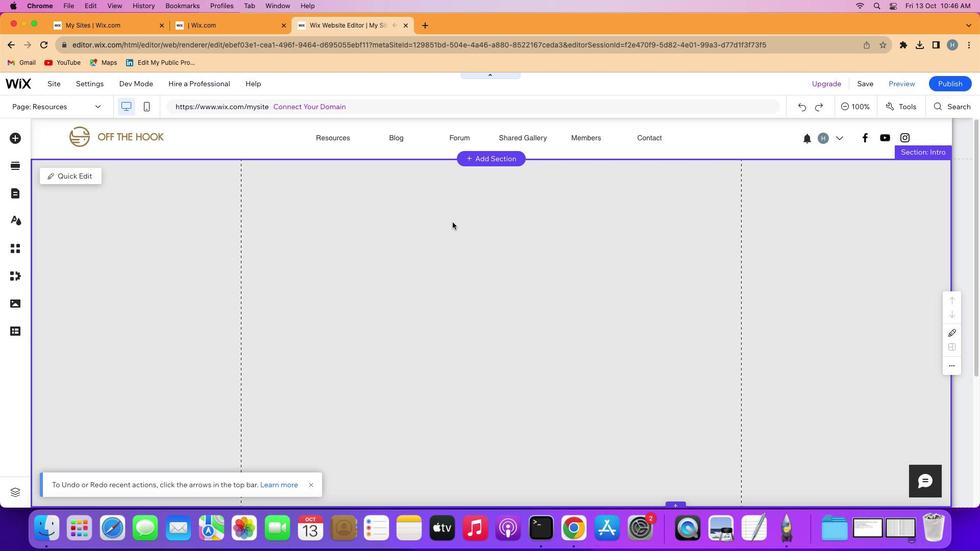 
Action: Key pressed Key.delete
